 Task: Create new users for the profile.
Action: Mouse moved to (620, 80)
Screenshot: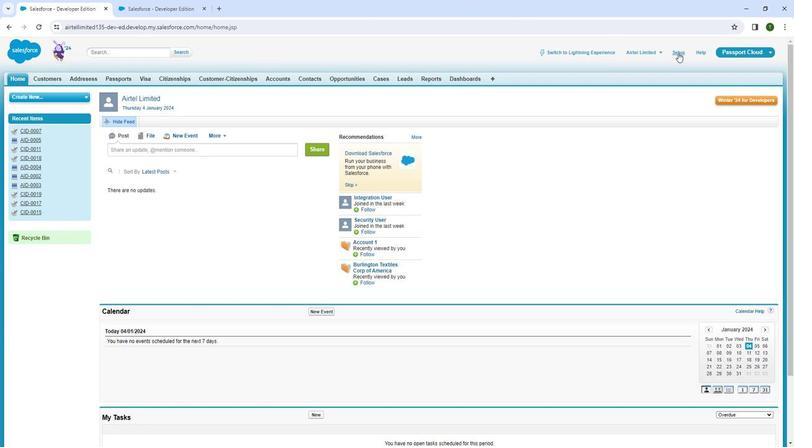 
Action: Mouse pressed left at (620, 80)
Screenshot: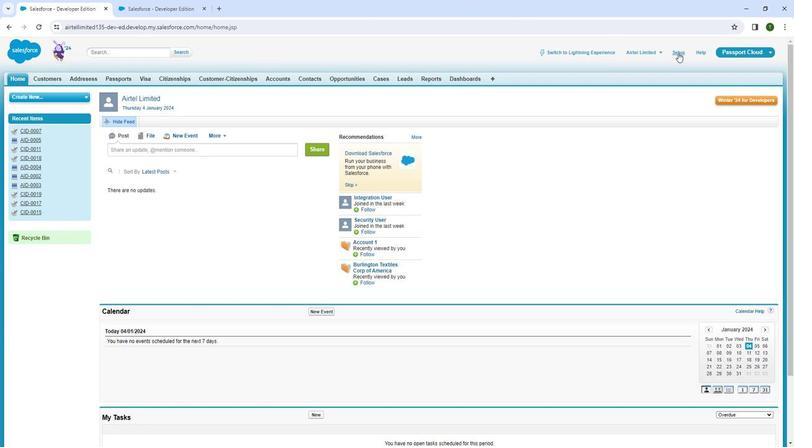 
Action: Mouse moved to (621, 80)
Screenshot: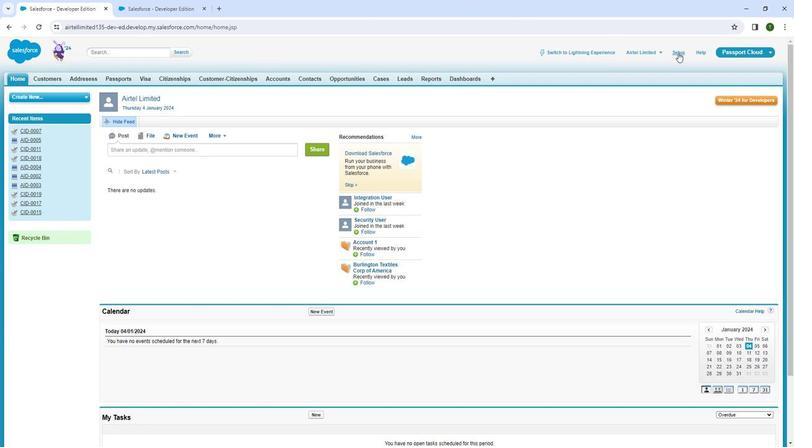 
Action: Mouse pressed left at (621, 80)
Screenshot: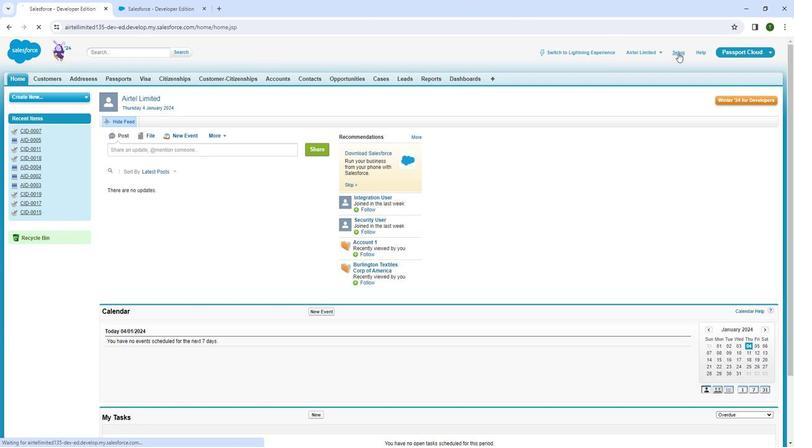 
Action: Mouse moved to (55, 160)
Screenshot: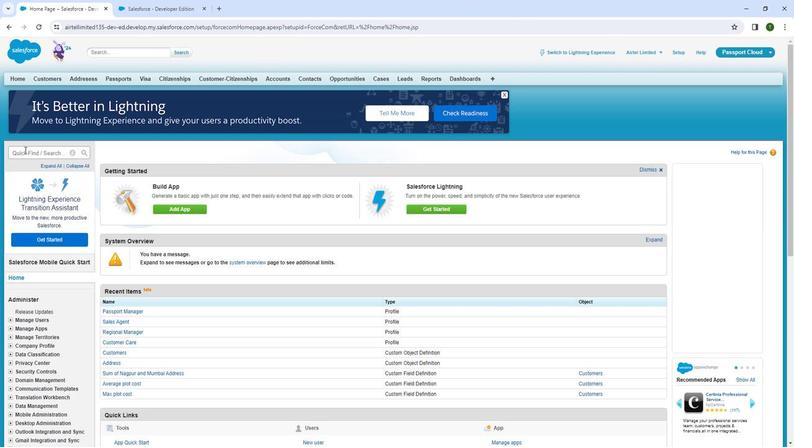 
Action: Mouse pressed left at (55, 160)
Screenshot: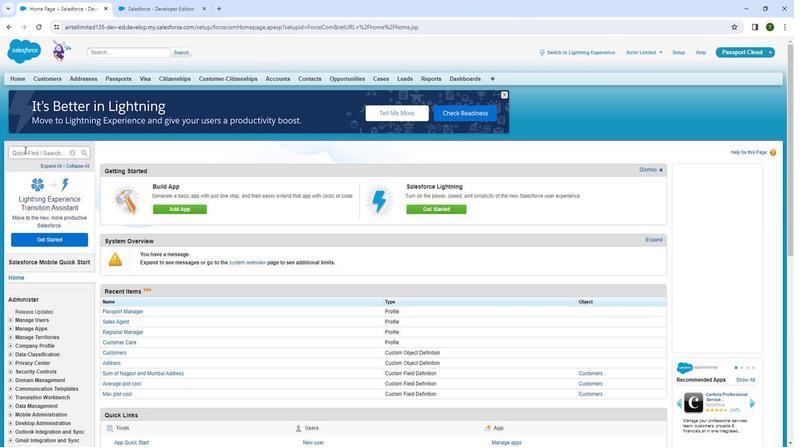 
Action: Key pressed u
Screenshot: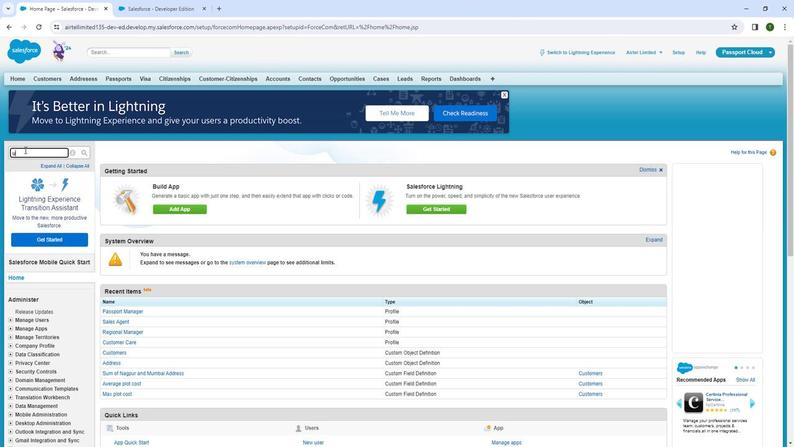 
Action: Mouse moved to (55, 160)
Screenshot: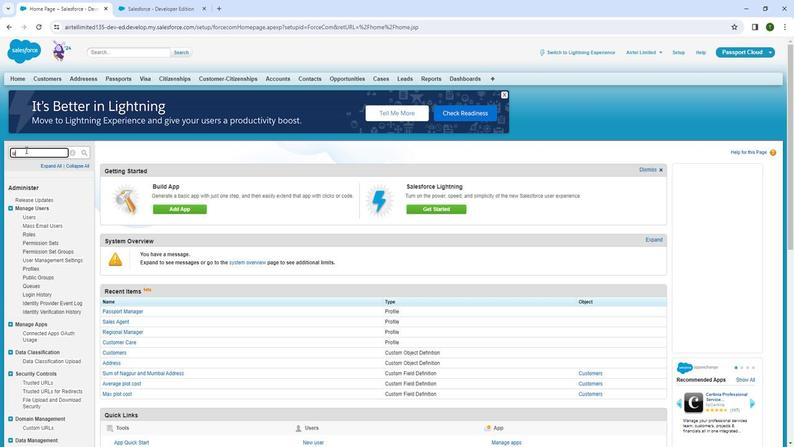 
Action: Key pressed sers
Screenshot: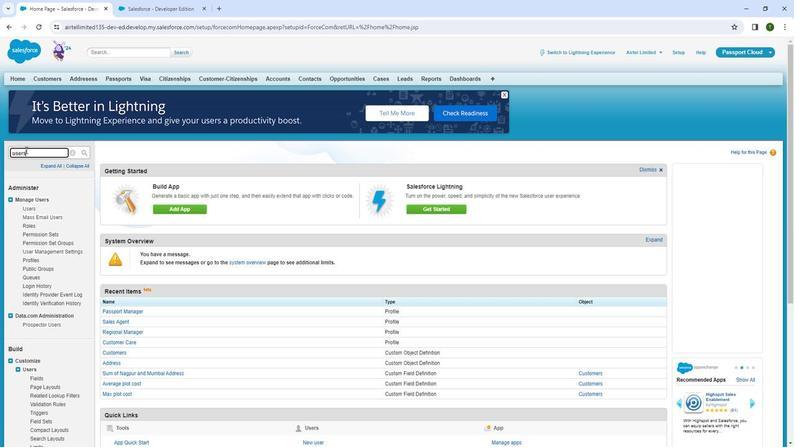 
Action: Mouse moved to (55, 210)
Screenshot: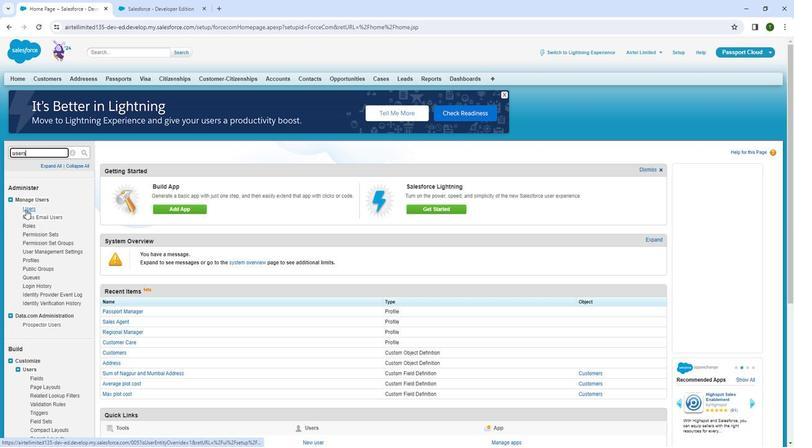 
Action: Mouse pressed left at (55, 210)
Screenshot: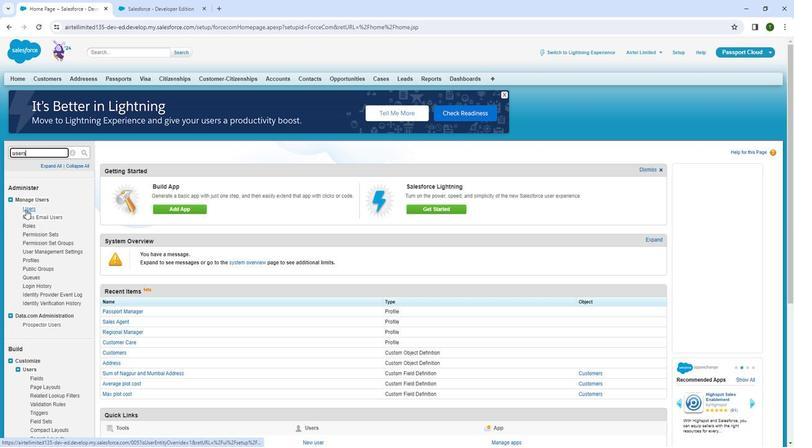 
Action: Mouse pressed left at (55, 210)
Screenshot: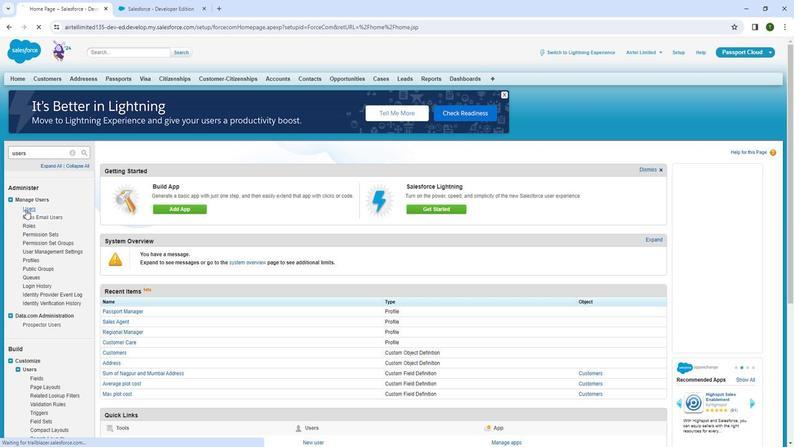 
Action: Mouse moved to (159, 242)
Screenshot: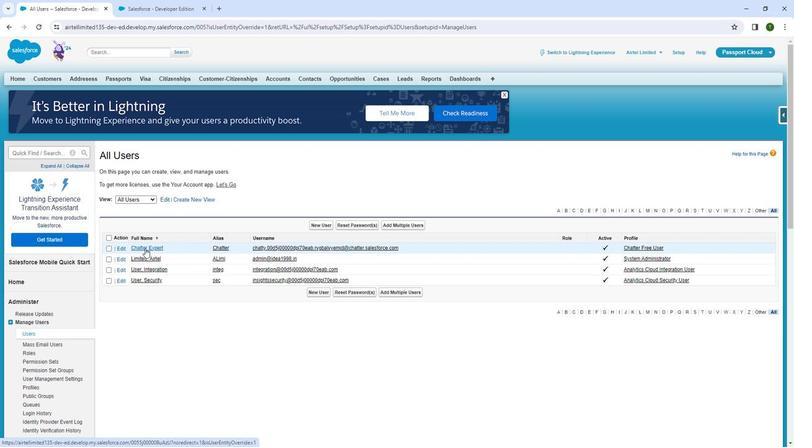 
Action: Mouse pressed left at (159, 242)
Screenshot: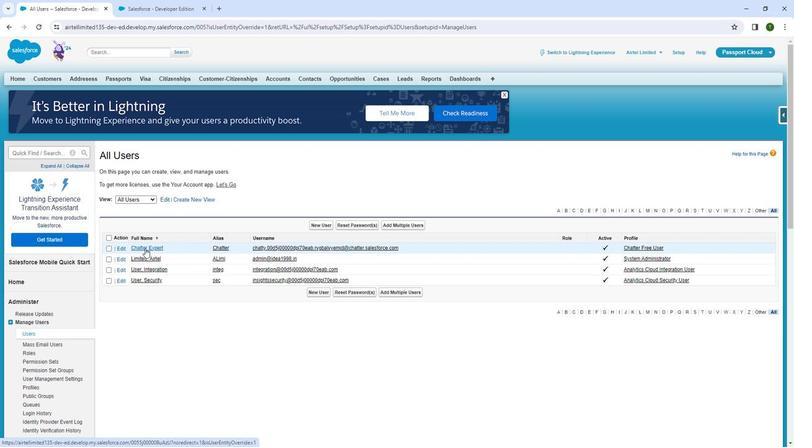 
Action: Mouse moved to (306, 197)
Screenshot: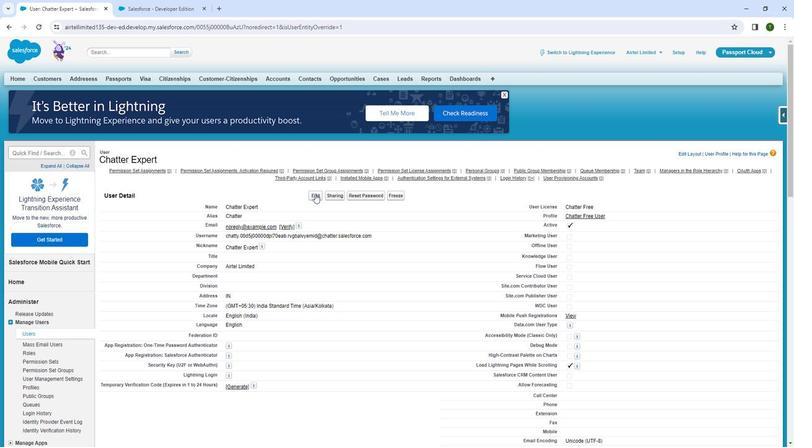 
Action: Mouse pressed left at (306, 197)
Screenshot: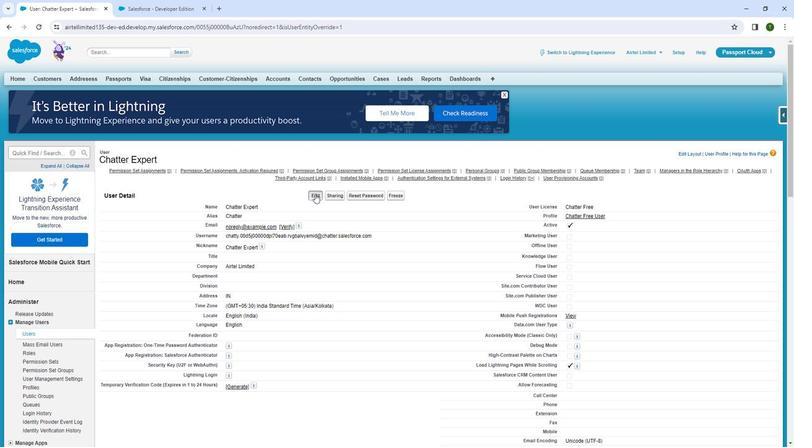 
Action: Mouse moved to (260, 247)
Screenshot: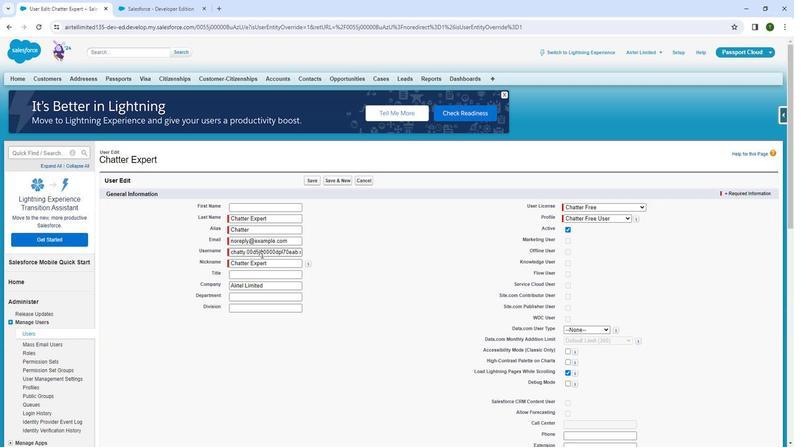 
Action: Mouse pressed left at (260, 247)
Screenshot: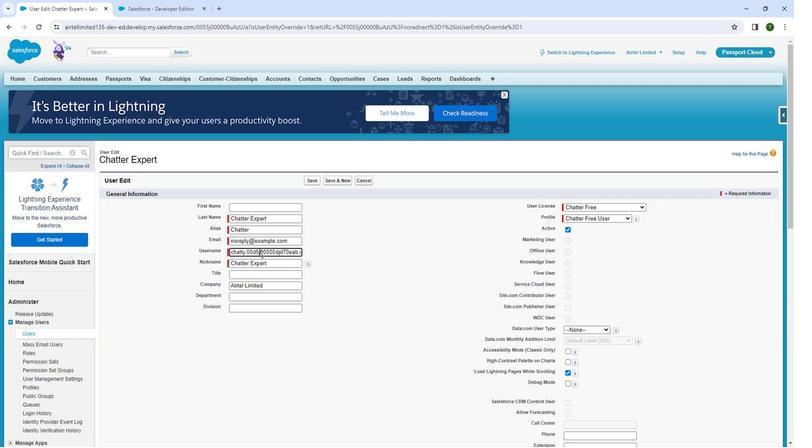 
Action: Mouse pressed left at (260, 247)
Screenshot: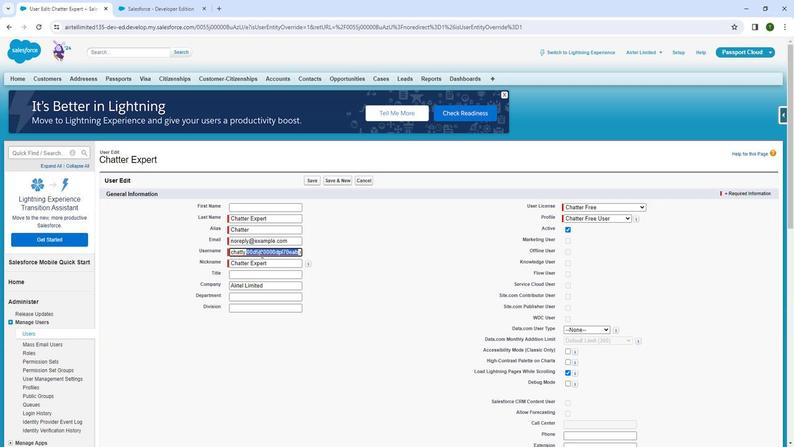 
Action: Mouse moved to (263, 243)
Screenshot: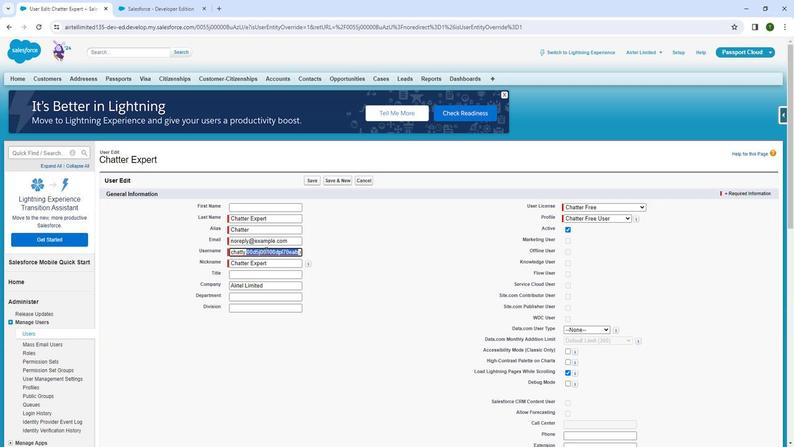 
Action: Mouse pressed left at (263, 243)
Screenshot: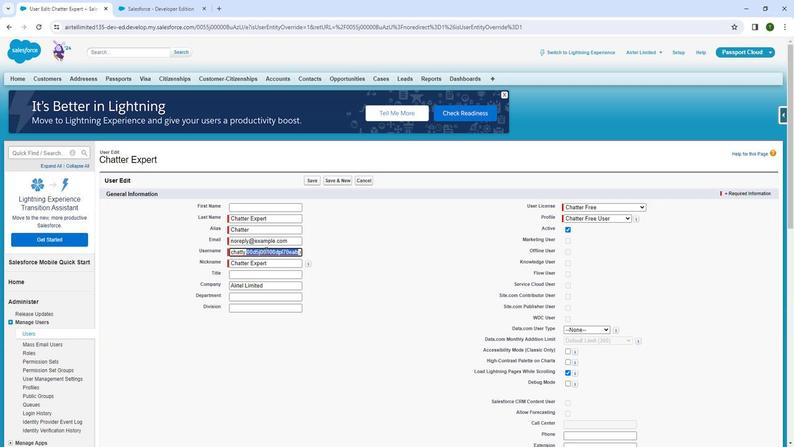 
Action: Mouse moved to (284, 242)
Screenshot: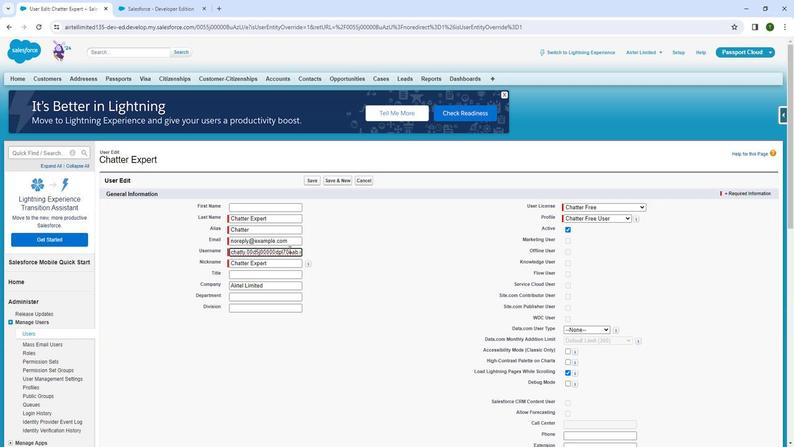 
Action: Mouse pressed left at (284, 242)
Screenshot: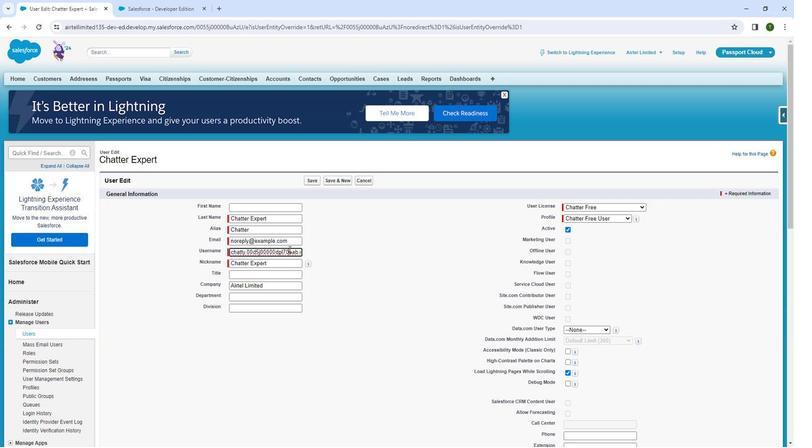 
Action: Mouse pressed left at (284, 242)
Screenshot: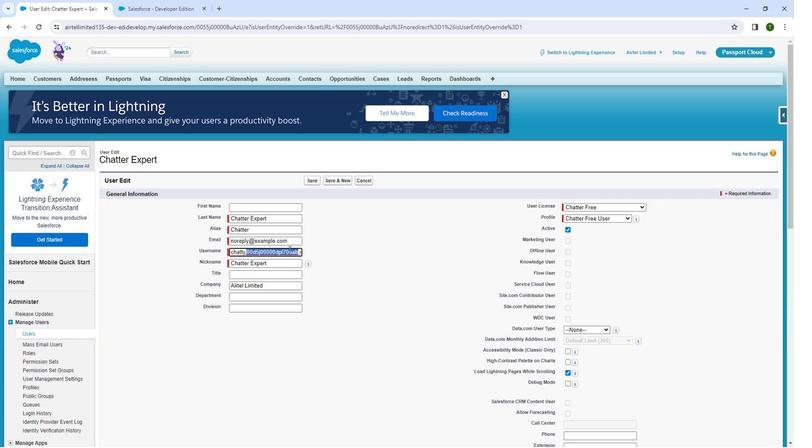 
Action: Mouse pressed left at (284, 242)
Screenshot: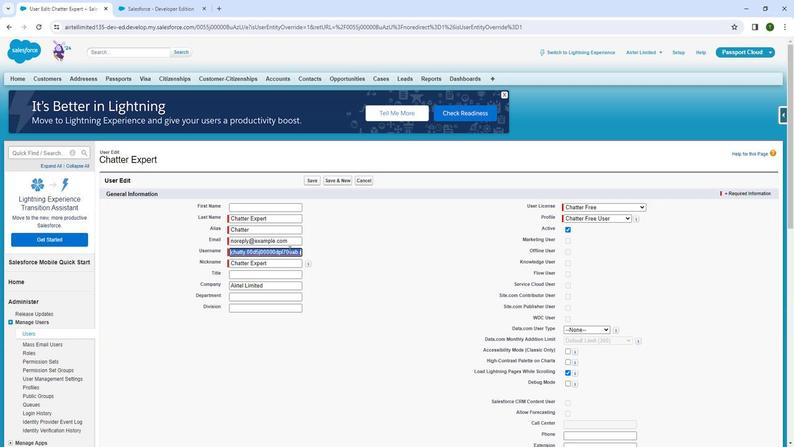 
Action: Key pressed <Key.backspace><Key.backspace><Key.backspace><Key.shift>
Screenshot: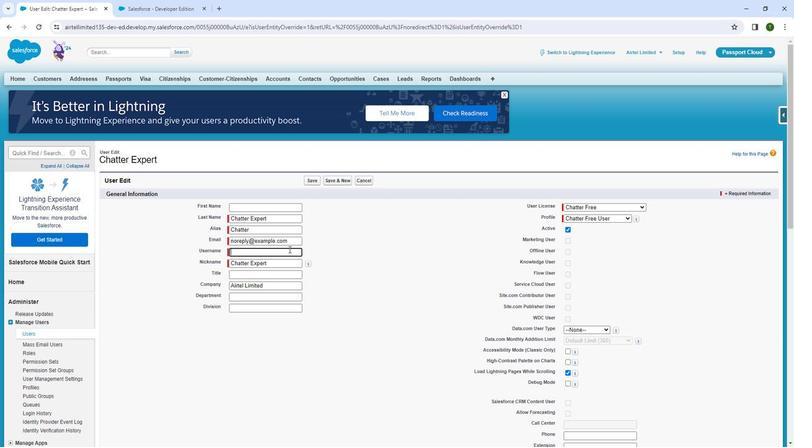 
Action: Mouse moved to (285, 242)
Screenshot: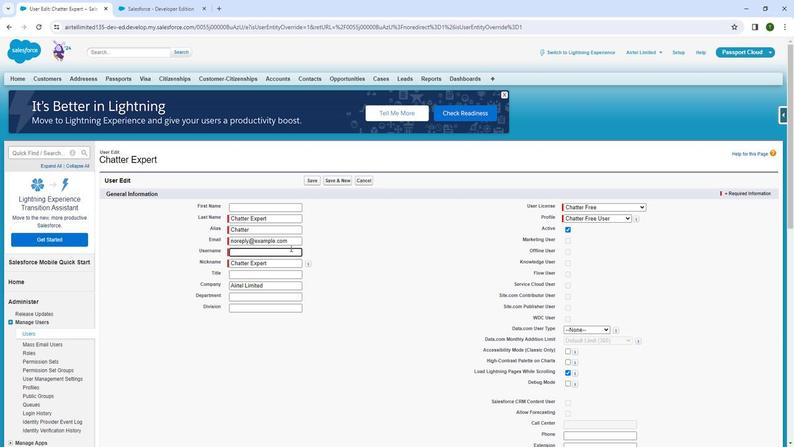 
Action: Key pressed pass
Screenshot: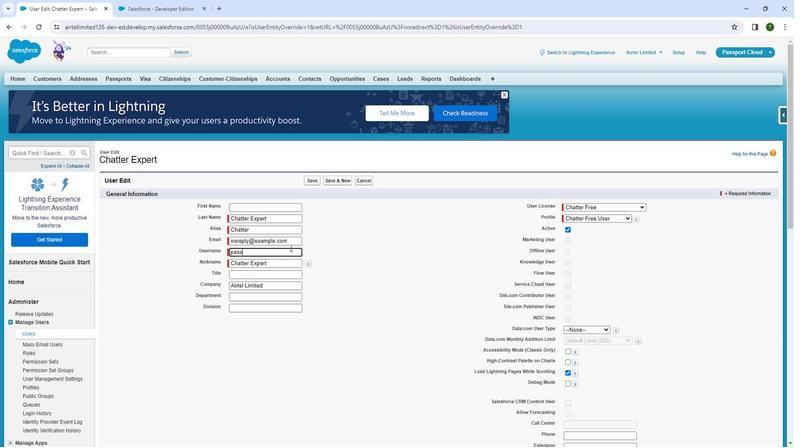 
Action: Mouse moved to (285, 242)
Screenshot: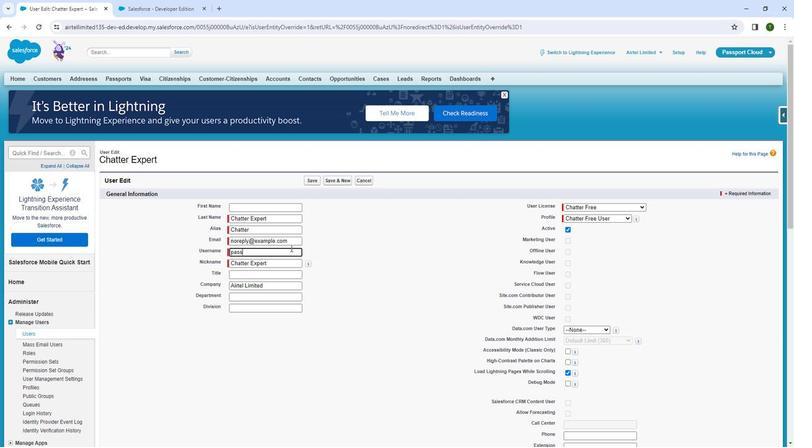 
Action: Key pressed p
Screenshot: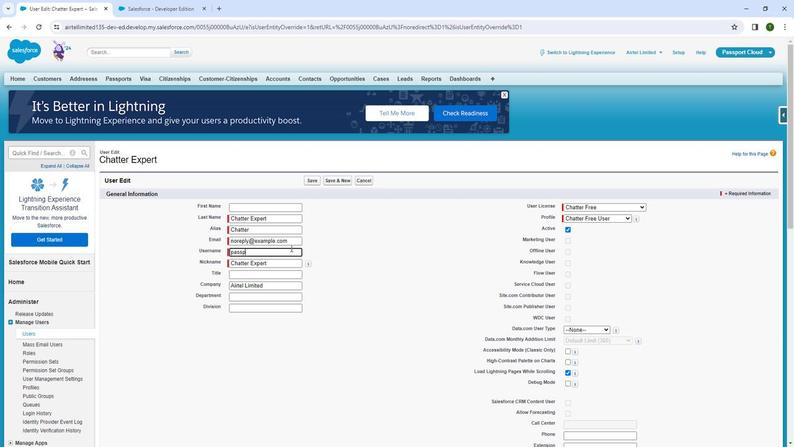 
Action: Mouse moved to (288, 239)
Screenshot: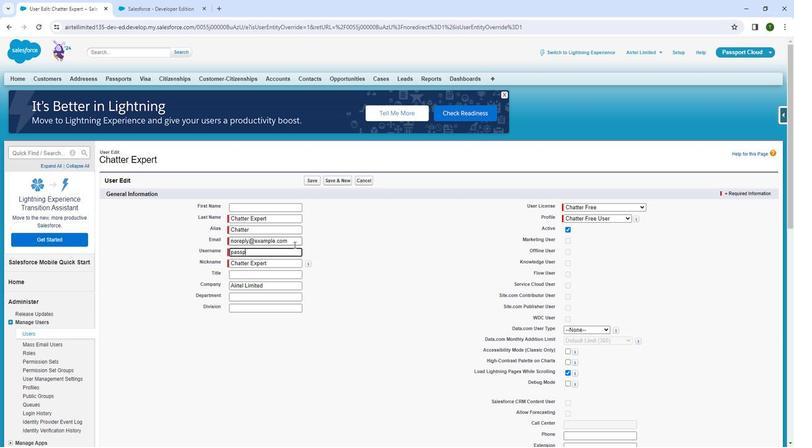 
Action: Key pressed <Key.backspace>
Screenshot: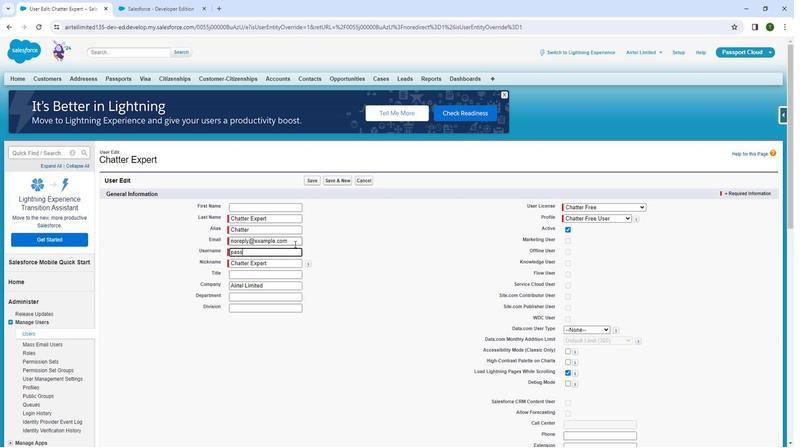 
Action: Mouse moved to (288, 238)
Screenshot: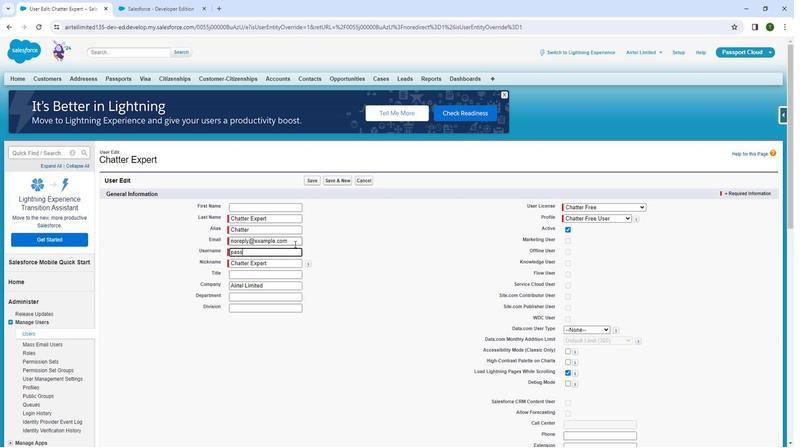
Action: Key pressed <Key.backspace><Key.backspace><Key.backspace><Key.backspace><Key.backspace><Key.backspace><Key.backspace><Key.backspace><Key.backspace><Key.backspace><Key.shift>
Screenshot: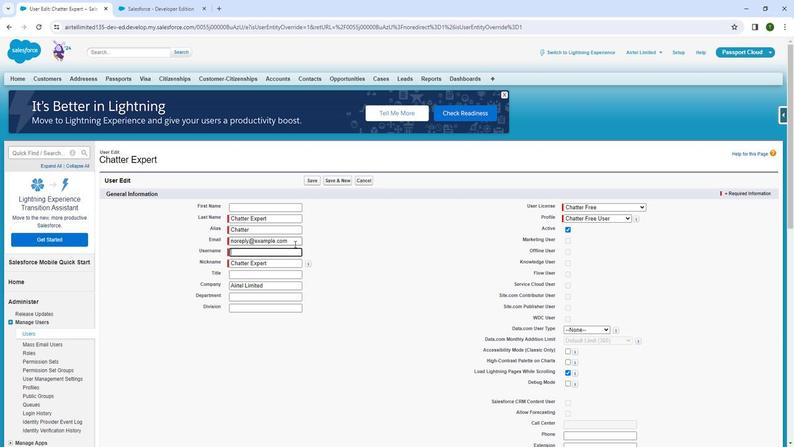 
Action: Mouse moved to (289, 235)
Screenshot: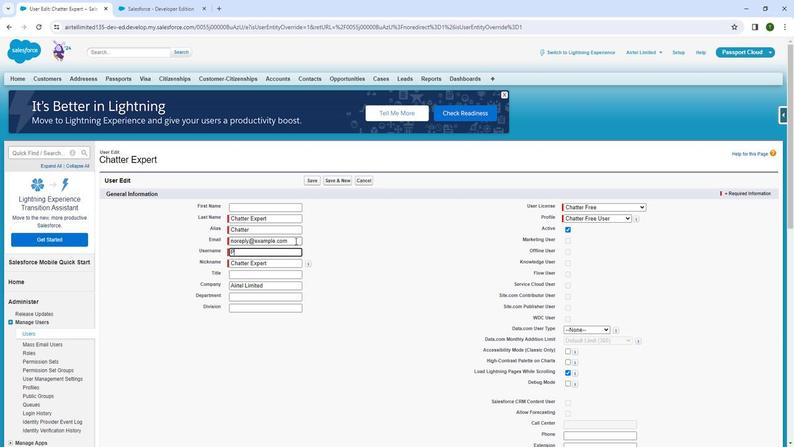 
Action: Key pressed Passpor
Screenshot: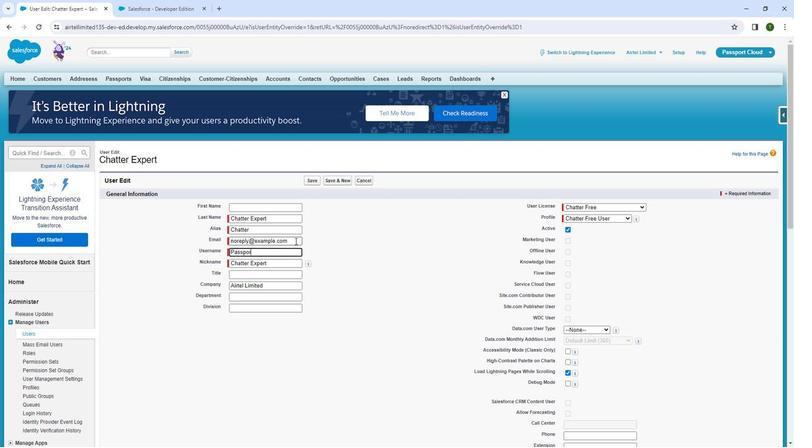 
Action: Mouse moved to (290, 235)
Screenshot: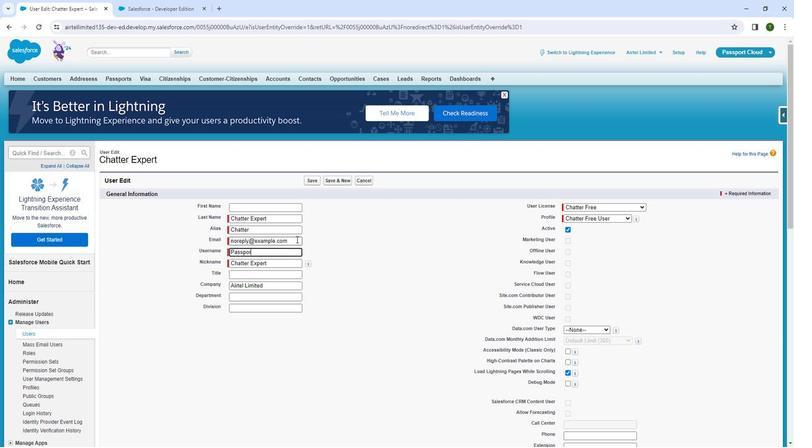 
Action: Key pressed t
Screenshot: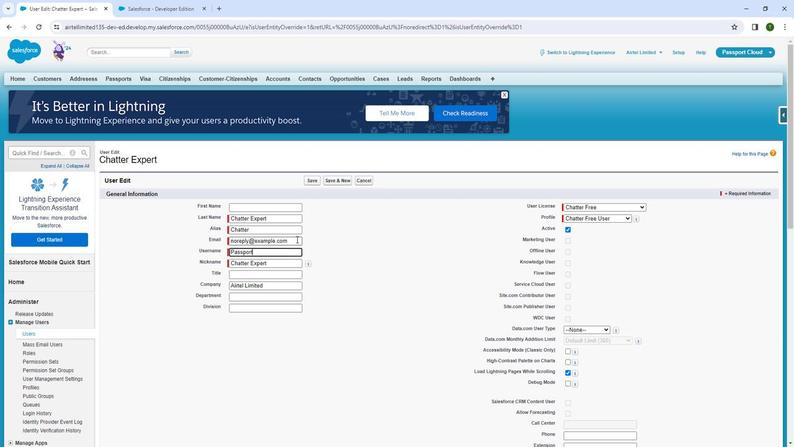 
Action: Mouse moved to (291, 233)
Screenshot: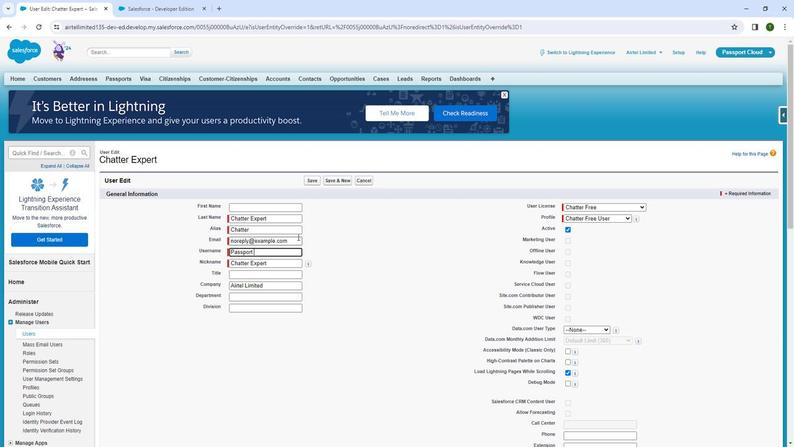 
Action: Key pressed <Key.space>
Screenshot: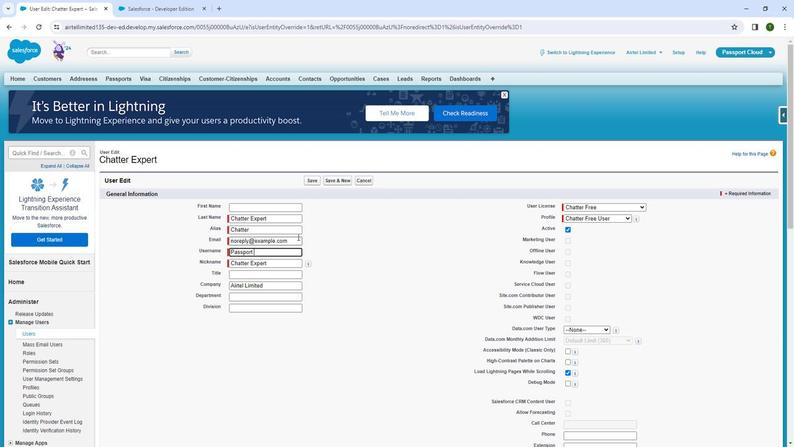 
Action: Mouse moved to (297, 229)
Screenshot: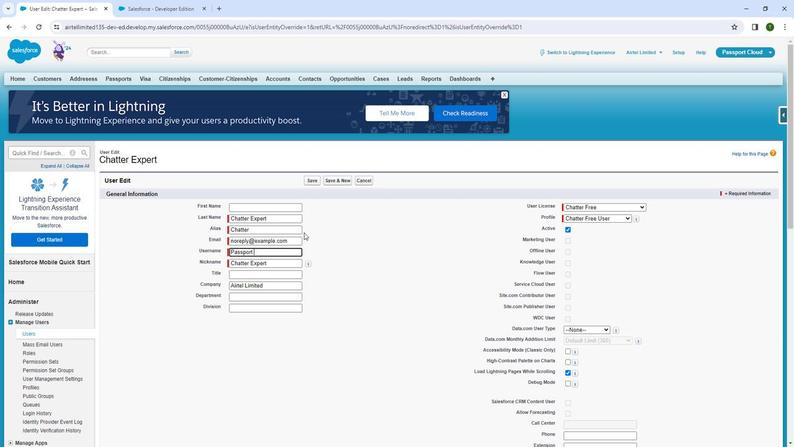 
Action: Key pressed cloud
Screenshot: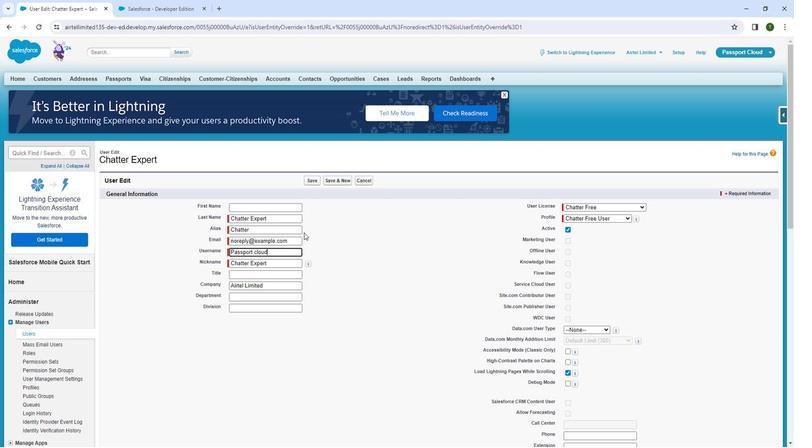 
Action: Mouse moved to (303, 185)
Screenshot: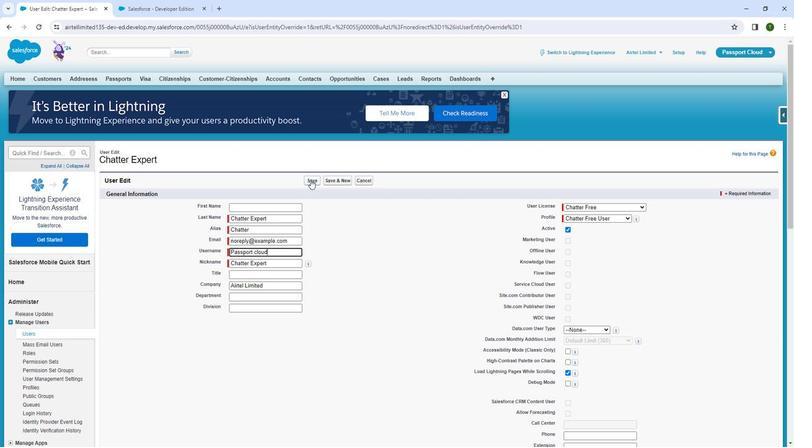 
Action: Mouse pressed left at (303, 185)
Screenshot: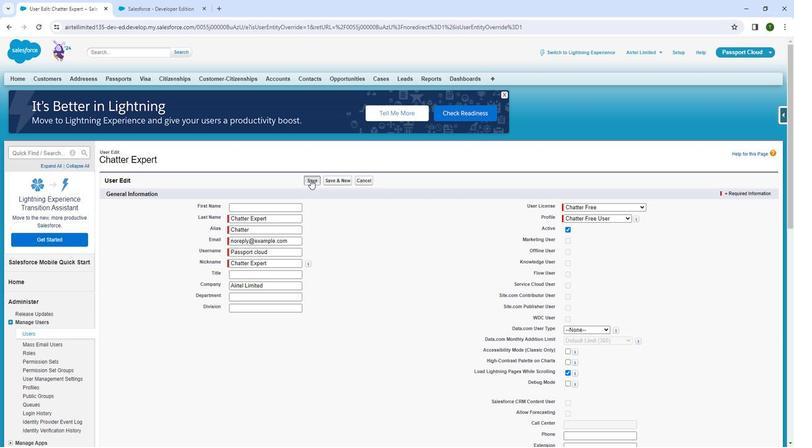 
Action: Mouse moved to (39, 58)
Screenshot: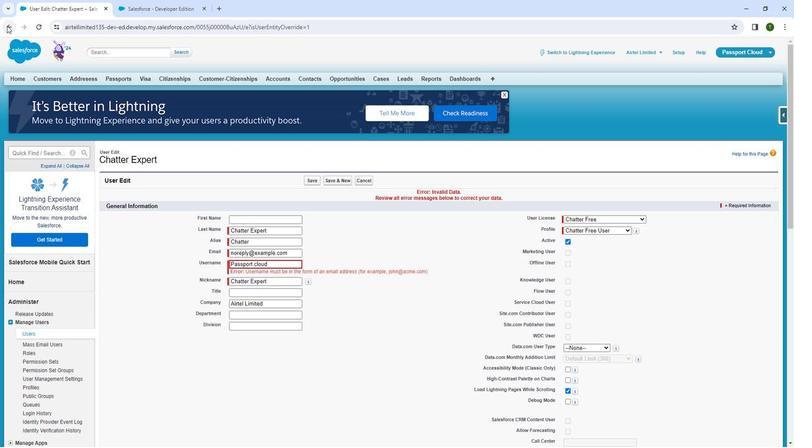 
Action: Mouse pressed left at (39, 58)
Screenshot: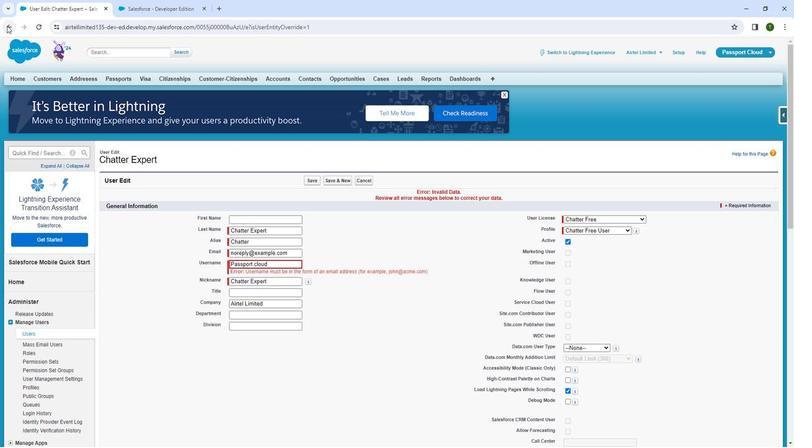 
Action: Mouse moved to (44, 61)
Screenshot: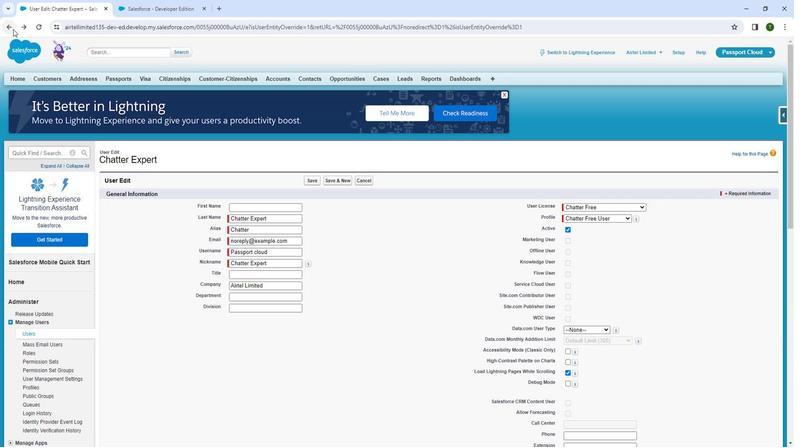 
Action: Mouse pressed left at (44, 61)
Screenshot: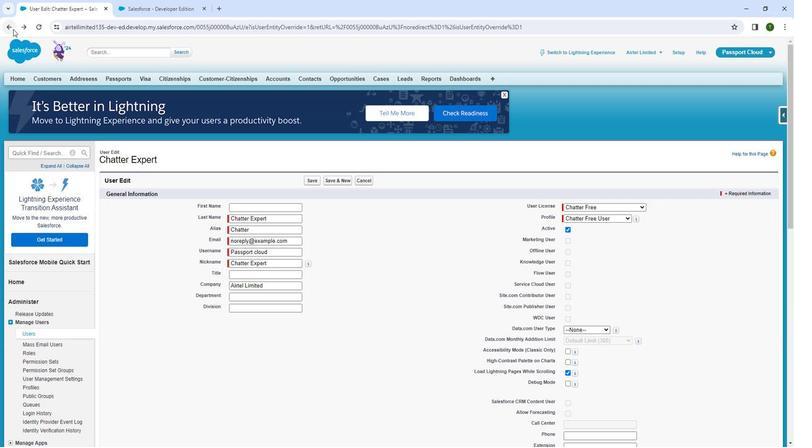 
Action: Mouse moved to (170, 47)
Screenshot: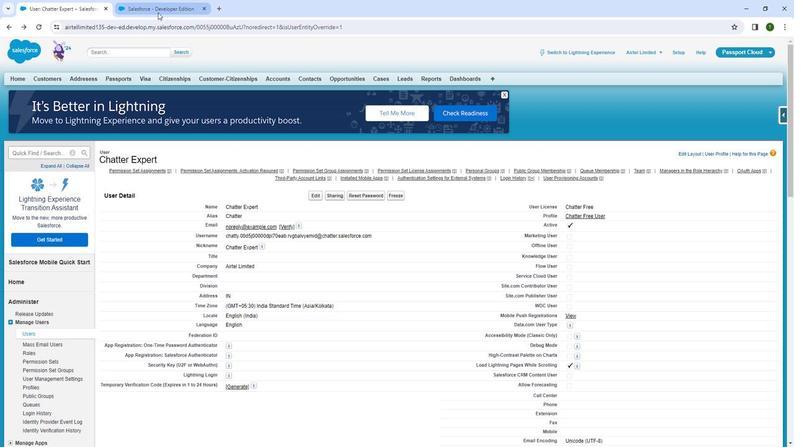 
Action: Mouse pressed left at (170, 47)
Screenshot: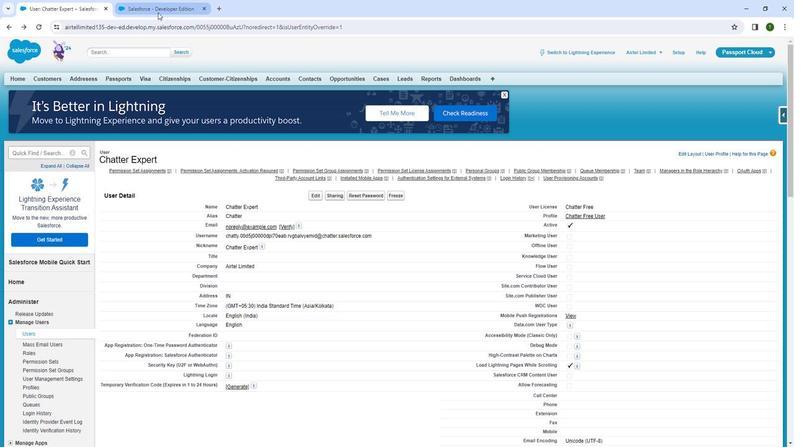 
Action: Mouse moved to (178, 166)
Screenshot: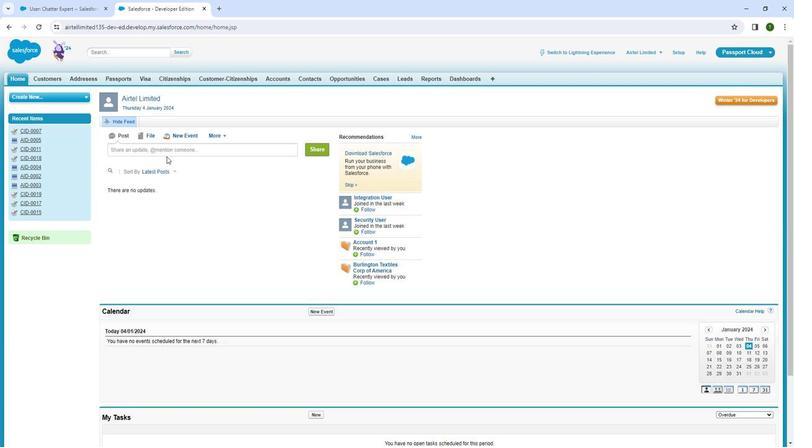 
Action: Key pressed <Key.shift>
Screenshot: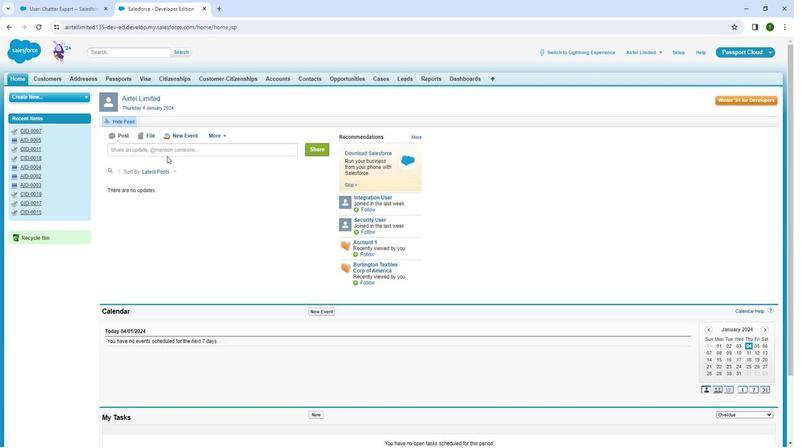 
Action: Mouse moved to (180, 165)
Screenshot: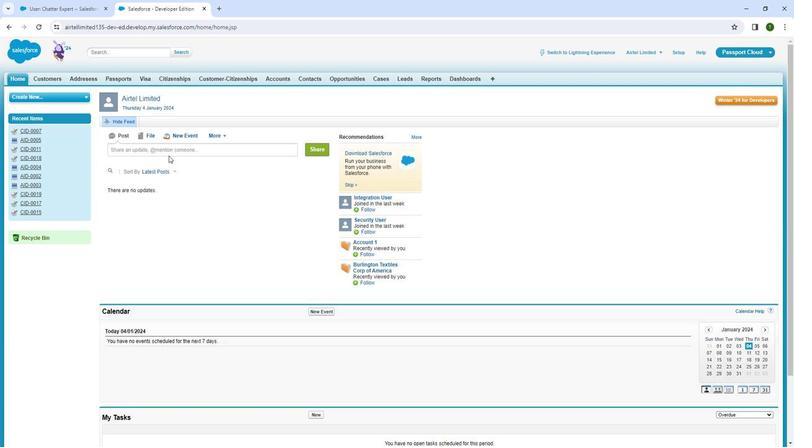 
Action: Key pressed <Key.shift>
Screenshot: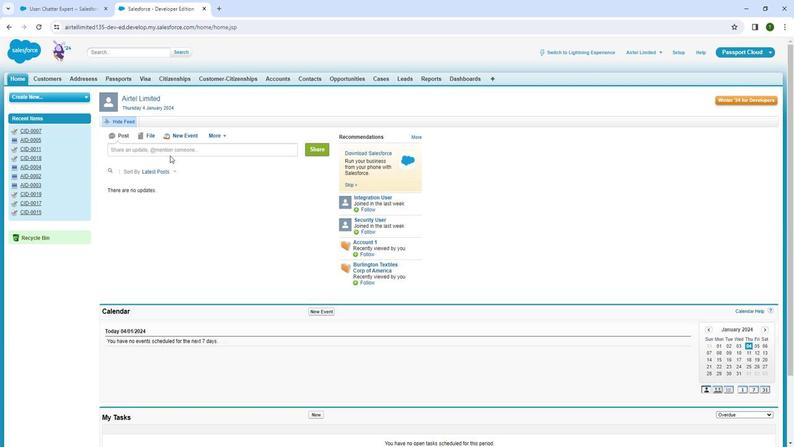 
Action: Mouse moved to (180, 165)
Screenshot: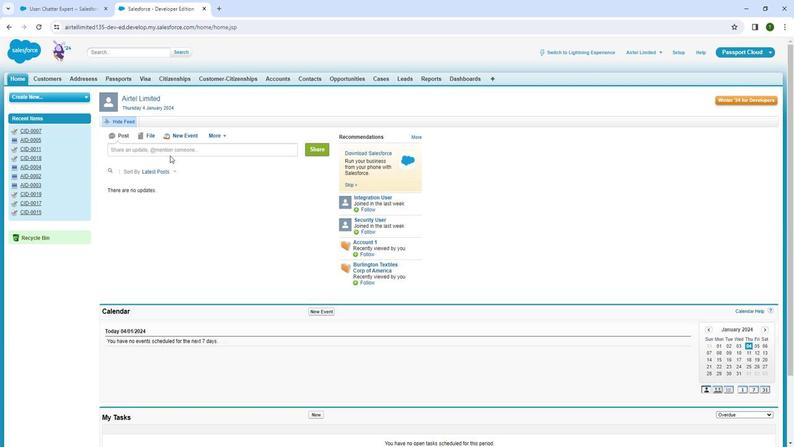 
Action: Key pressed <Key.shift>
Screenshot: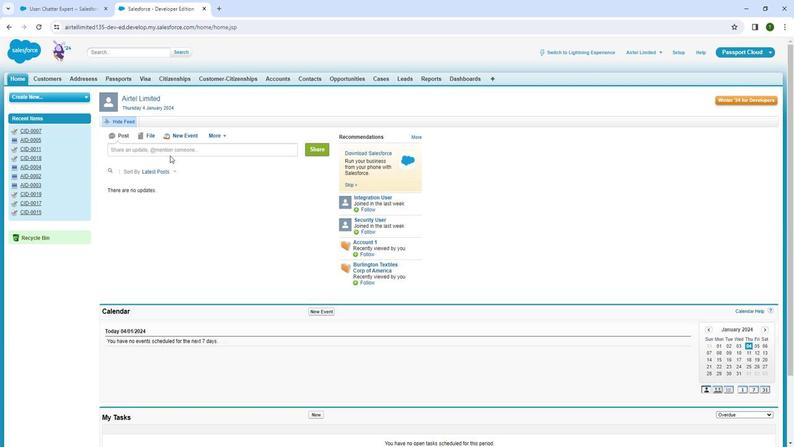 
Action: Mouse moved to (180, 165)
Screenshot: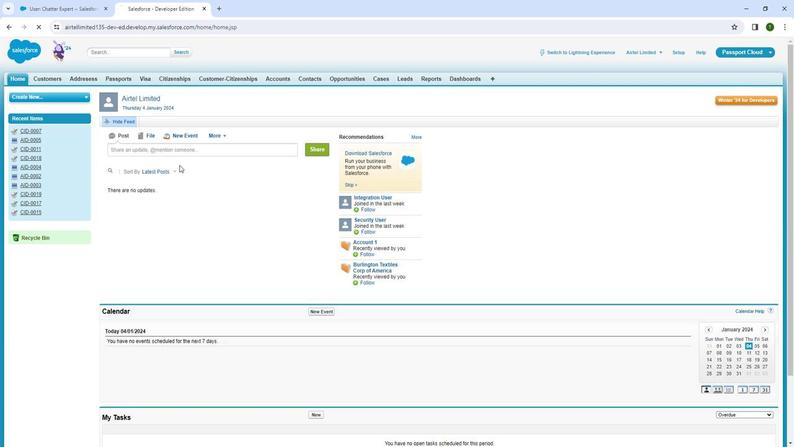 
Action: Key pressed ctrl+R
Screenshot: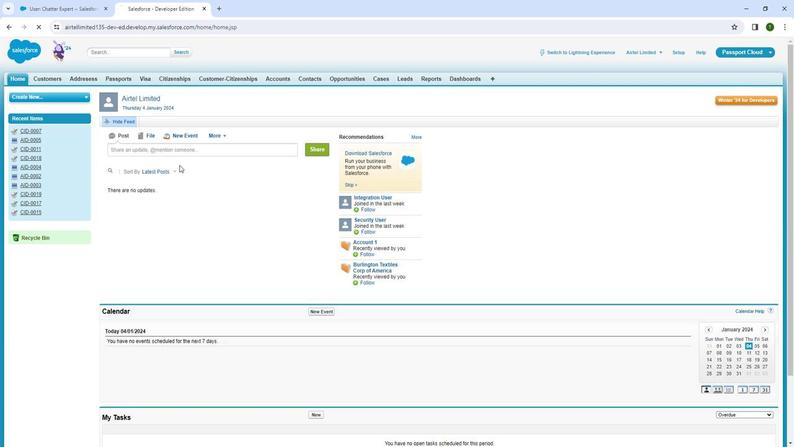 
Action: Mouse moved to (618, 81)
Screenshot: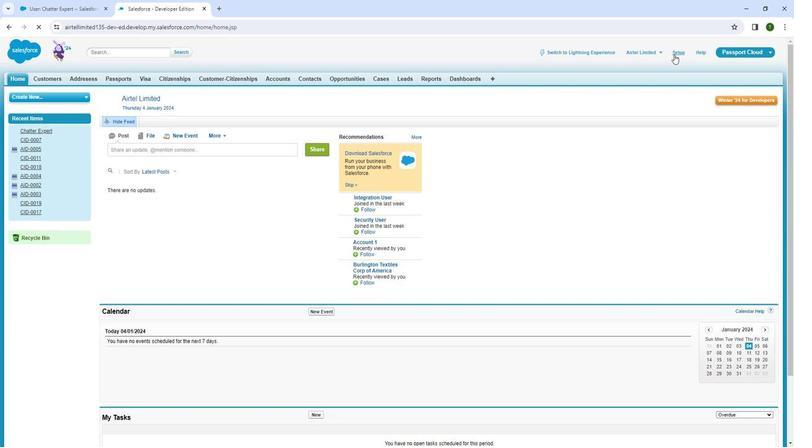 
Action: Mouse pressed left at (618, 81)
Screenshot: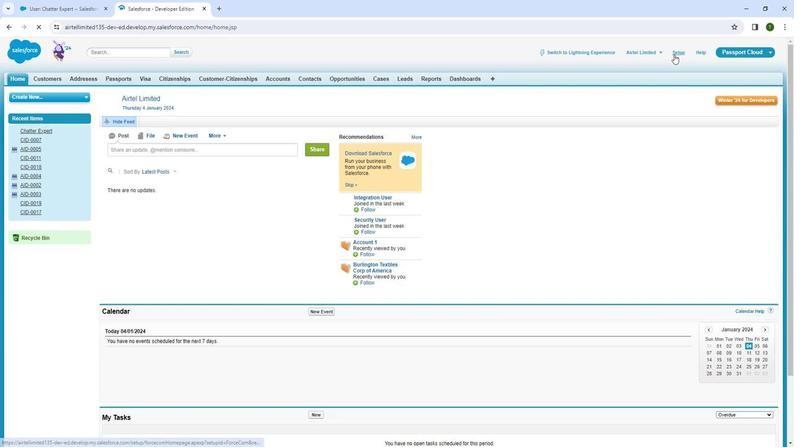 
Action: Mouse pressed left at (618, 81)
Screenshot: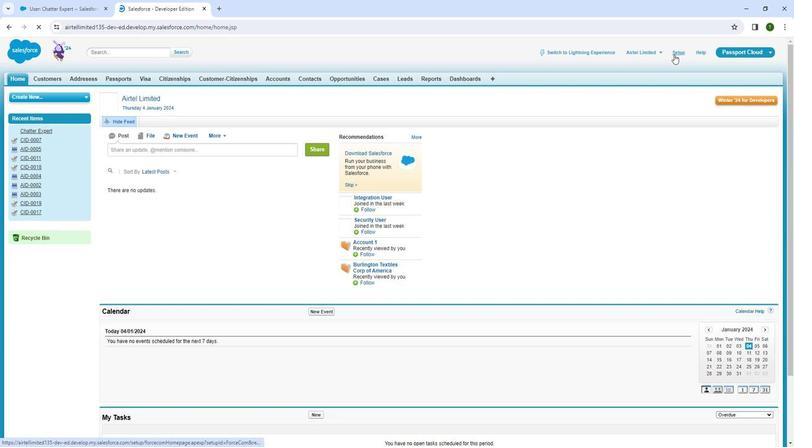 
Action: Mouse moved to (619, 81)
Screenshot: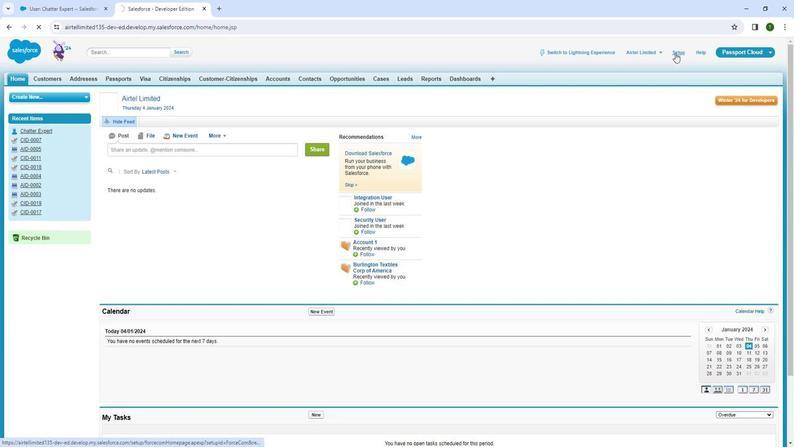 
Action: Mouse pressed left at (619, 81)
Screenshot: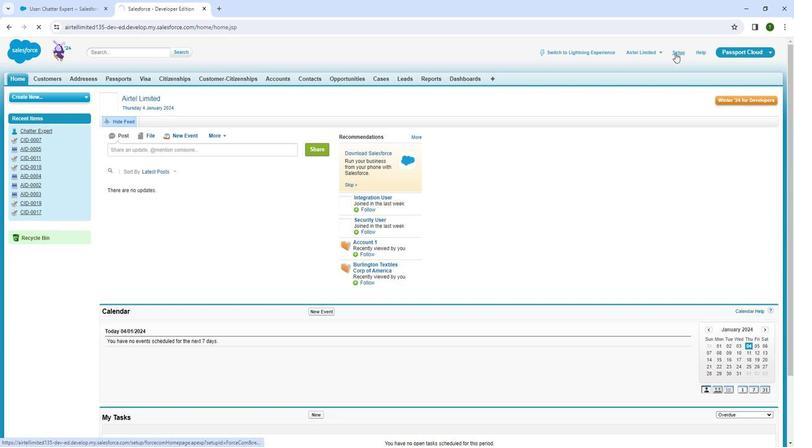 
Action: Mouse pressed left at (619, 81)
Screenshot: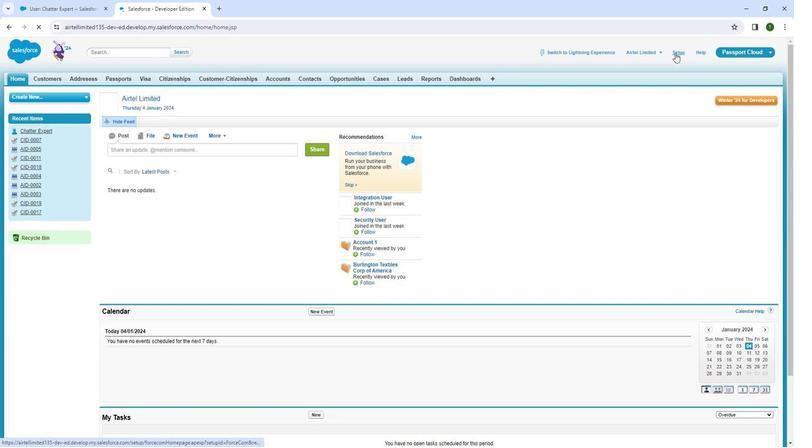 
Action: Mouse moved to (50, 162)
Screenshot: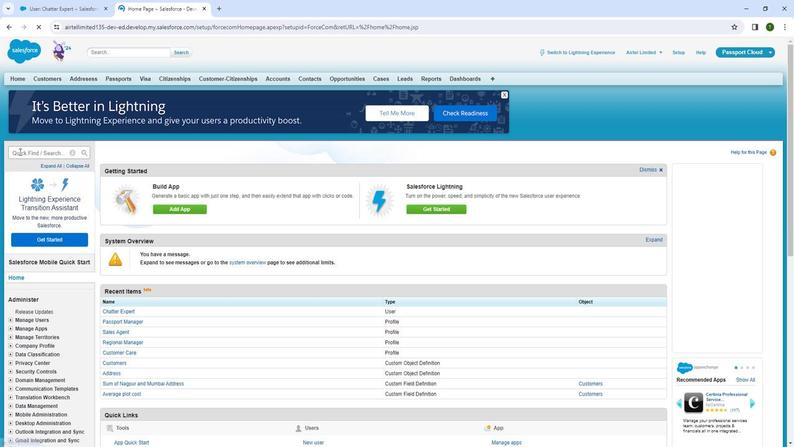 
Action: Mouse pressed left at (50, 162)
Screenshot: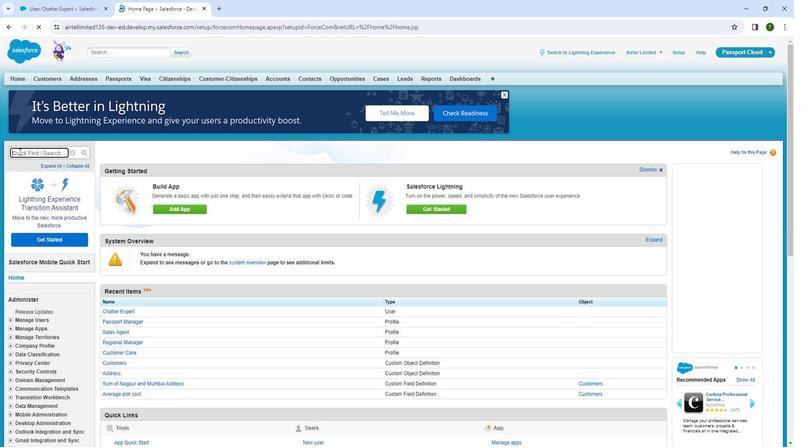 
Action: Mouse moved to (53, 163)
Screenshot: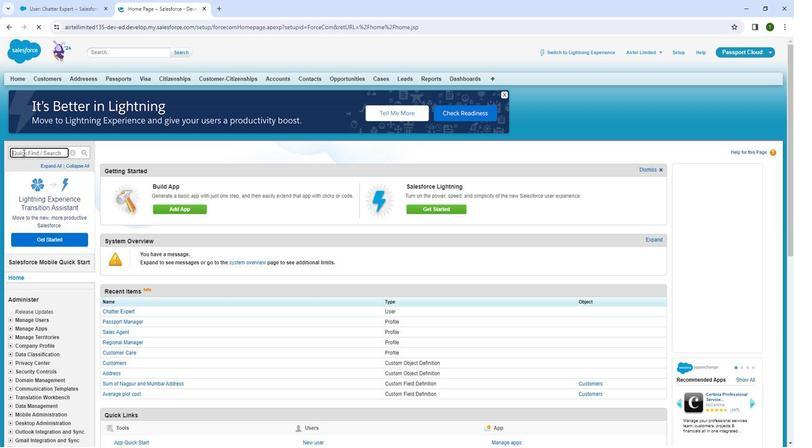 
Action: Key pressed us
Screenshot: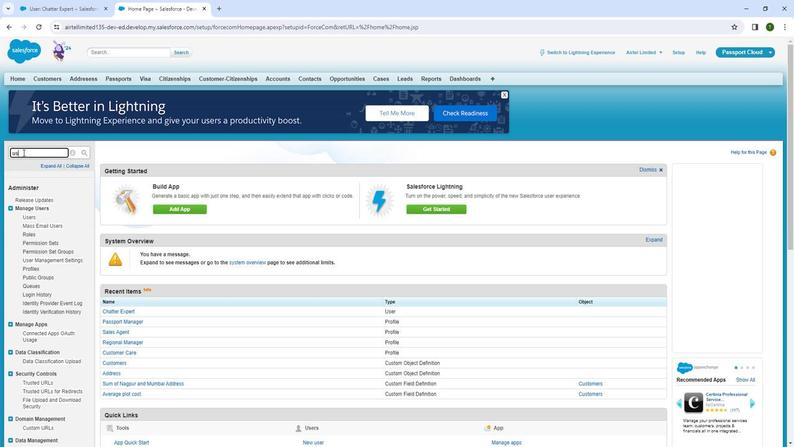 
Action: Mouse moved to (54, 163)
Screenshot: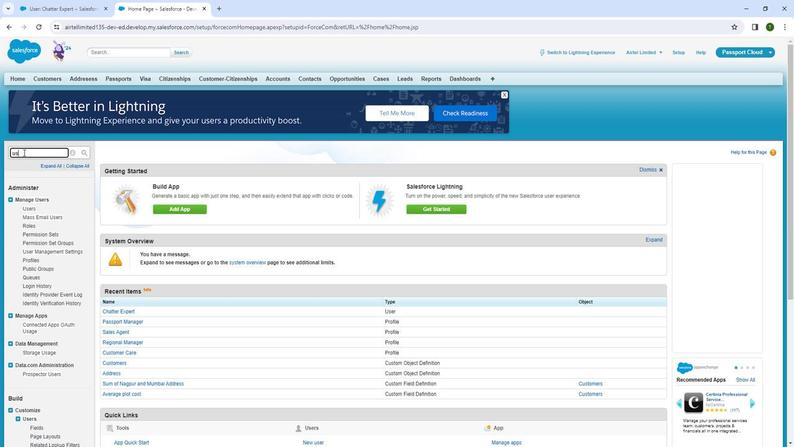 
Action: Key pressed ers
Screenshot: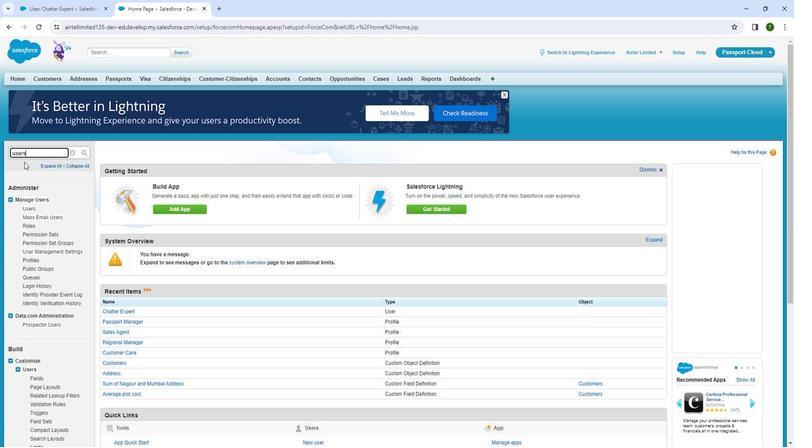 
Action: Mouse moved to (60, 208)
Screenshot: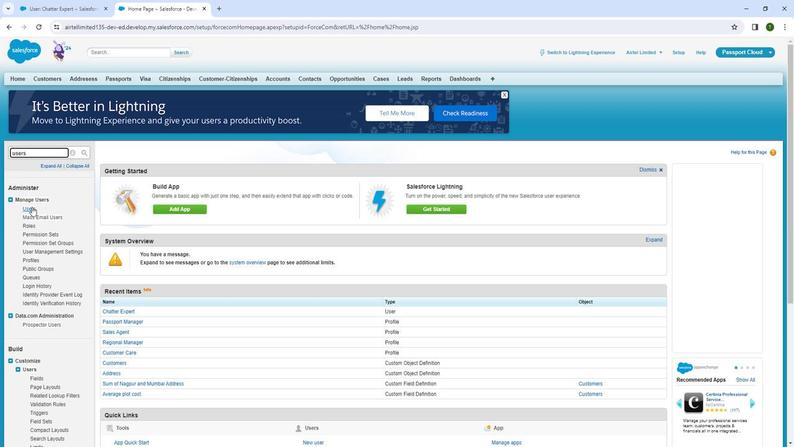 
Action: Mouse pressed left at (60, 208)
Screenshot: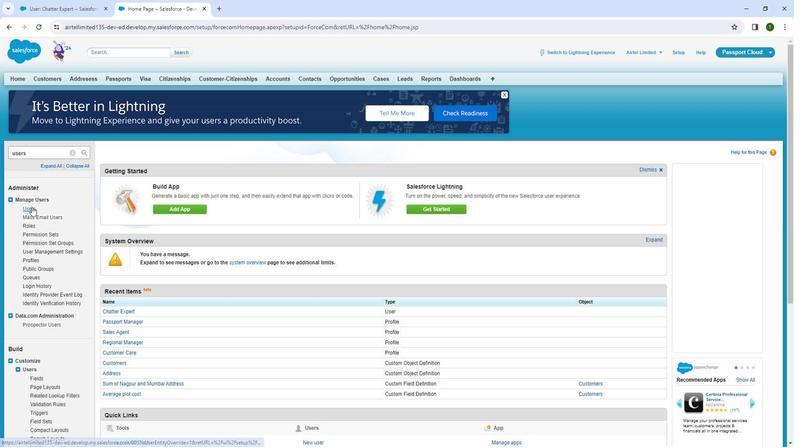 
Action: Mouse pressed left at (60, 208)
Screenshot: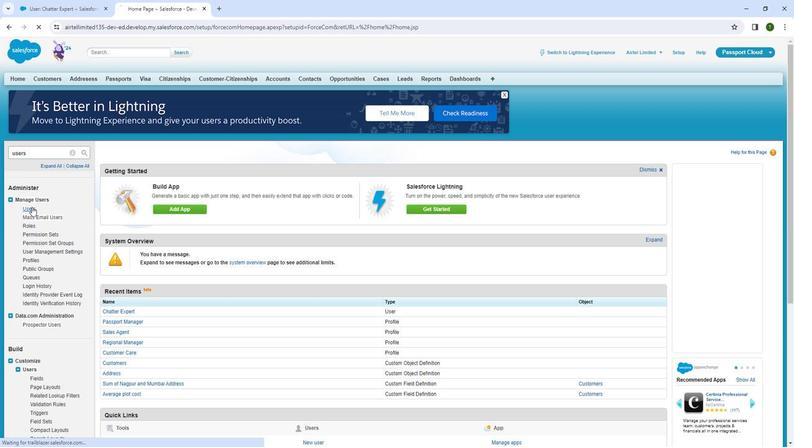 
Action: Mouse moved to (162, 250)
Screenshot: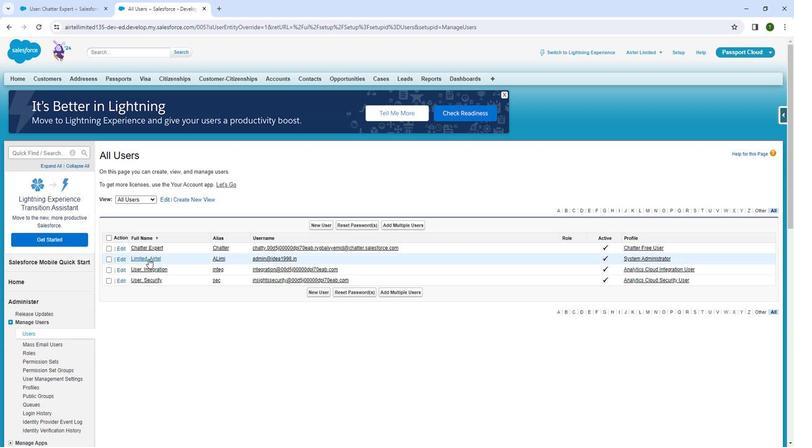 
Action: Mouse pressed left at (162, 250)
Screenshot: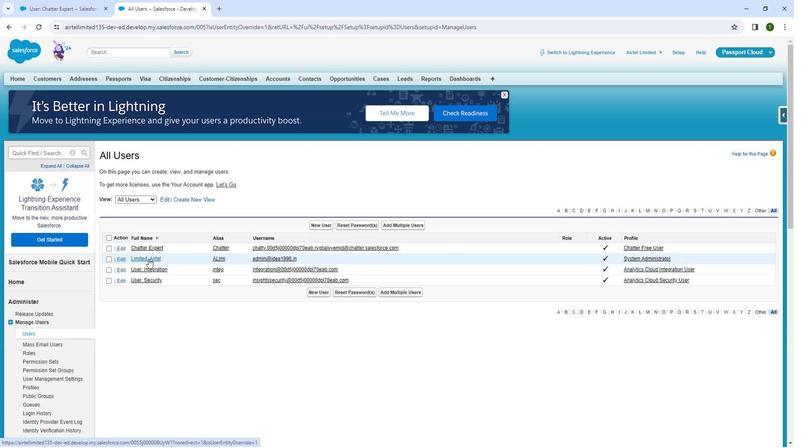 
Action: Mouse moved to (309, 199)
Screenshot: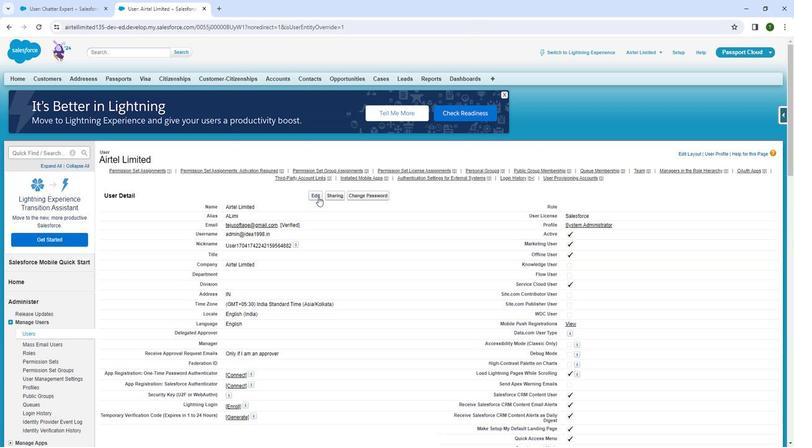 
Action: Mouse pressed left at (309, 199)
Screenshot: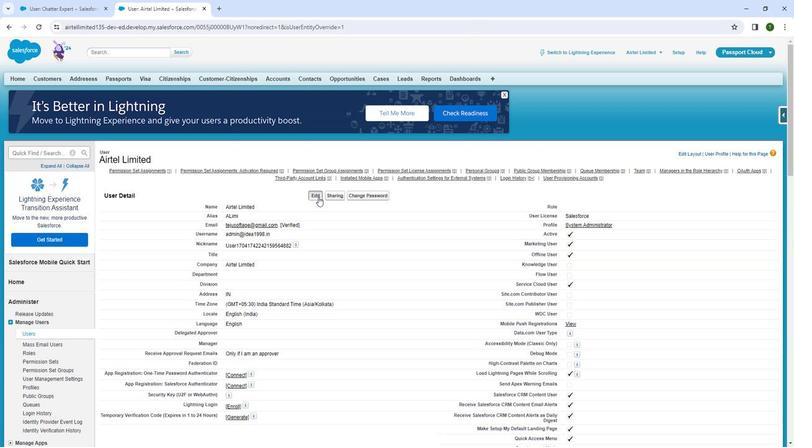 
Action: Mouse moved to (242, 253)
Screenshot: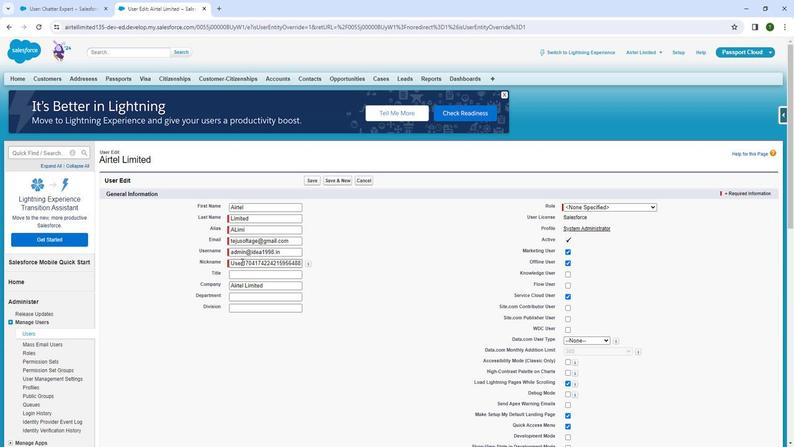 
Action: Mouse pressed left at (242, 253)
Screenshot: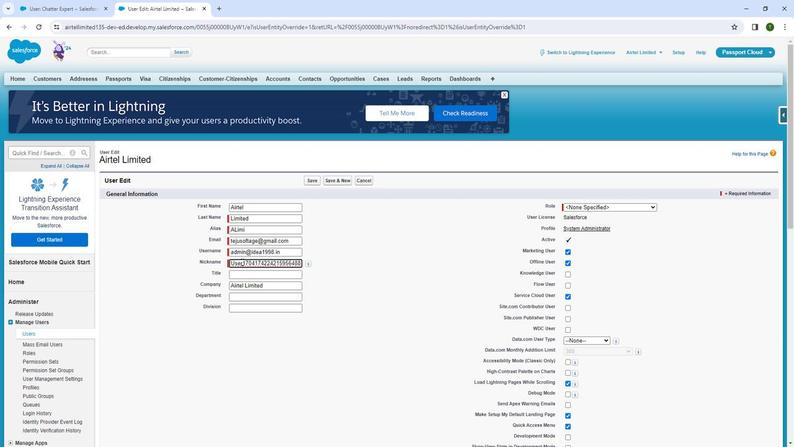 
Action: Mouse pressed left at (242, 253)
Screenshot: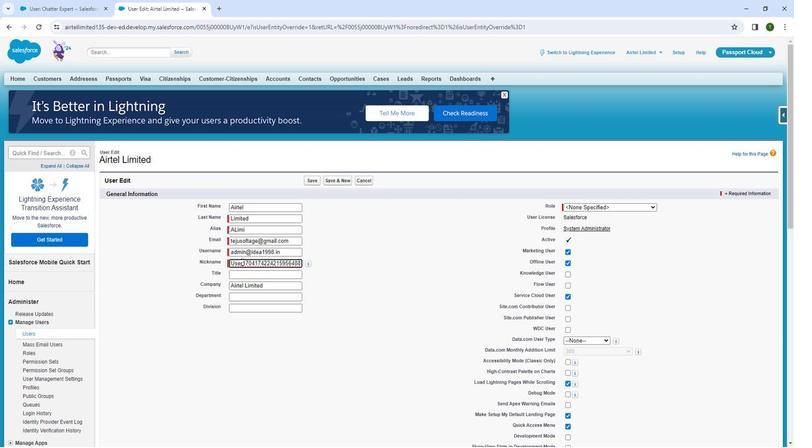 
Action: Mouse moved to (244, 253)
Screenshot: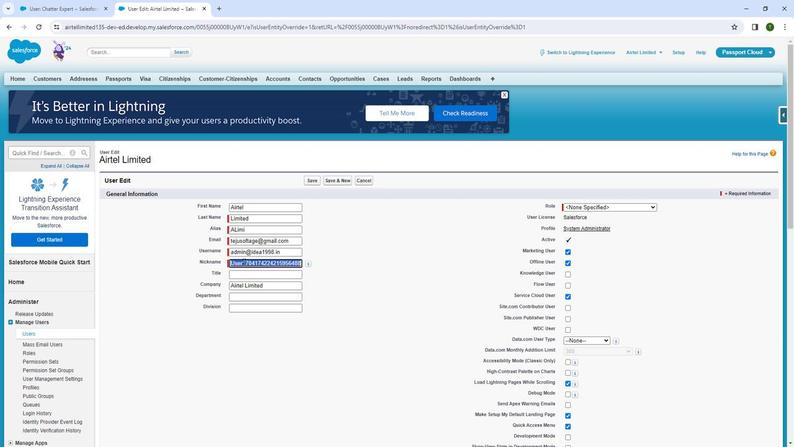 
Action: Key pressed <Key.backspace>
Screenshot: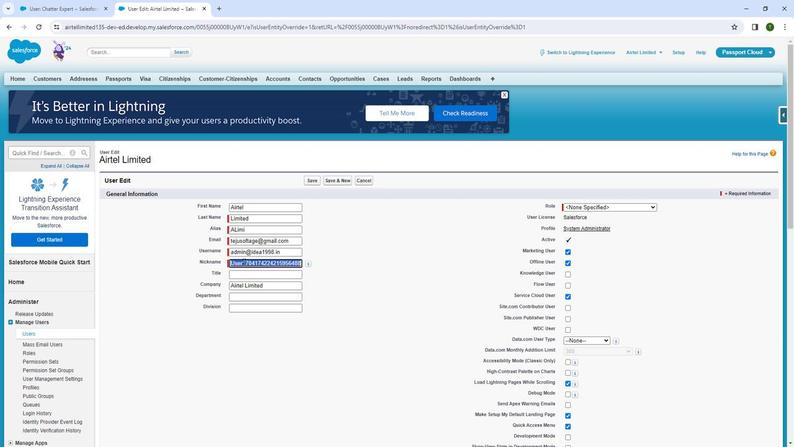 
Action: Mouse moved to (286, 143)
Screenshot: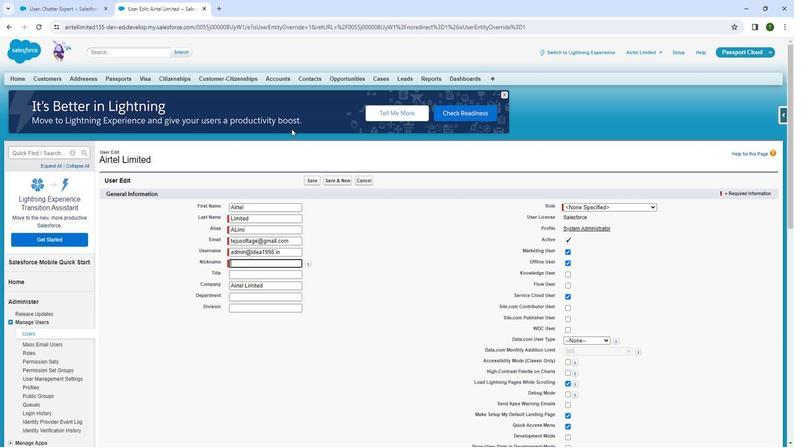 
Action: Key pressed passport<Key.space>cloud
Screenshot: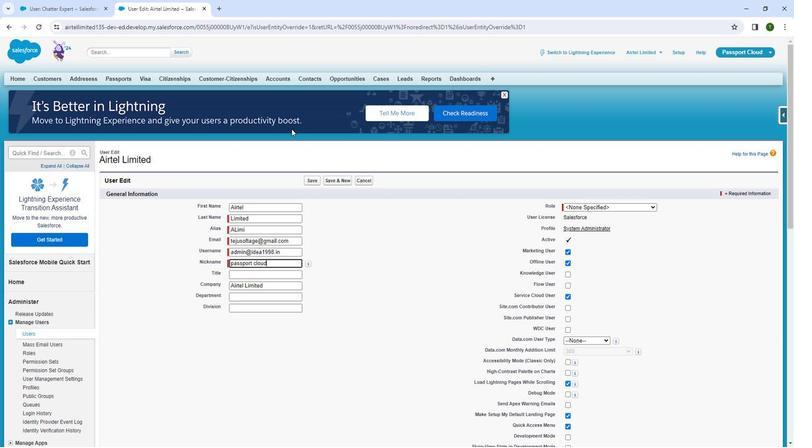 
Action: Mouse moved to (288, 145)
Screenshot: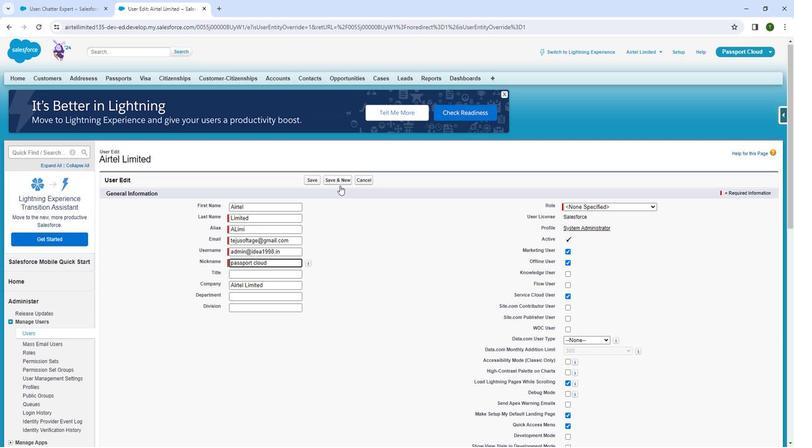 
Action: Mouse scrolled (288, 145) with delta (0, 0)
Screenshot: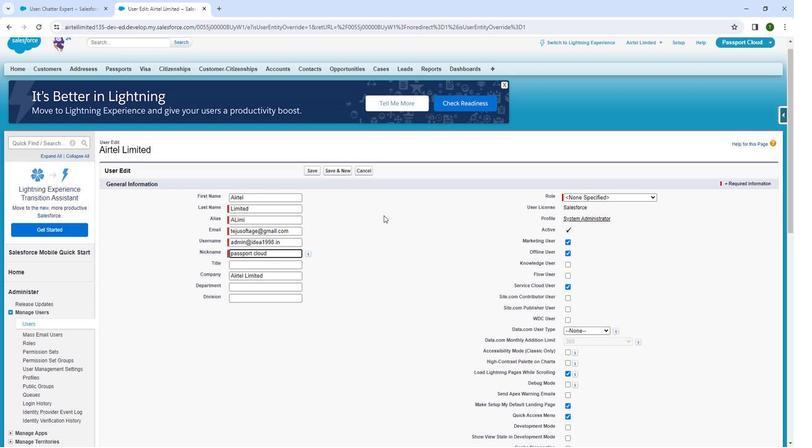 
Action: Mouse moved to (539, 172)
Screenshot: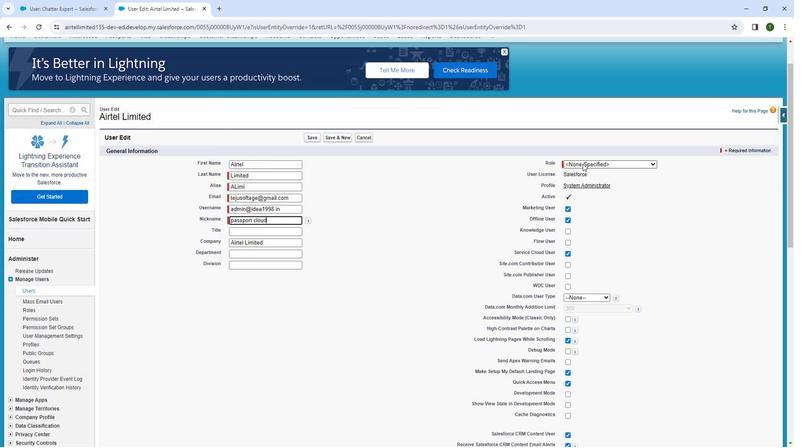 
Action: Mouse pressed left at (539, 172)
Screenshot: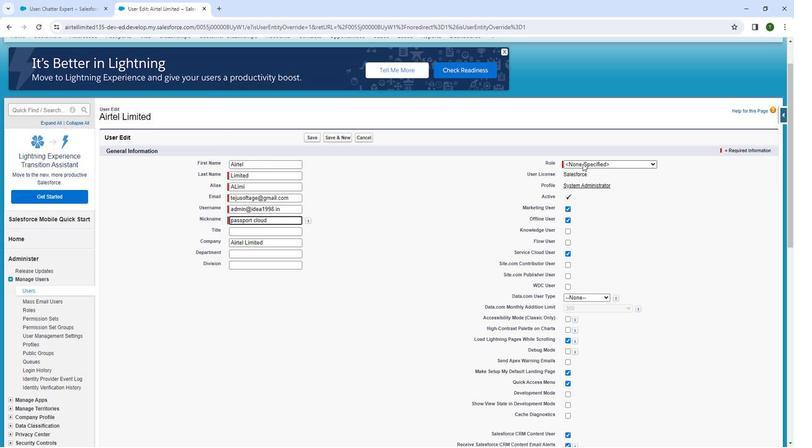 
Action: Mouse moved to (533, 183)
Screenshot: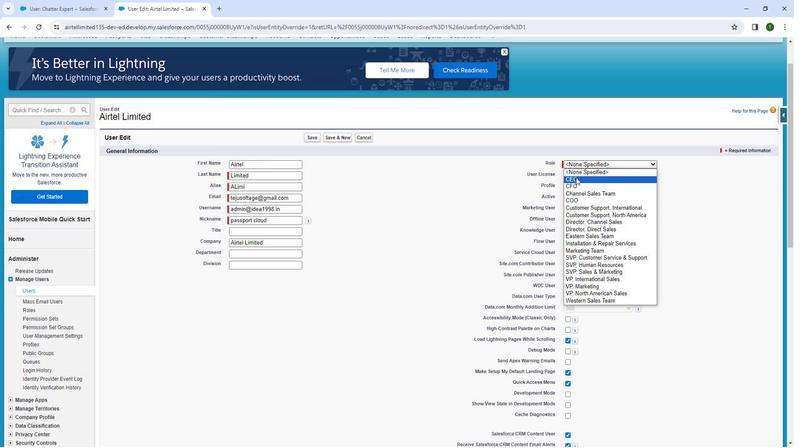 
Action: Mouse pressed left at (533, 183)
Screenshot: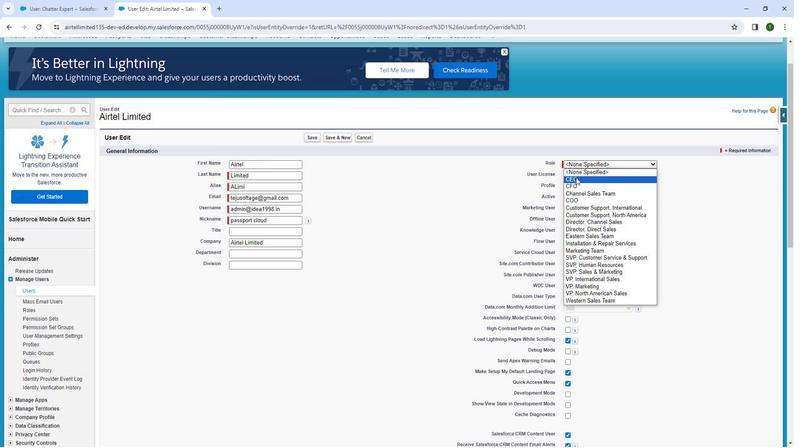 
Action: Mouse moved to (306, 150)
Screenshot: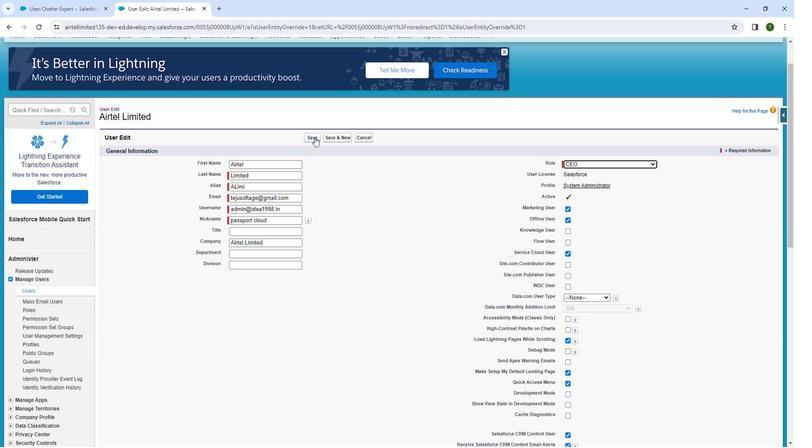 
Action: Mouse pressed left at (306, 150)
Screenshot: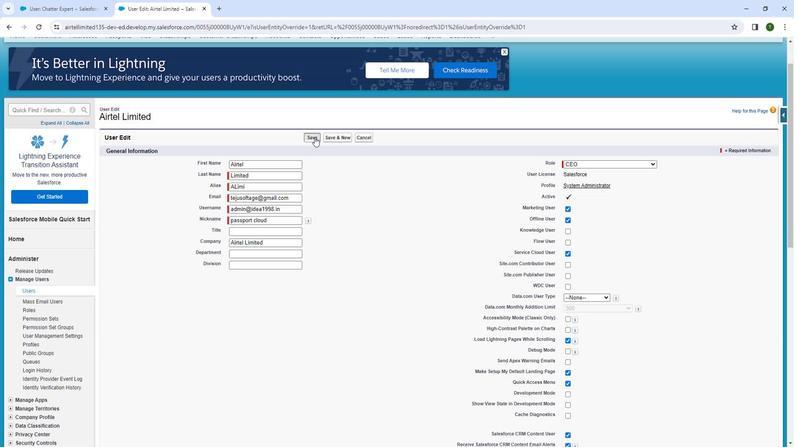 
Action: Mouse moved to (56, 160)
Screenshot: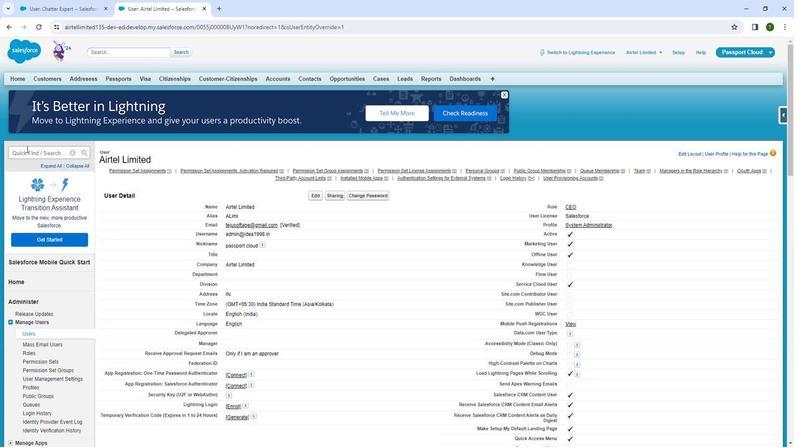 
Action: Mouse pressed left at (56, 160)
Screenshot: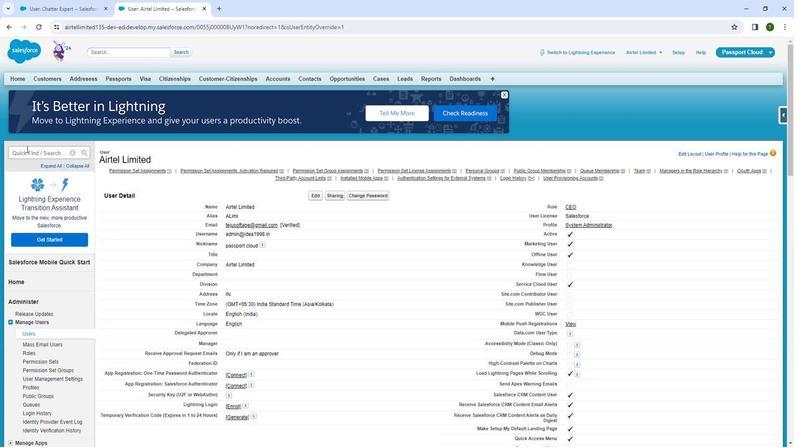 
Action: Mouse moved to (64, 157)
Screenshot: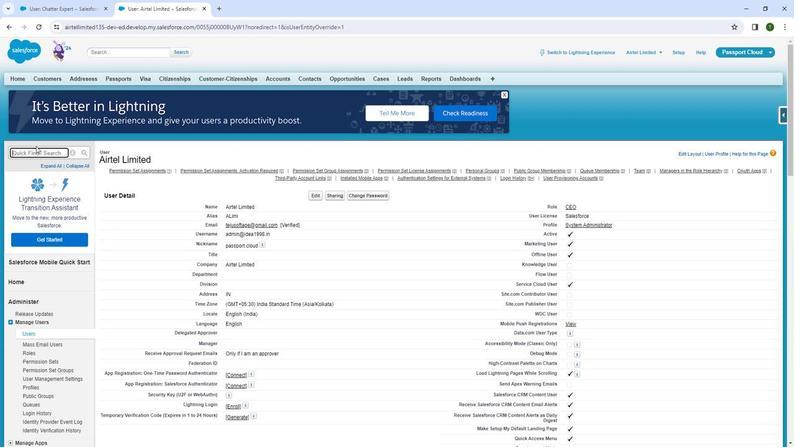 
Action: Key pressed user
Screenshot: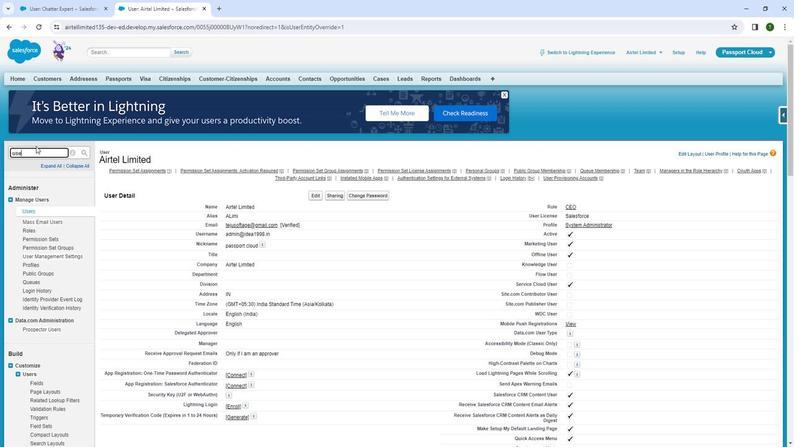 
Action: Mouse moved to (57, 211)
Screenshot: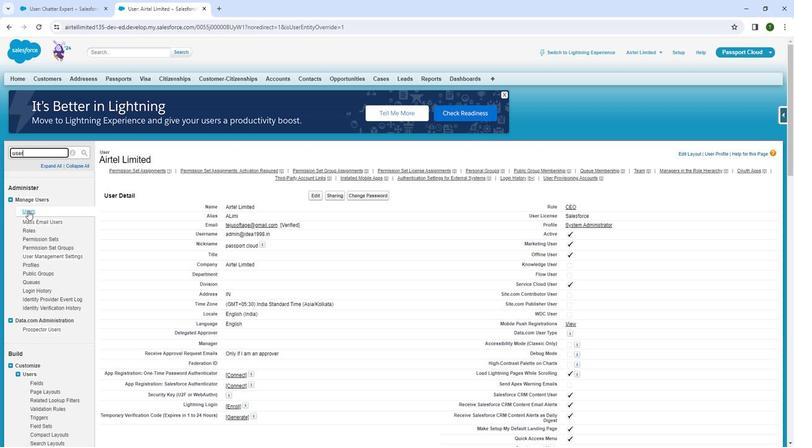 
Action: Mouse pressed left at (57, 211)
Screenshot: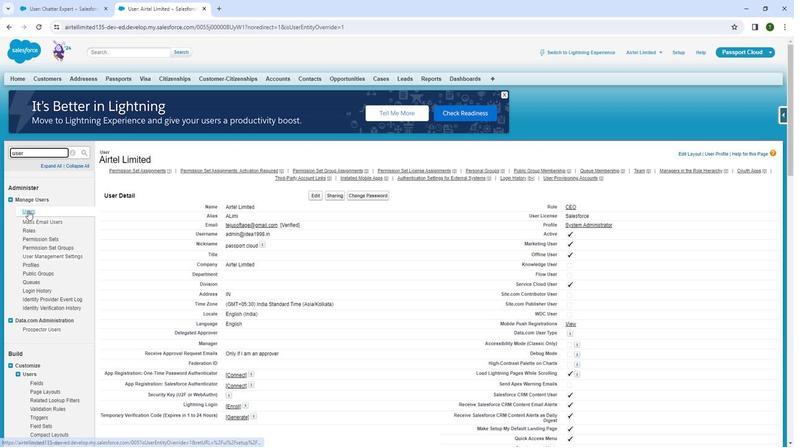 
Action: Mouse moved to (309, 222)
Screenshot: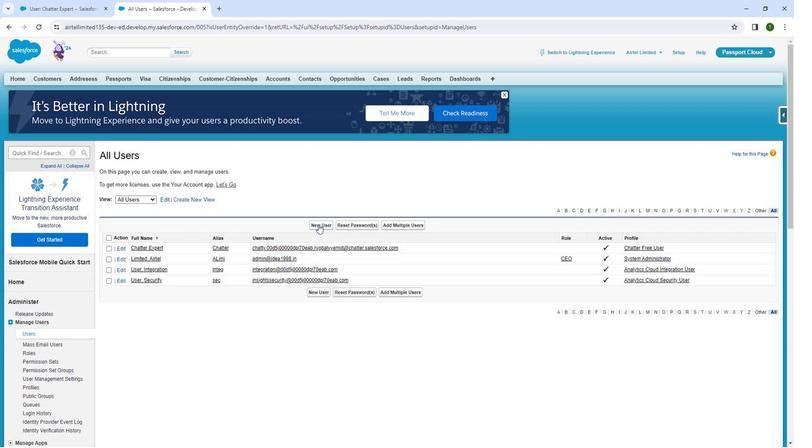 
Action: Mouse pressed left at (309, 222)
Screenshot: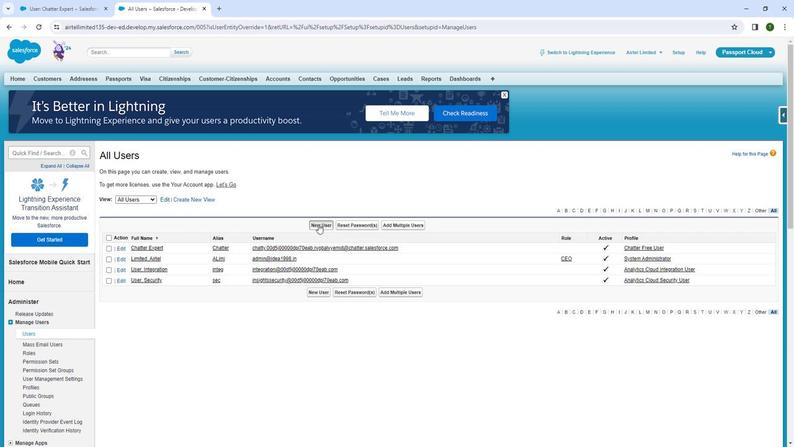 
Action: Mouse moved to (247, 207)
Screenshot: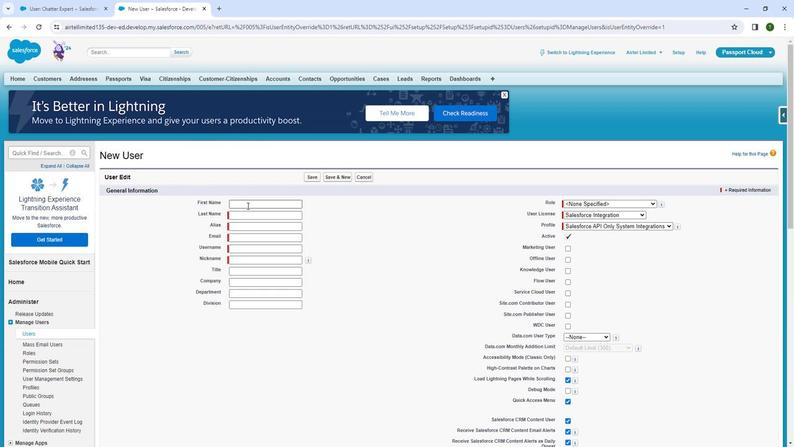 
Action: Mouse pressed left at (247, 207)
Screenshot: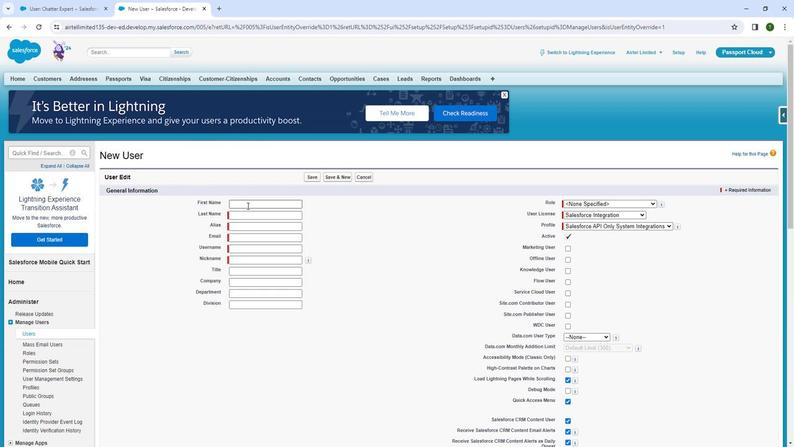 
Action: Mouse moved to (300, 187)
Screenshot: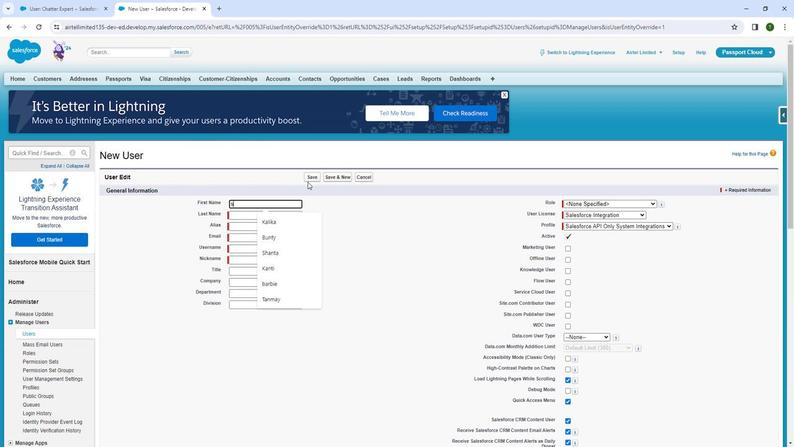 
Action: Key pressed shakira
Screenshot: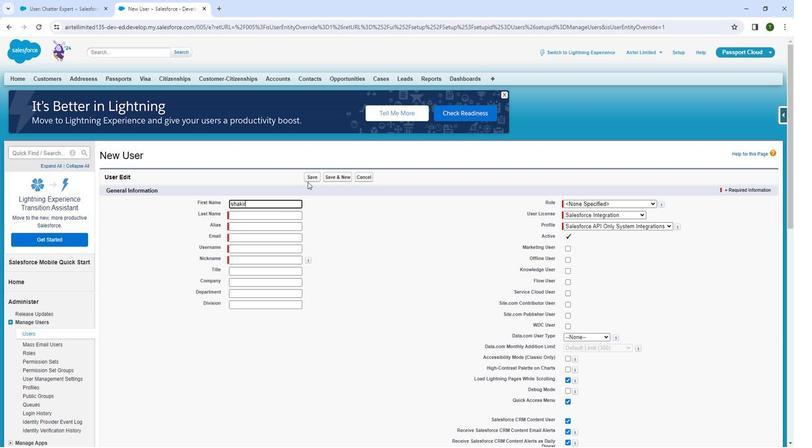 
Action: Mouse moved to (234, 216)
Screenshot: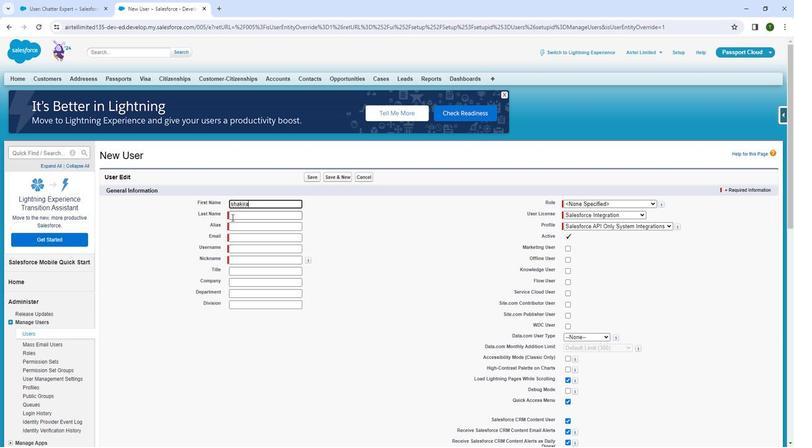 
Action: Mouse pressed left at (234, 216)
Screenshot: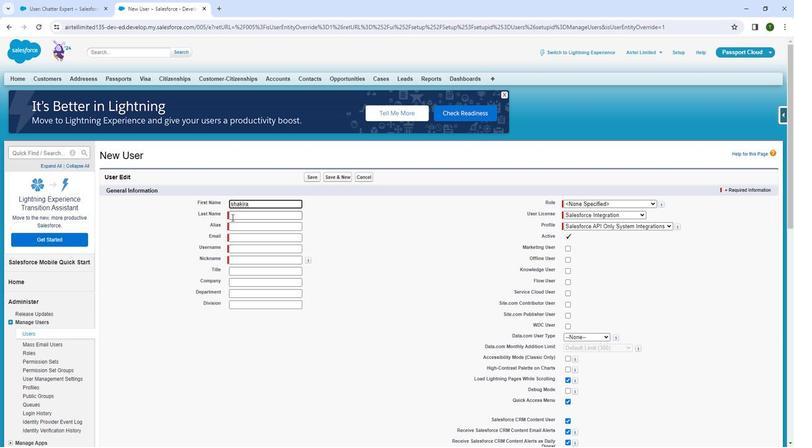 
Action: Mouse moved to (238, 215)
Screenshot: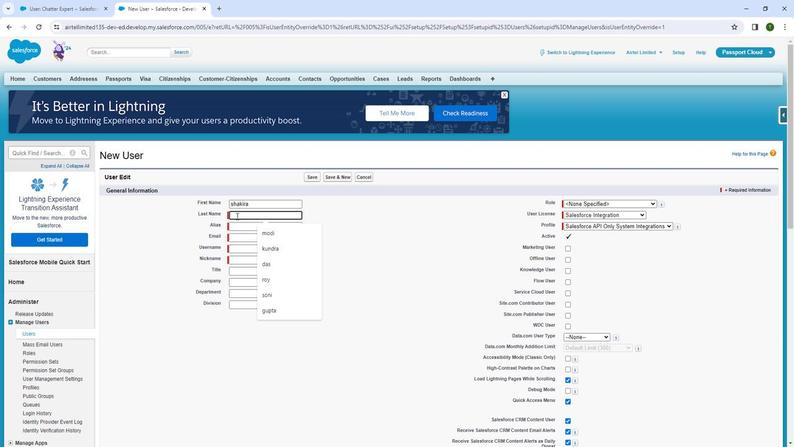
Action: Key pressed modi
Screenshot: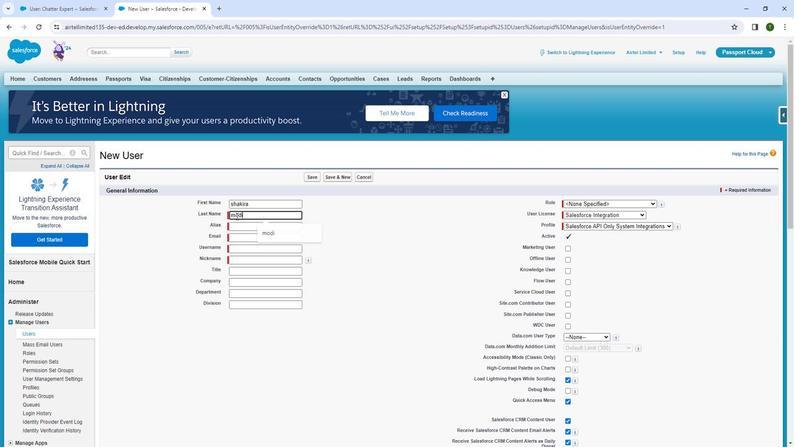 
Action: Mouse moved to (247, 222)
Screenshot: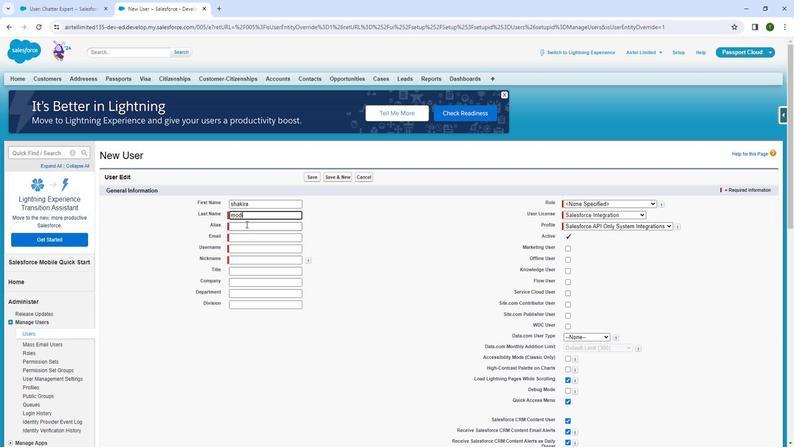
Action: Mouse pressed left at (247, 222)
Screenshot: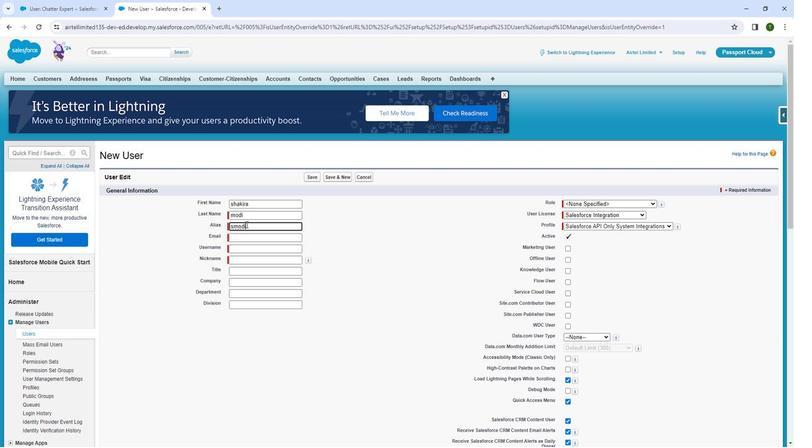 
Action: Mouse moved to (238, 229)
Screenshot: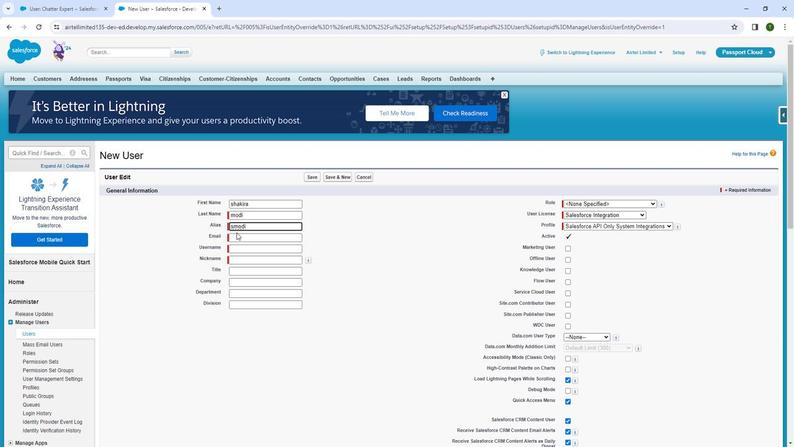 
Action: Mouse pressed left at (238, 229)
Screenshot: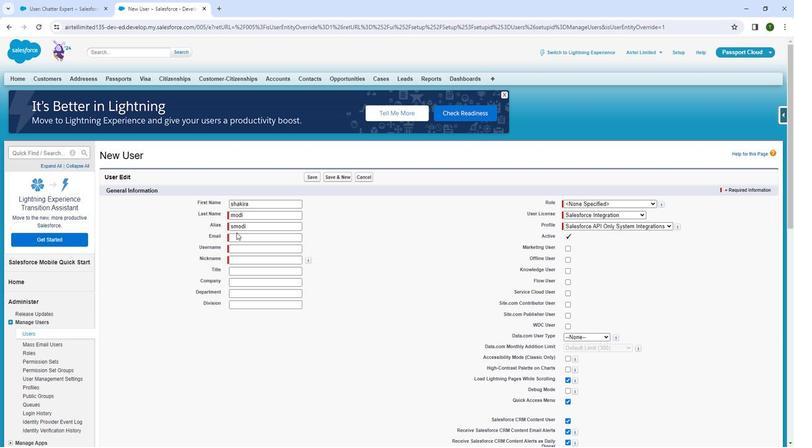 
Action: Mouse moved to (237, 234)
Screenshot: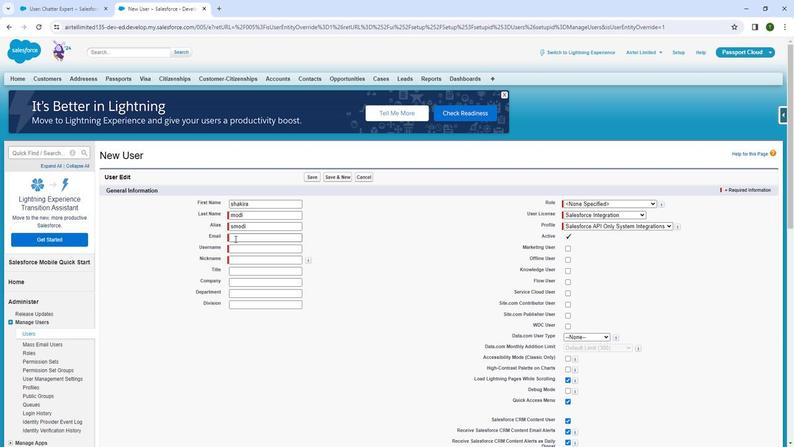 
Action: Mouse pressed left at (237, 234)
Screenshot: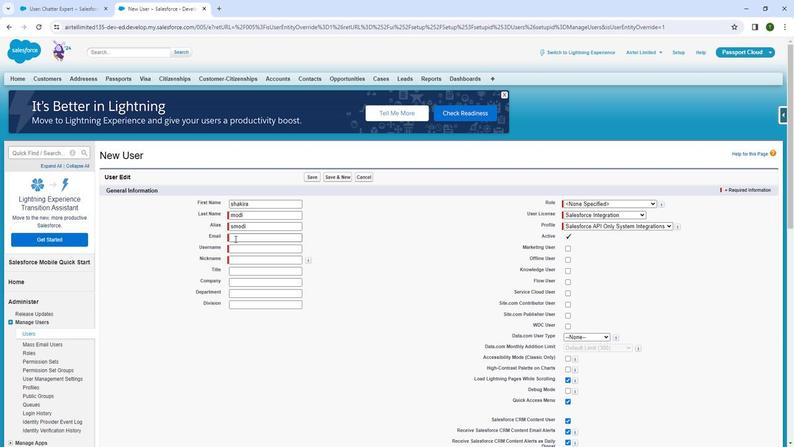 
Action: Mouse moved to (228, 237)
Screenshot: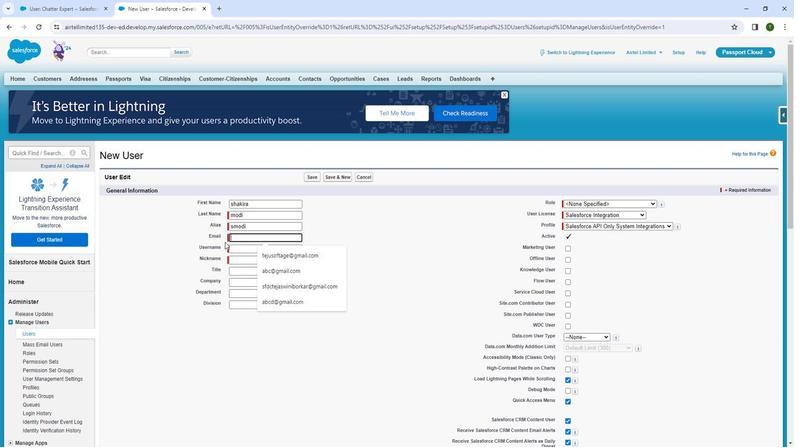 
Action: Key pressed tejus<Key.backspace><Key.backspace><Key.backspace><Key.backspace><Key.backspace>h<Key.backspace>abc<Key.shift><Key.shift><Key.shift><Key.shift><Key.shift><Key.shift>@gmail.com
Screenshot: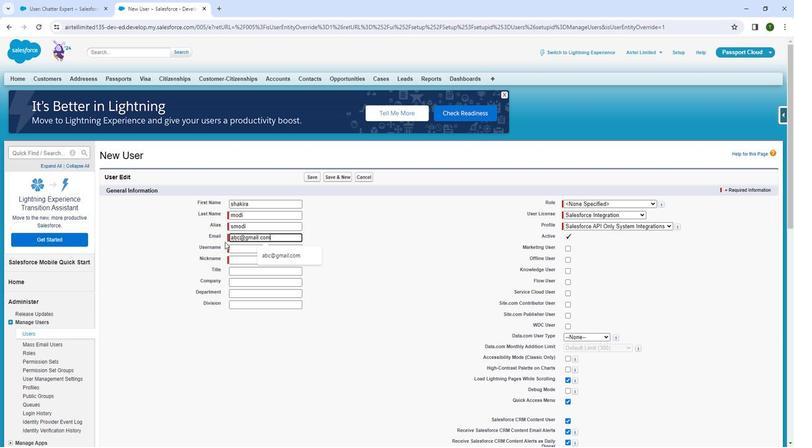 
Action: Mouse moved to (240, 231)
Screenshot: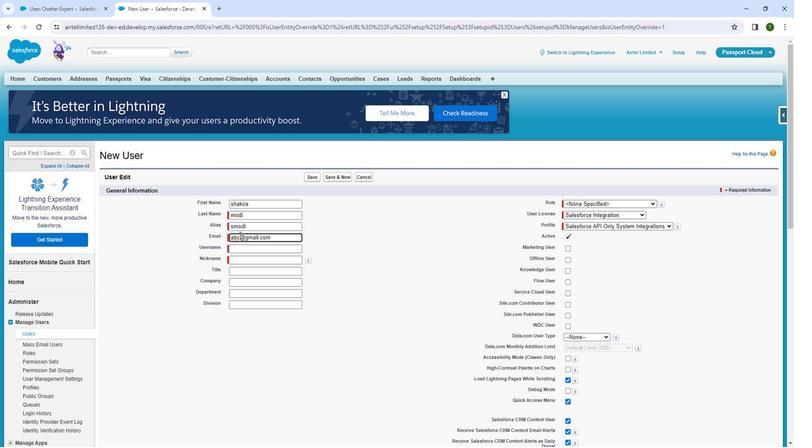 
Action: Mouse pressed left at (240, 231)
Screenshot: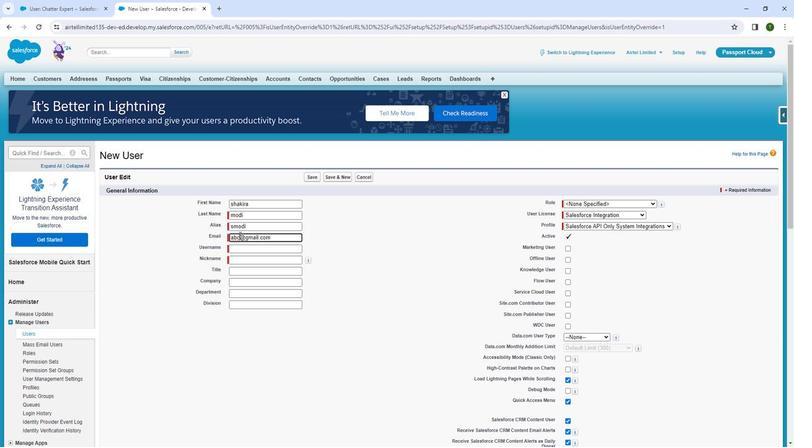 
Action: Mouse moved to (280, 258)
Screenshot: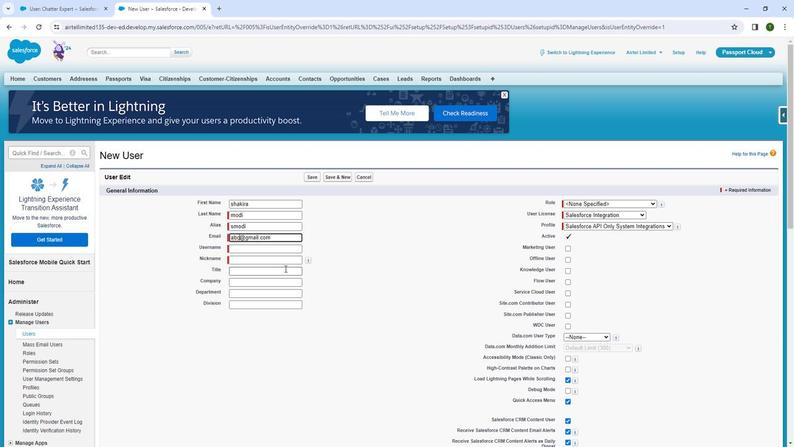 
Action: Key pressed 12
Screenshot: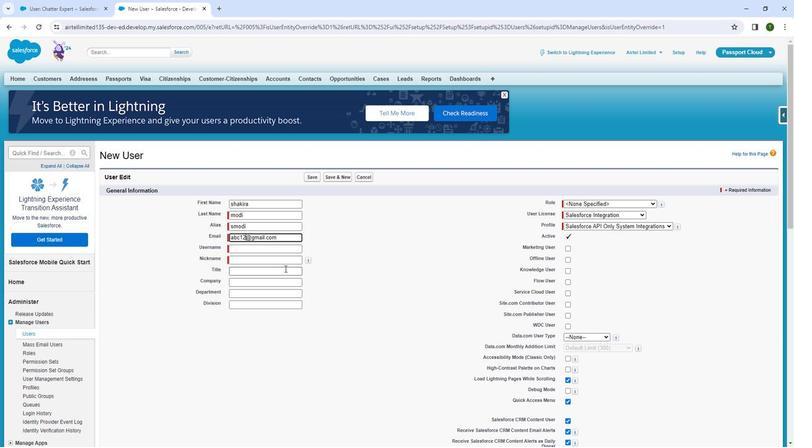 
Action: Mouse moved to (240, 242)
Screenshot: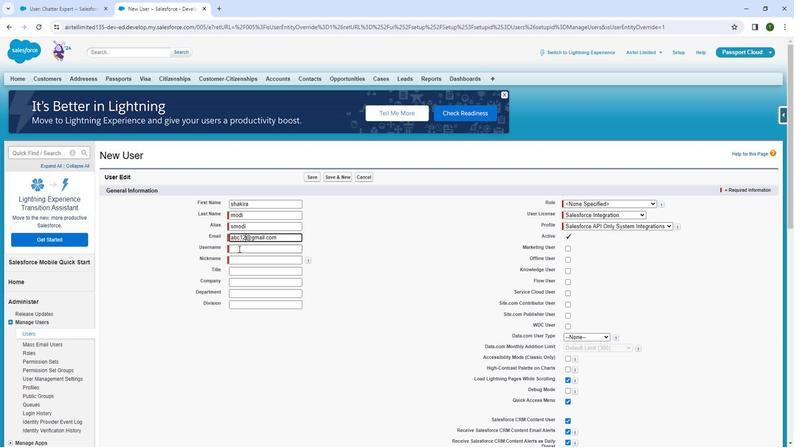 
Action: Mouse pressed left at (240, 242)
Screenshot: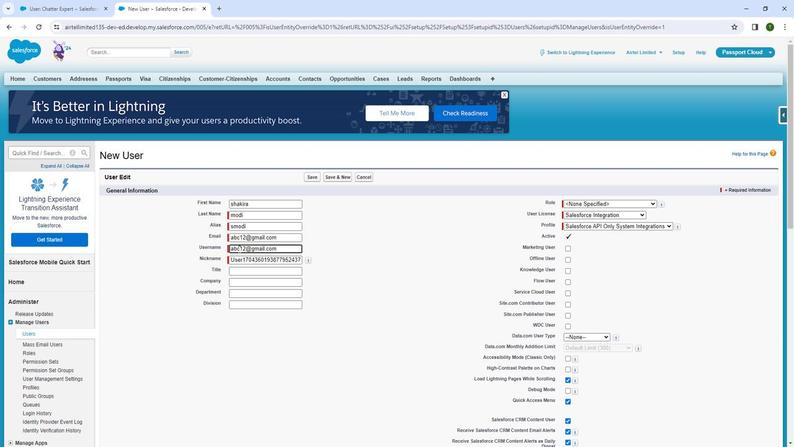 
Action: Mouse moved to (277, 242)
Screenshot: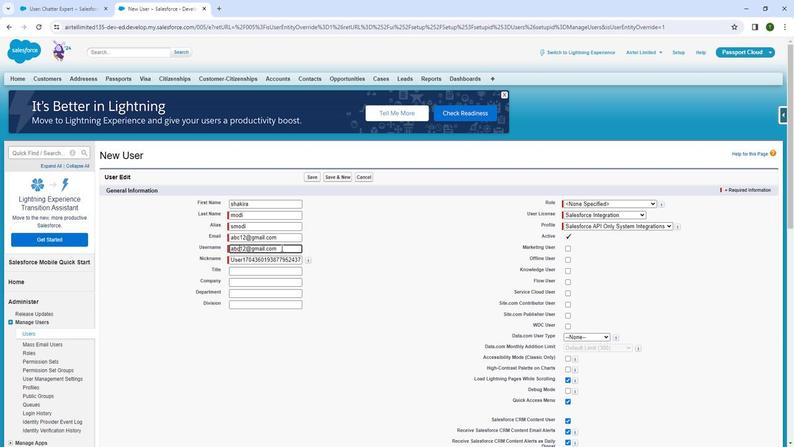 
Action: Mouse pressed left at (277, 242)
Screenshot: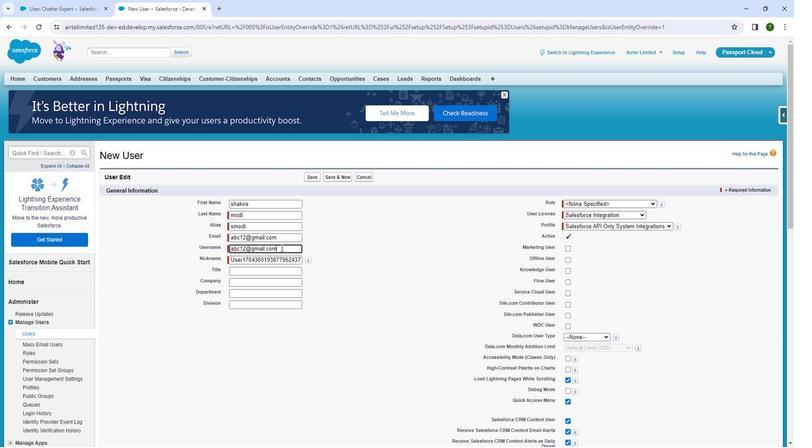 
Action: Mouse moved to (275, 243)
Screenshot: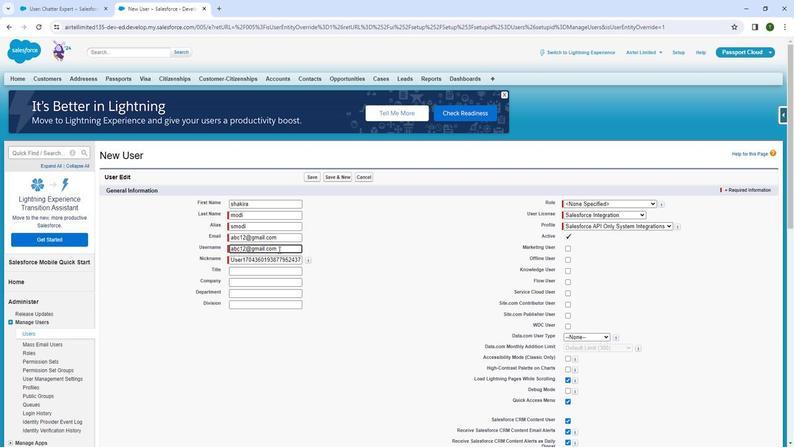 
Action: Mouse pressed left at (275, 243)
Screenshot: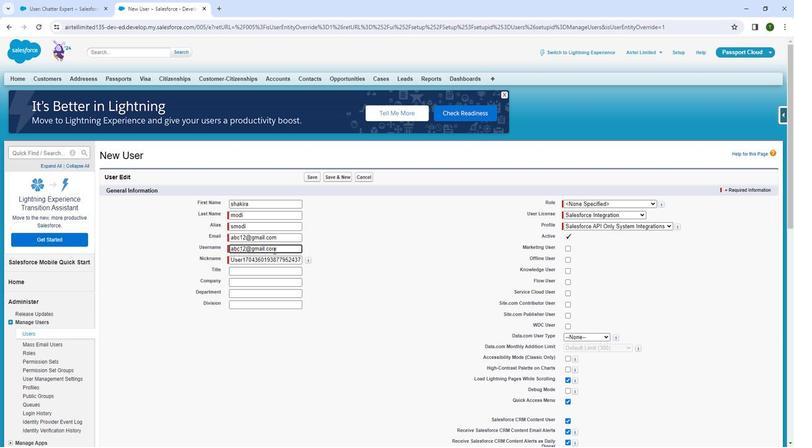 
Action: Mouse moved to (222, 247)
Screenshot: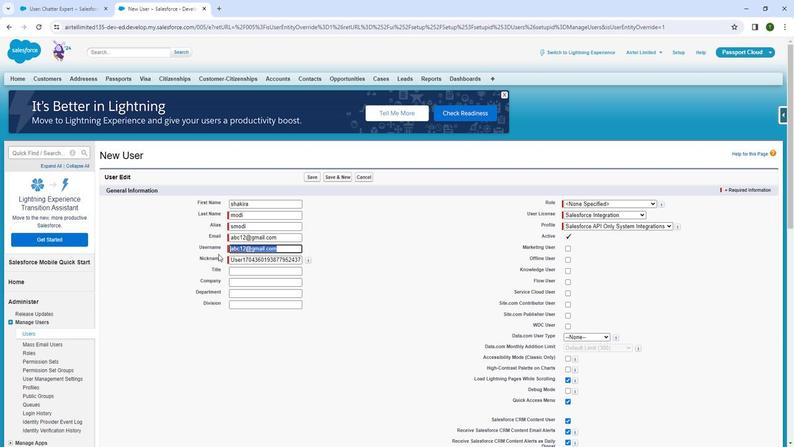 
Action: Key pressed <Key.backspace>shakiramodi<Key.shift><Key.shift>@gmail.com
Screenshot: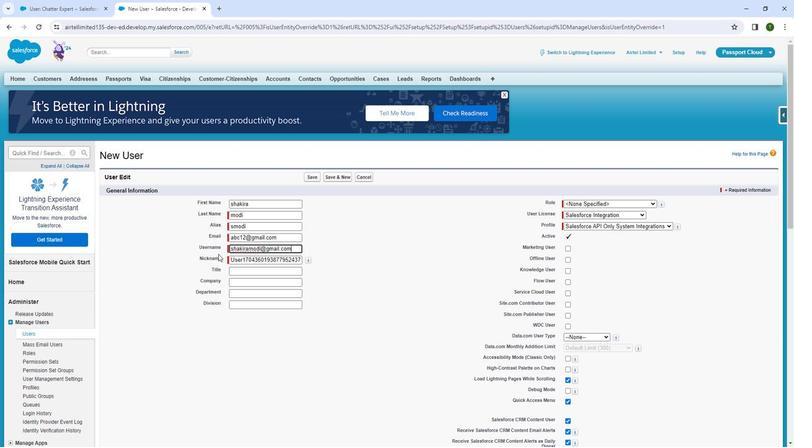 
Action: Mouse moved to (258, 252)
Screenshot: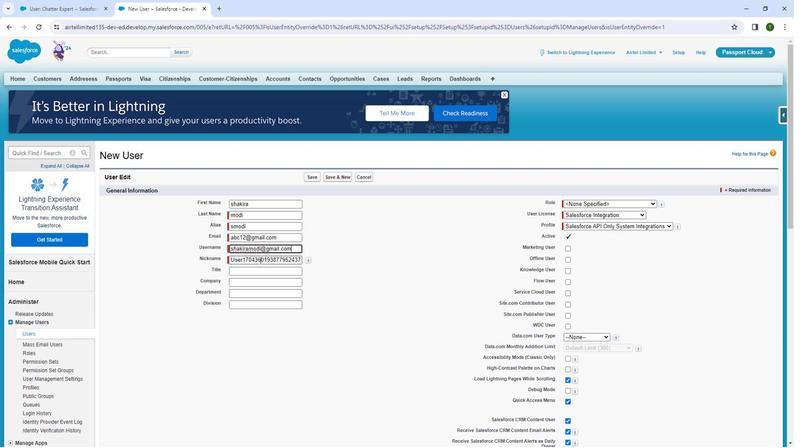 
Action: Mouse pressed left at (258, 252)
Screenshot: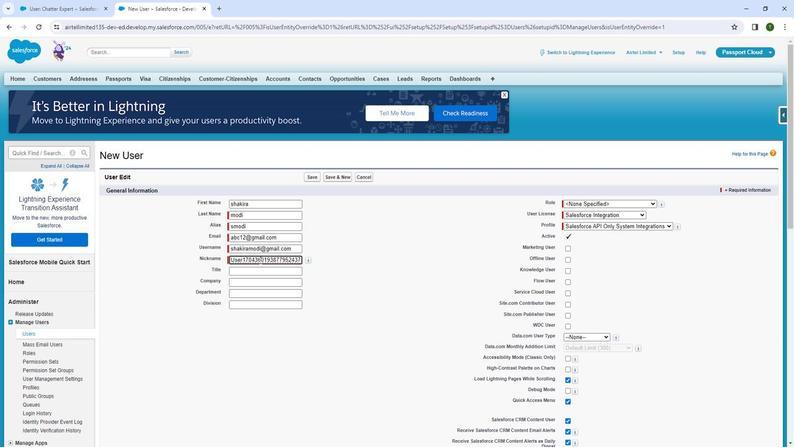 
Action: Mouse pressed left at (258, 252)
Screenshot: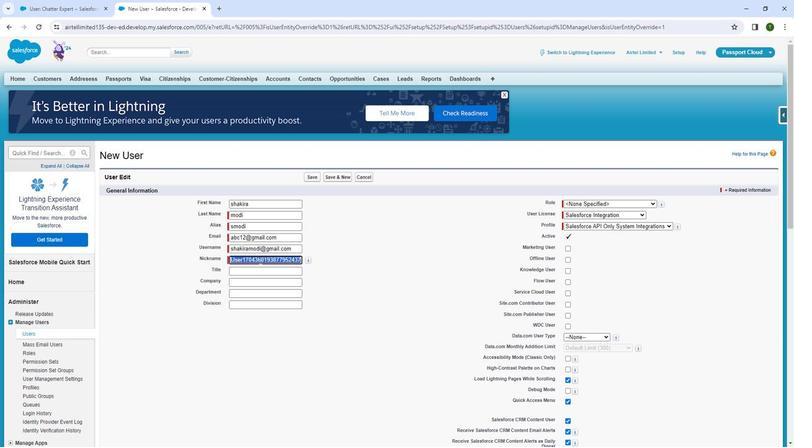 
Action: Mouse moved to (255, 250)
Screenshot: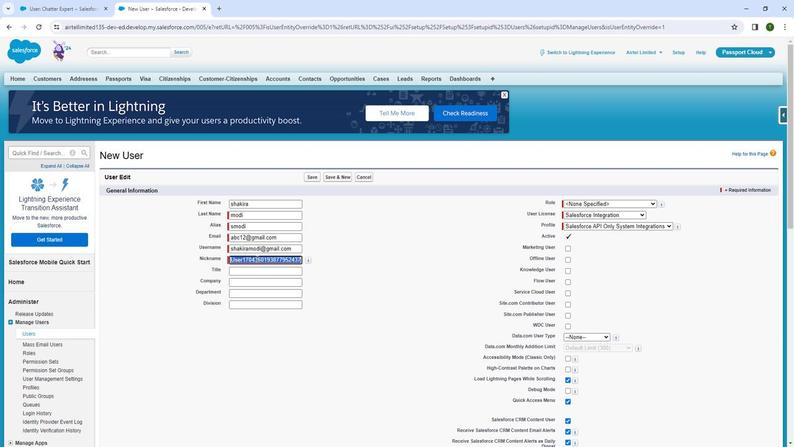 
Action: Key pressed shakira
Screenshot: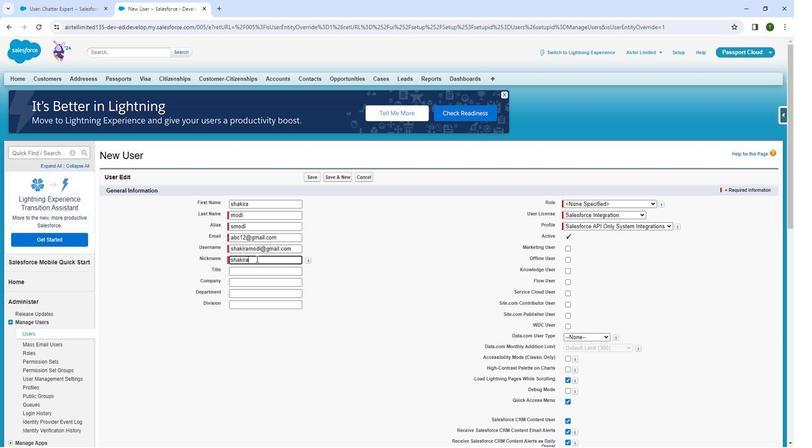 
Action: Mouse moved to (246, 257)
Screenshot: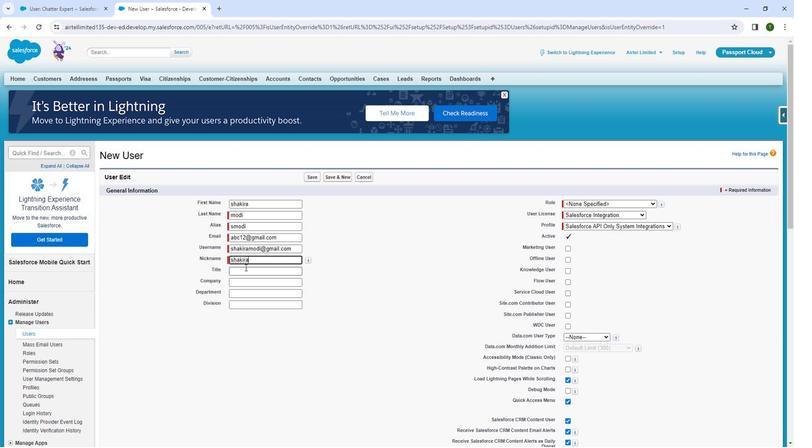 
Action: Mouse pressed left at (246, 257)
Screenshot: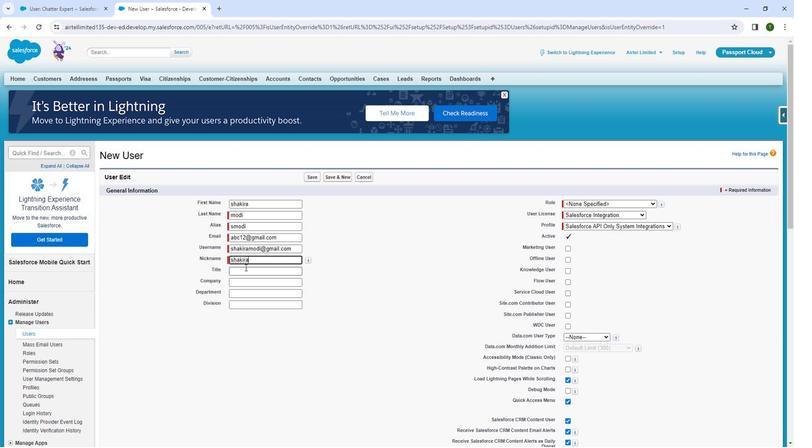 
Action: Mouse moved to (245, 260)
Screenshot: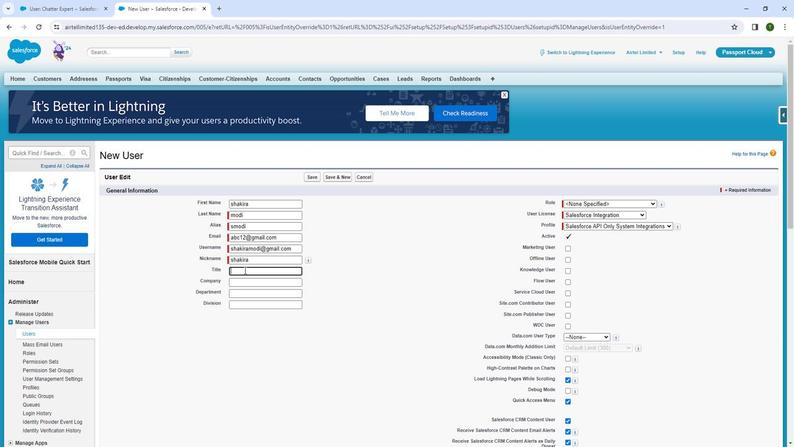 
Action: Key pressed miss
Screenshot: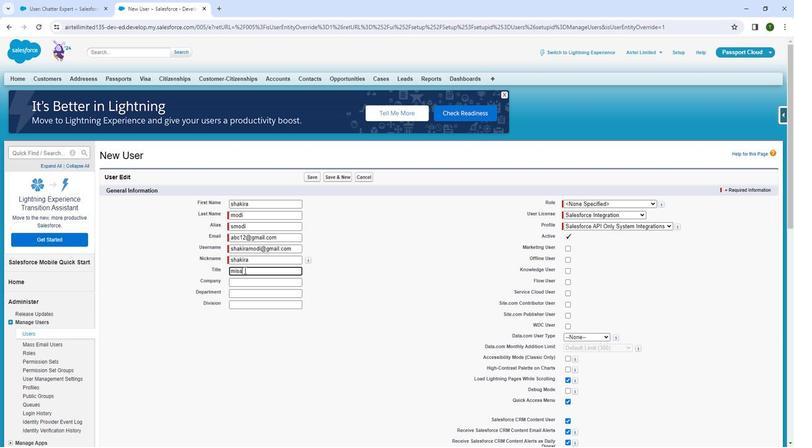 
Action: Mouse moved to (244, 271)
Screenshot: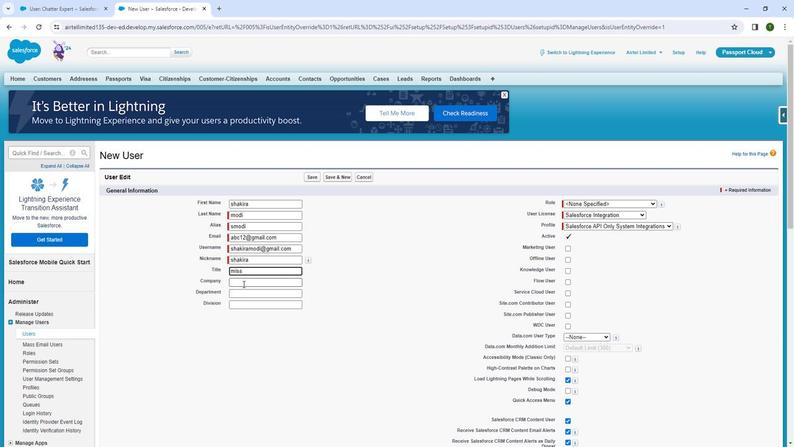 
Action: Mouse pressed left at (244, 271)
Screenshot: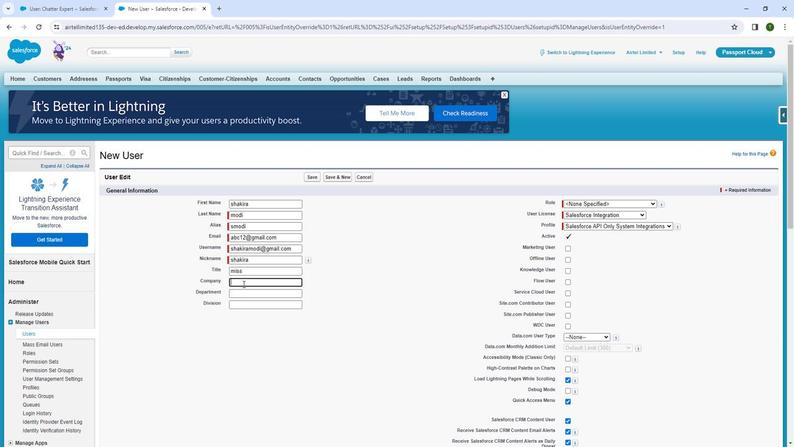 
Action: Mouse moved to (244, 270)
Screenshot: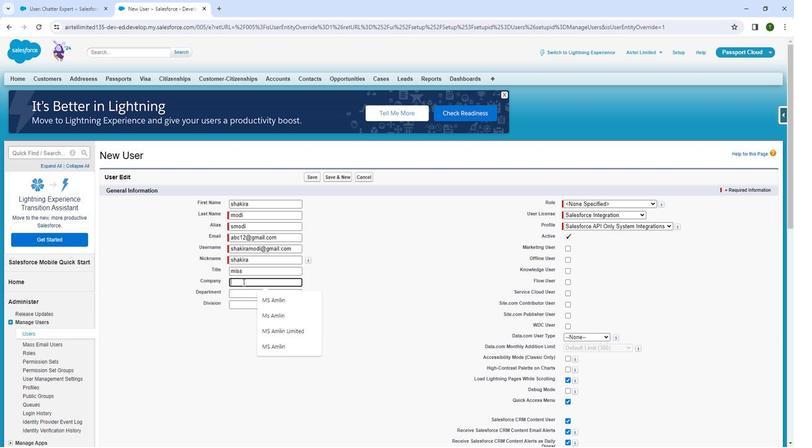 
Action: Key pressed passport<Key.space>cloud
Screenshot: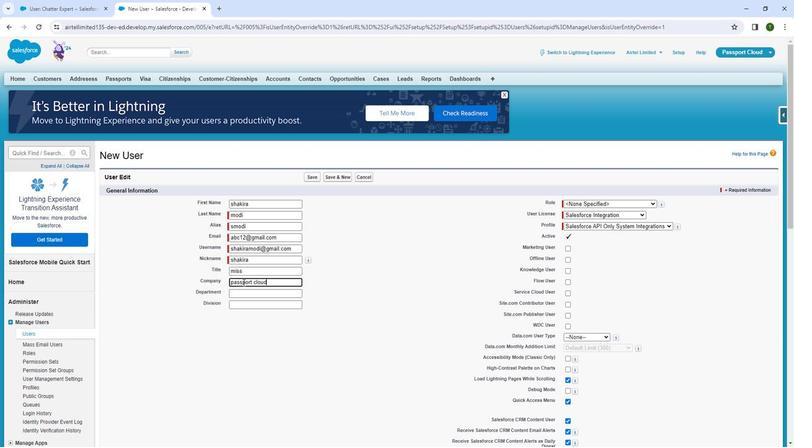
Action: Mouse moved to (240, 278)
Screenshot: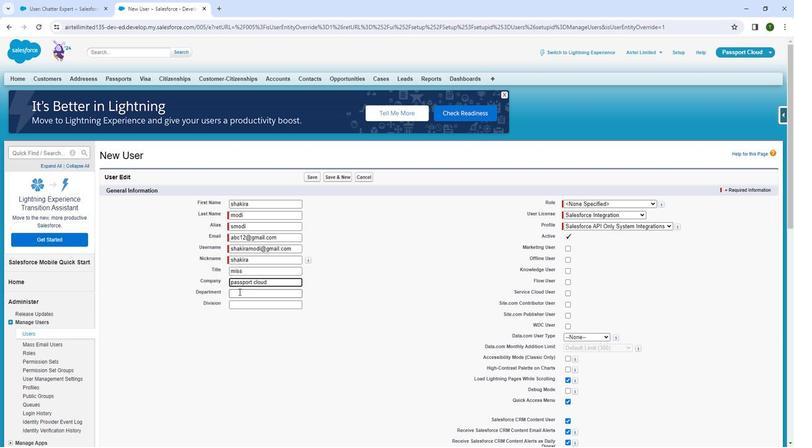 
Action: Mouse pressed left at (240, 278)
Screenshot: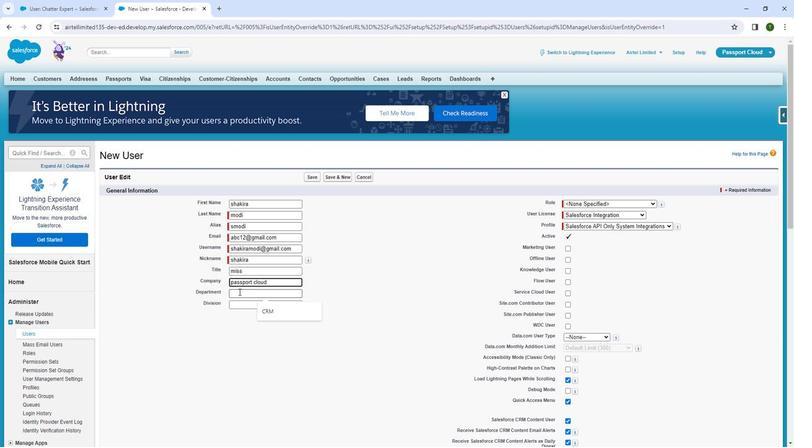 
Action: Key pressed <Key.shift><Key.shift>CRM
Screenshot: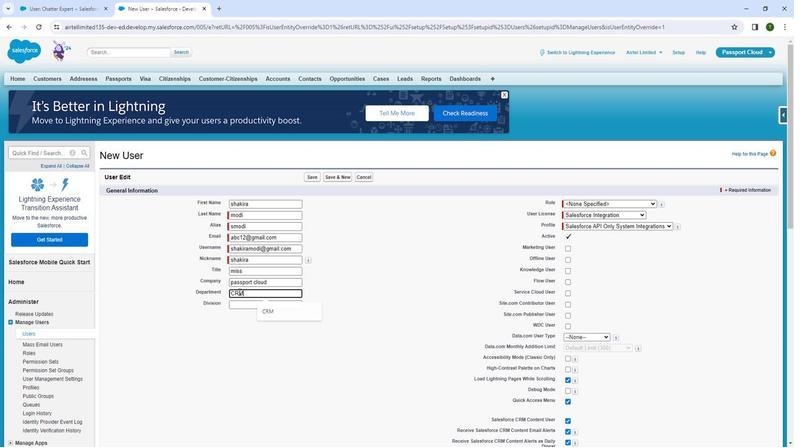 
Action: Mouse moved to (244, 289)
Screenshot: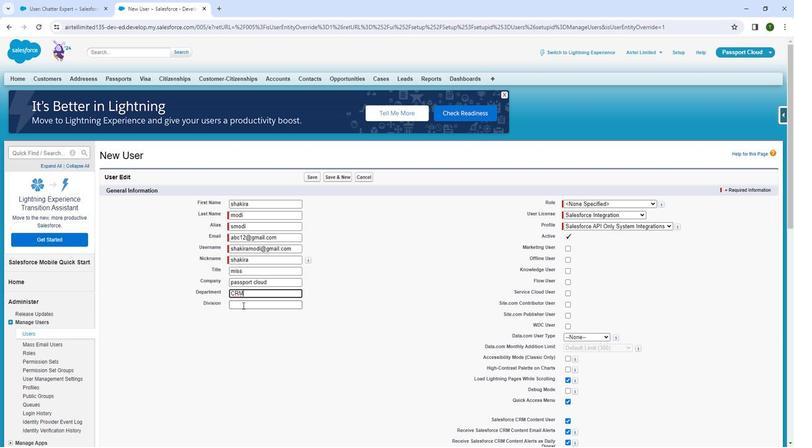 
Action: Mouse pressed left at (244, 289)
Screenshot: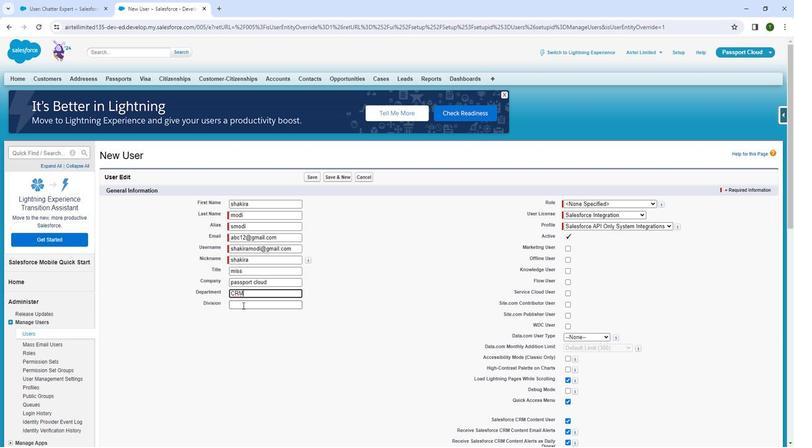 
Action: Key pressed <Key.shift><Key.shift><Key.shift><Key.shift><Key.shift><Key.shift><Key.shift><Key.shift><Key.shift><Key.shift><Key.shift><Key.shift><Key.shift><Key.shift><Key.shift><Key.shift><Key.shift><Key.shift><Key.shift><Key.shift><Key.shift><Key.shift><Key.shift><Key.shift><Key.shift><Key.shift>R<Key.backspace><Key.shift><Key.shift><Key.shift><Key.shift><Key.shift><Key.shift>Customer<Key.space><Key.shift>c<Key.backspace><Key.shift>Care
Screenshot: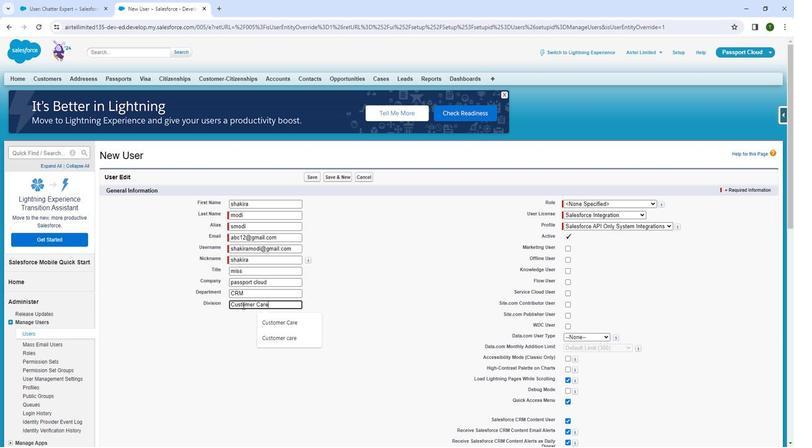 
Action: Mouse moved to (412, 294)
Screenshot: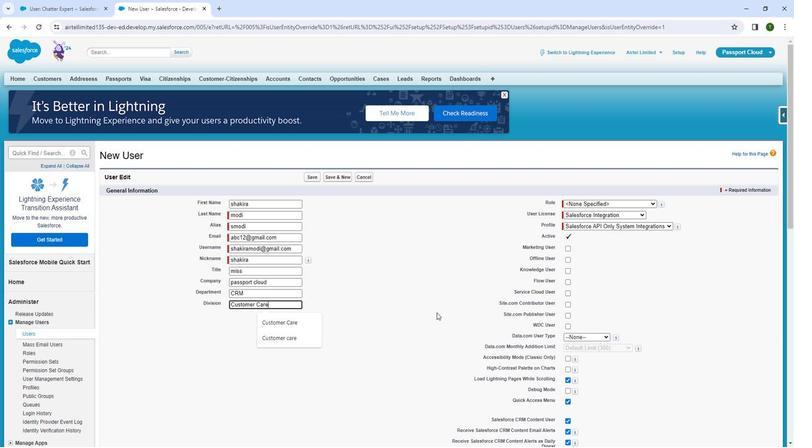 
Action: Mouse pressed left at (412, 294)
Screenshot: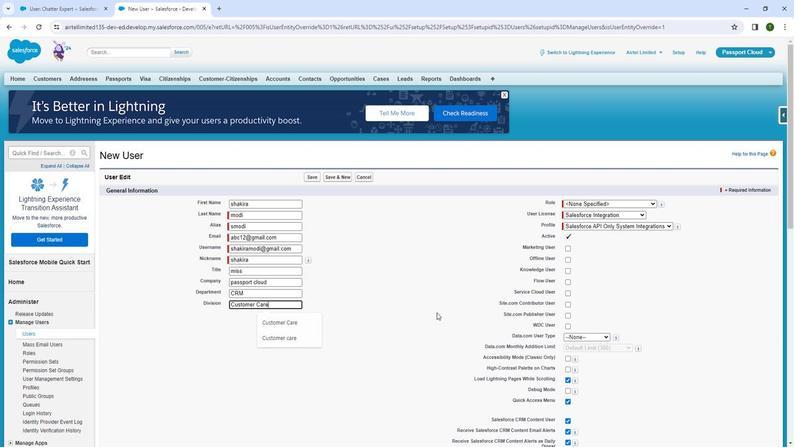 
Action: Mouse moved to (542, 215)
Screenshot: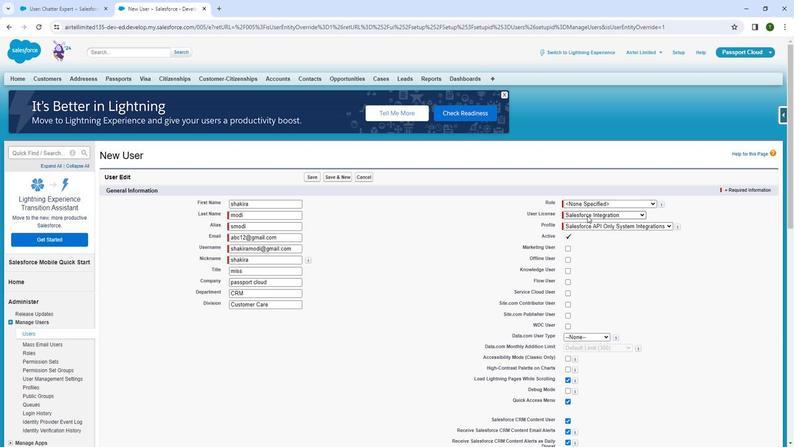 
Action: Mouse pressed left at (542, 215)
Screenshot: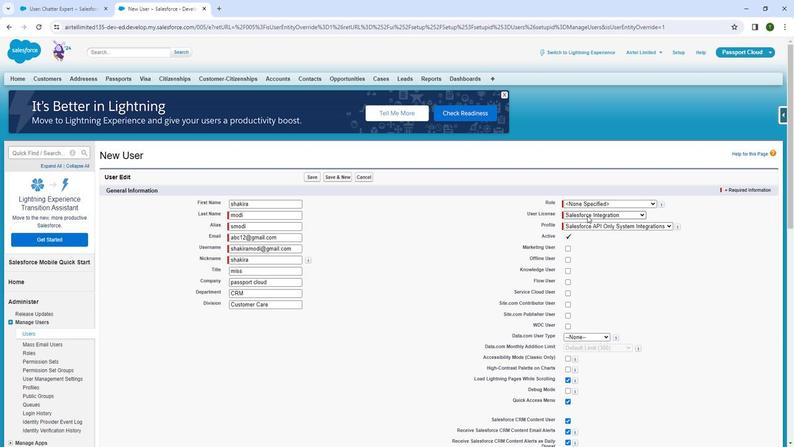 
Action: Mouse moved to (539, 255)
Screenshot: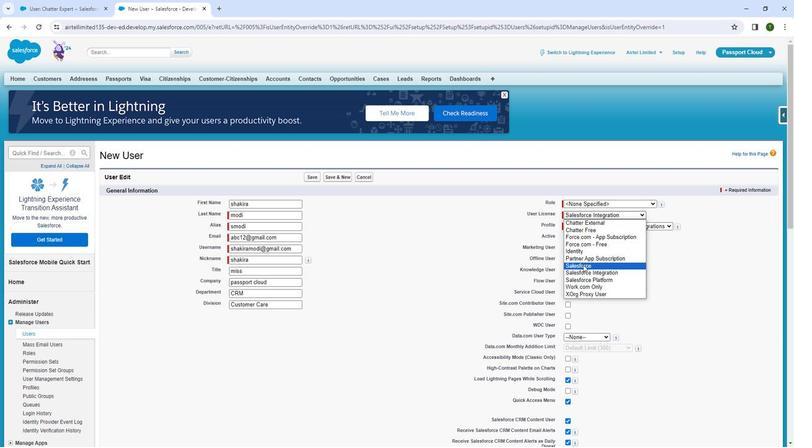 
Action: Mouse pressed left at (539, 255)
Screenshot: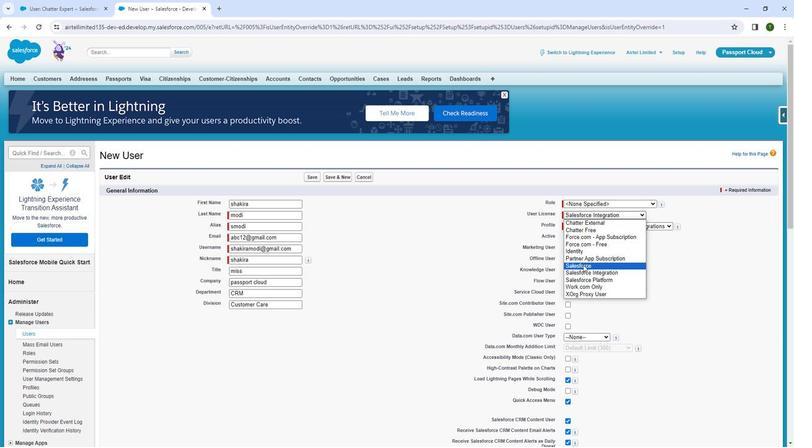 
Action: Mouse moved to (537, 225)
Screenshot: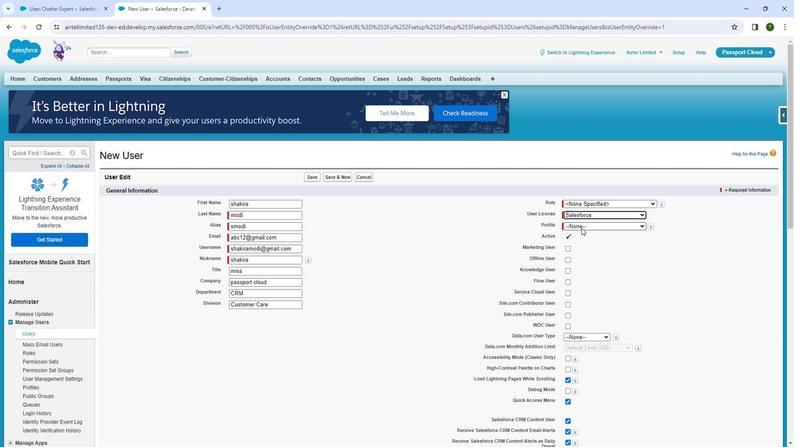 
Action: Mouse pressed left at (537, 225)
Screenshot: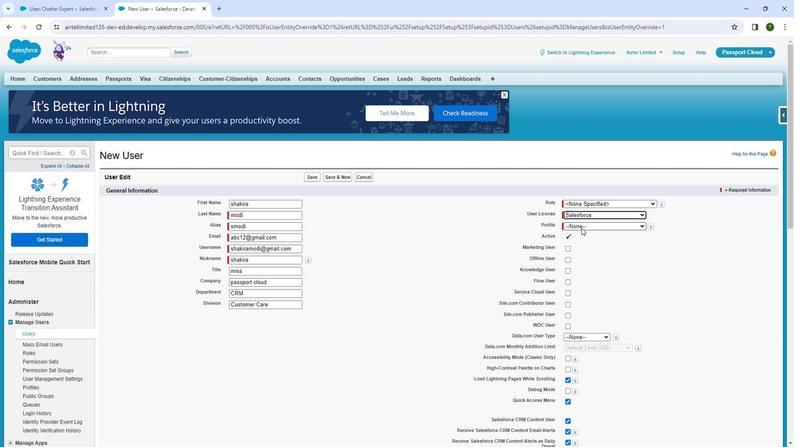 
Action: Mouse moved to (539, 257)
Screenshot: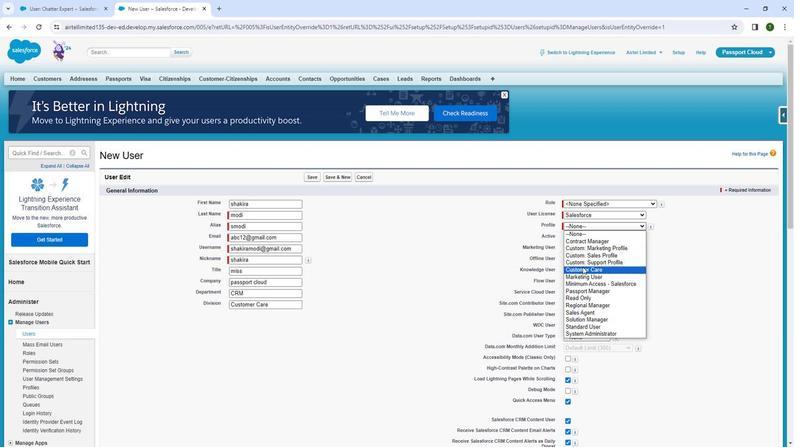 
Action: Mouse pressed left at (539, 257)
Screenshot: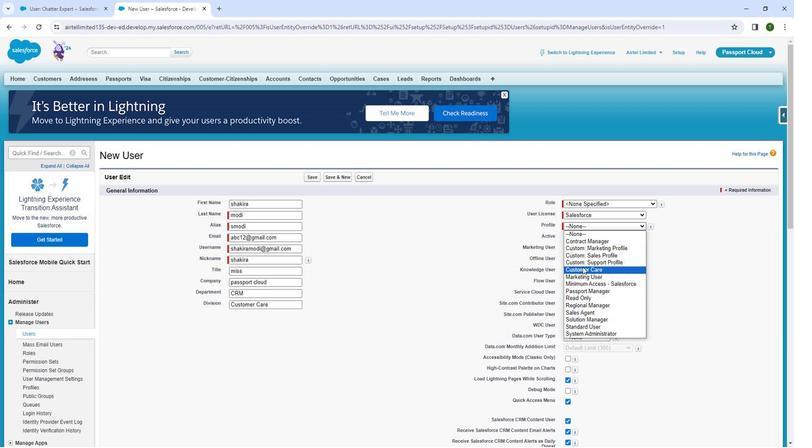 
Action: Mouse moved to (537, 255)
Screenshot: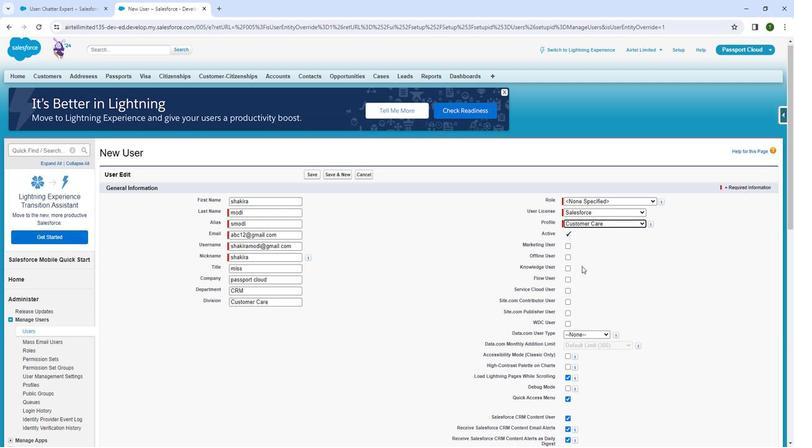 
Action: Mouse scrolled (537, 255) with delta (0, 0)
Screenshot: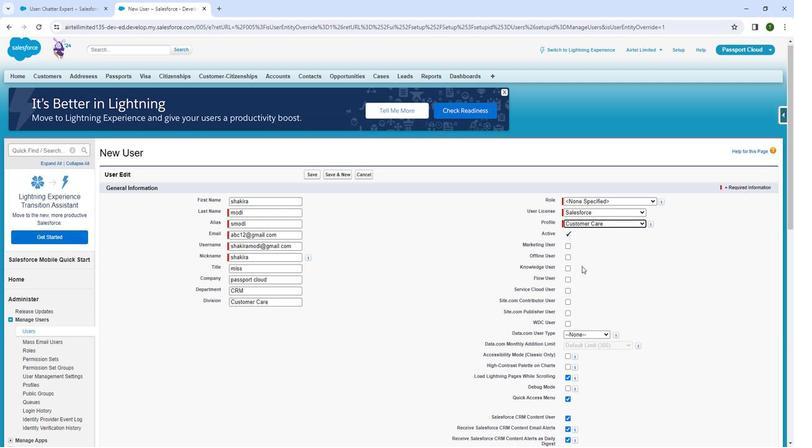 
Action: Mouse moved to (537, 260)
Screenshot: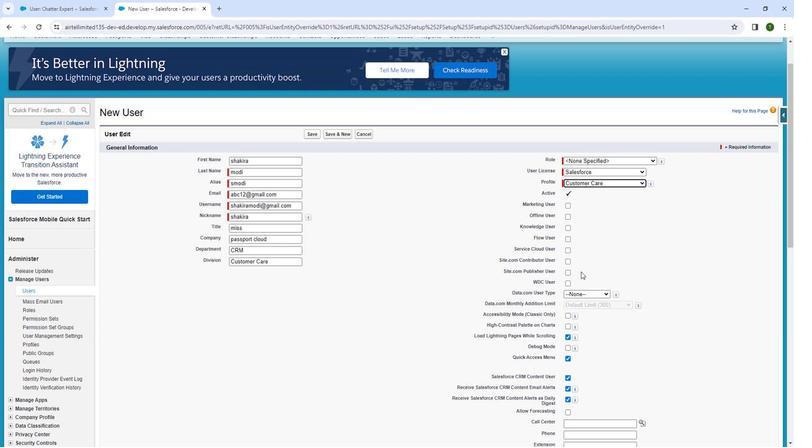 
Action: Mouse scrolled (537, 260) with delta (0, 0)
Screenshot: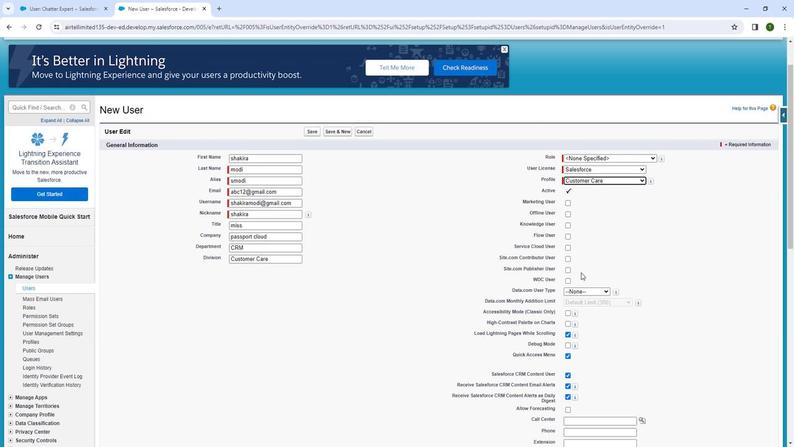 
Action: Mouse moved to (446, 211)
Screenshot: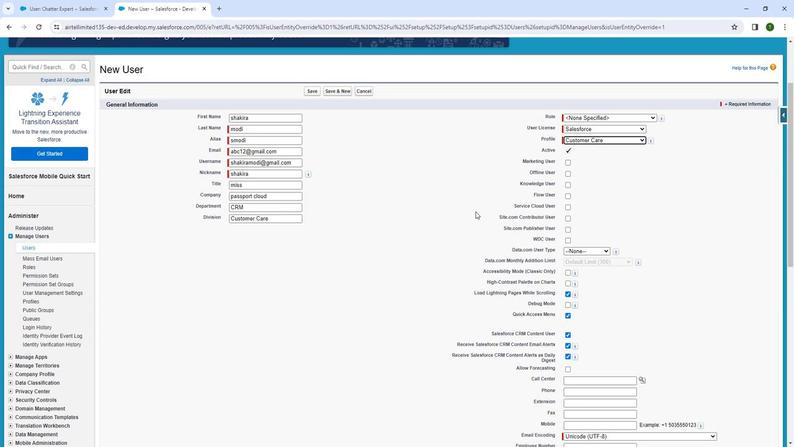 
Action: Mouse scrolled (446, 211) with delta (0, 0)
Screenshot: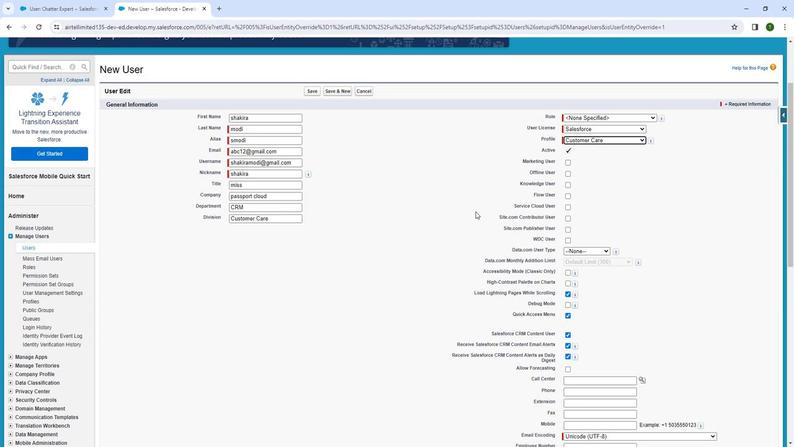 
Action: Mouse moved to (371, 269)
Screenshot: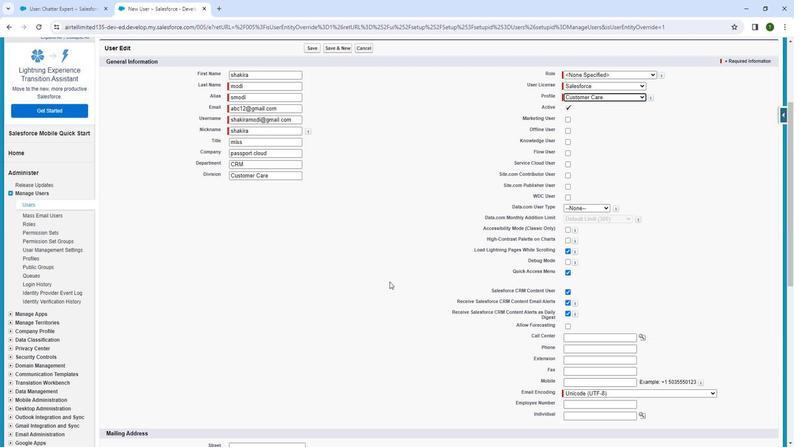 
Action: Mouse scrolled (371, 269) with delta (0, 0)
Screenshot: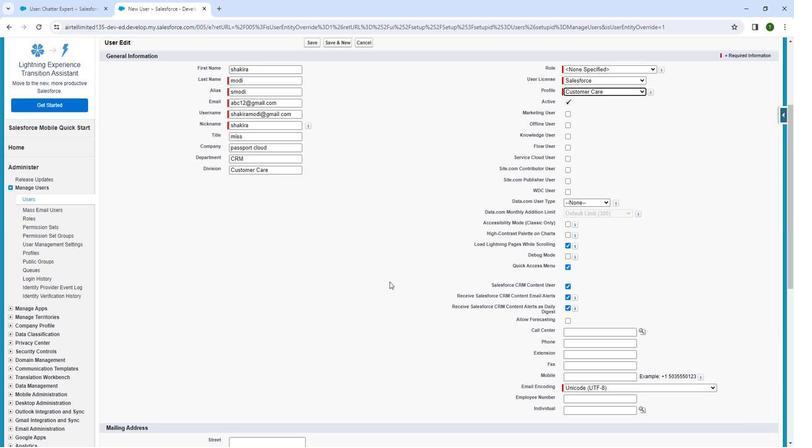 
Action: Mouse scrolled (371, 269) with delta (0, 0)
Screenshot: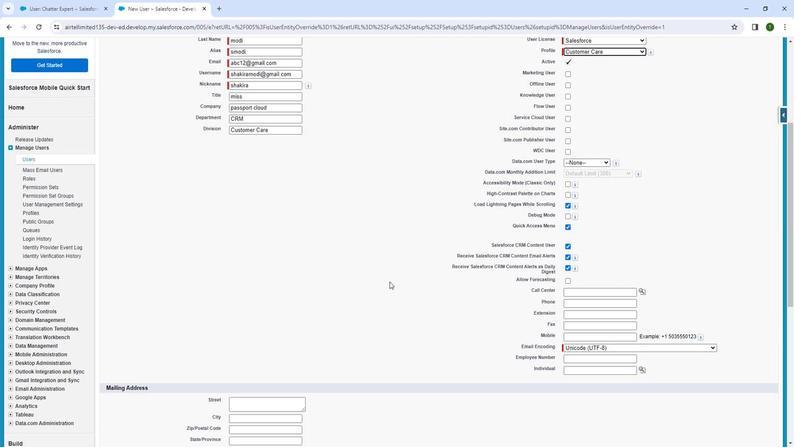 
Action: Mouse moved to (526, 253)
Screenshot: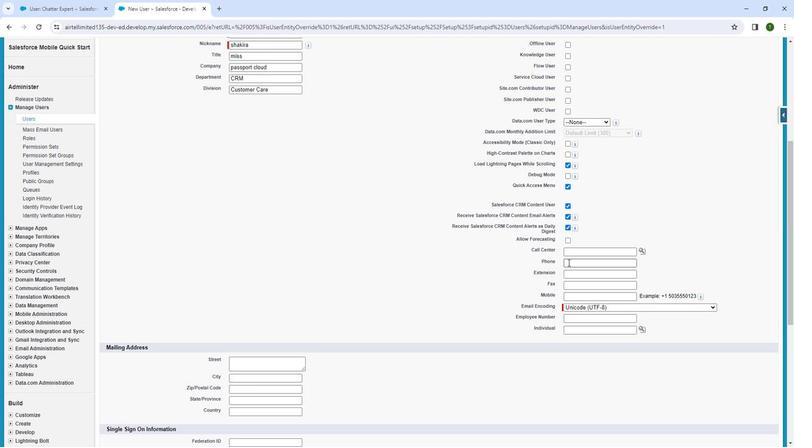 
Action: Mouse pressed left at (526, 253)
Screenshot: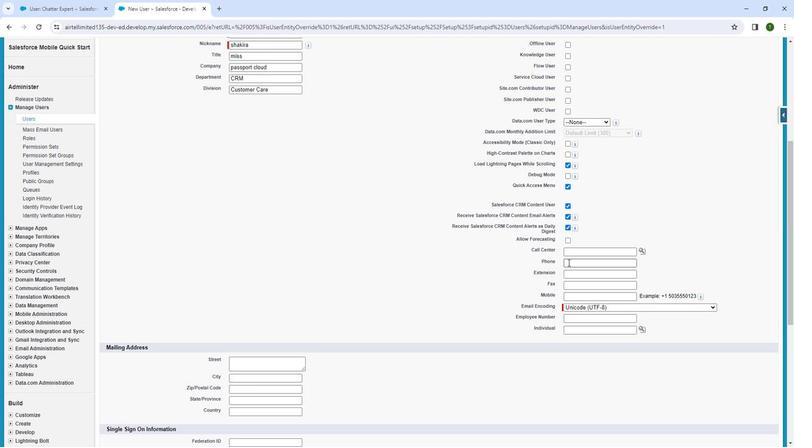 
Action: Key pressed 1
Screenshot: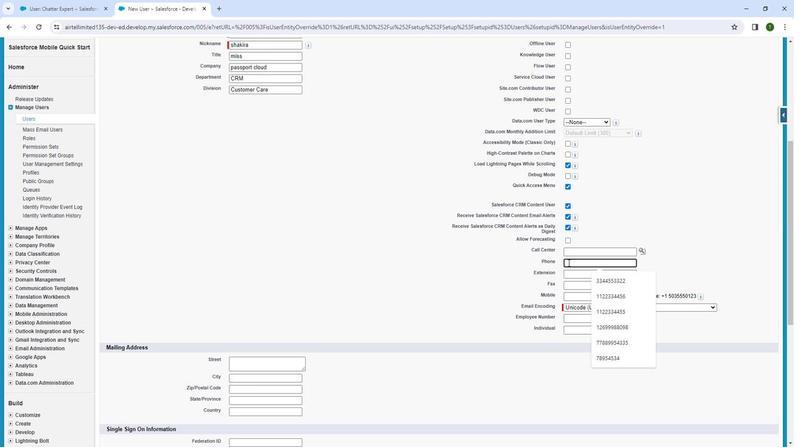 
Action: Mouse moved to (525, 253)
Screenshot: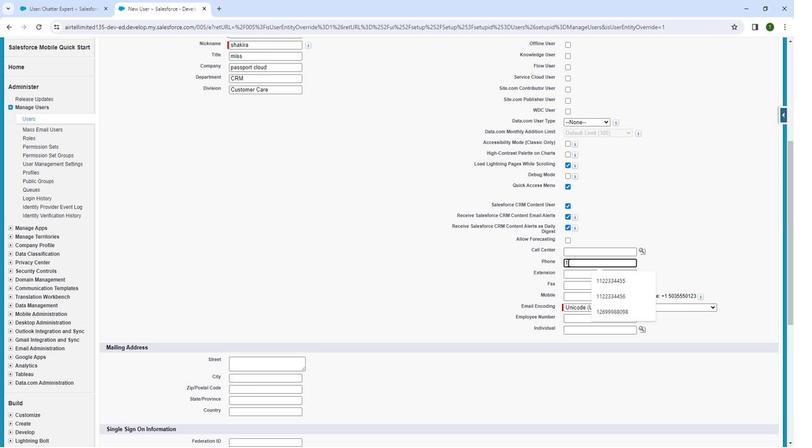 
Action: Key pressed 2
Screenshot: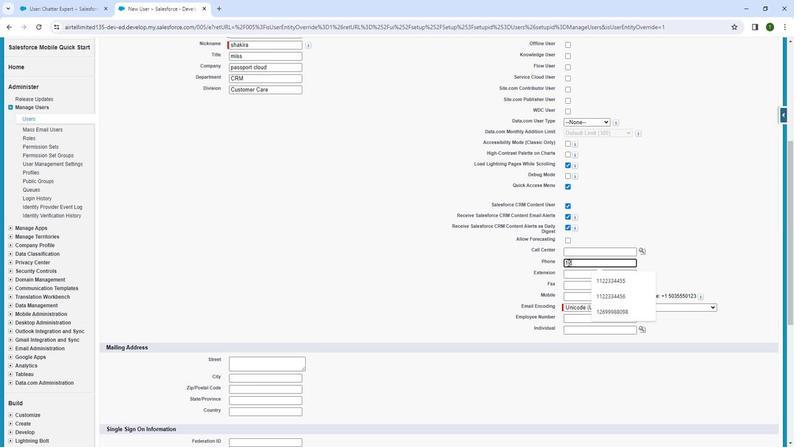 
Action: Mouse moved to (525, 253)
Screenshot: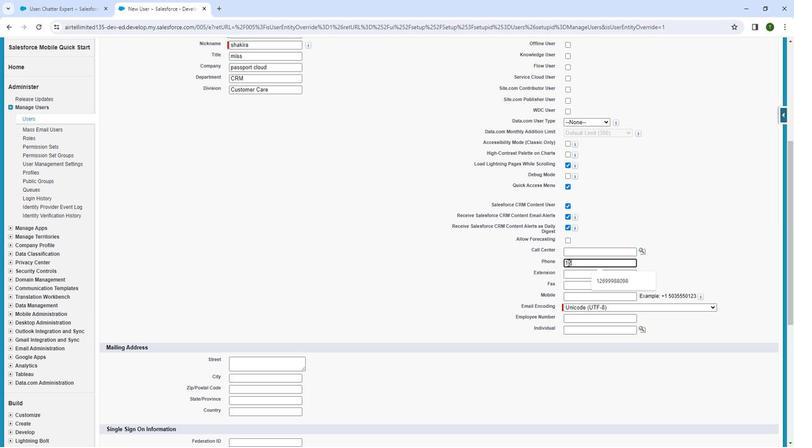 
Action: Key pressed 3456789
Screenshot: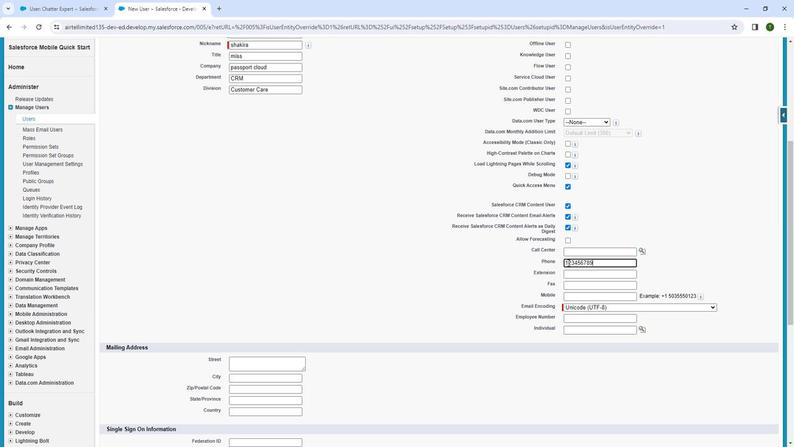 
Action: Mouse moved to (531, 262)
Screenshot: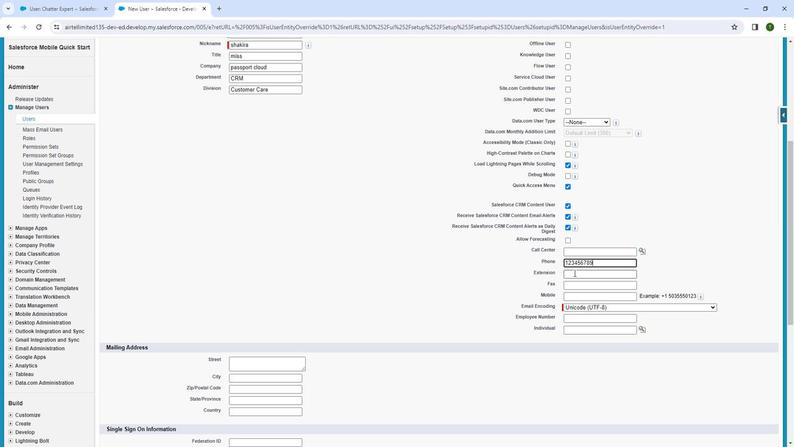 
Action: Key pressed 6
Screenshot: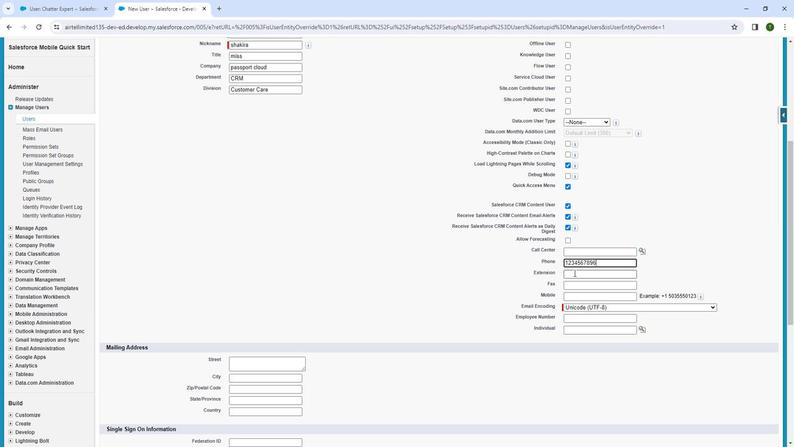 
Action: Mouse moved to (530, 262)
Screenshot: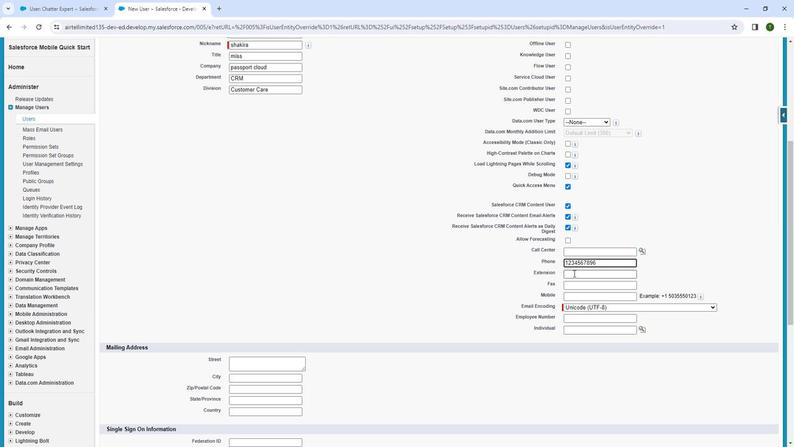 
Action: Mouse pressed left at (530, 262)
Screenshot: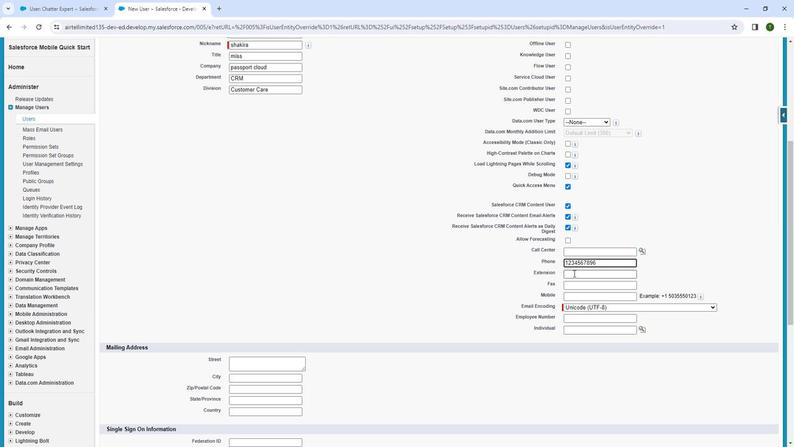 
Action: Mouse moved to (530, 264)
Screenshot: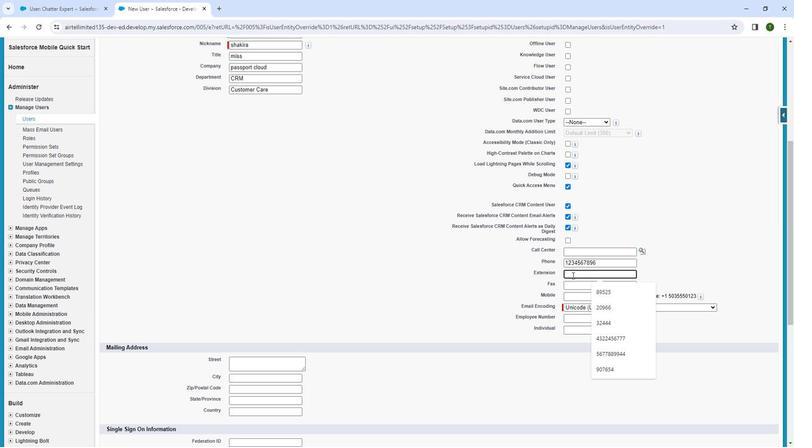 
Action: Key pressed 3
Screenshot: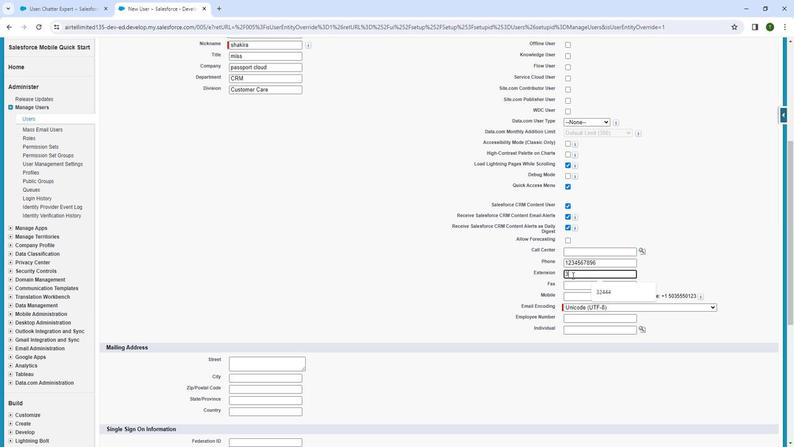 
Action: Mouse moved to (529, 265)
Screenshot: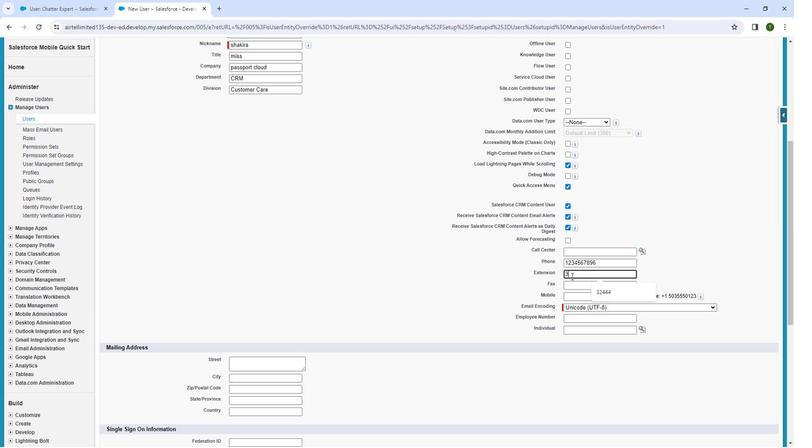 
Action: Key pressed 4
Screenshot: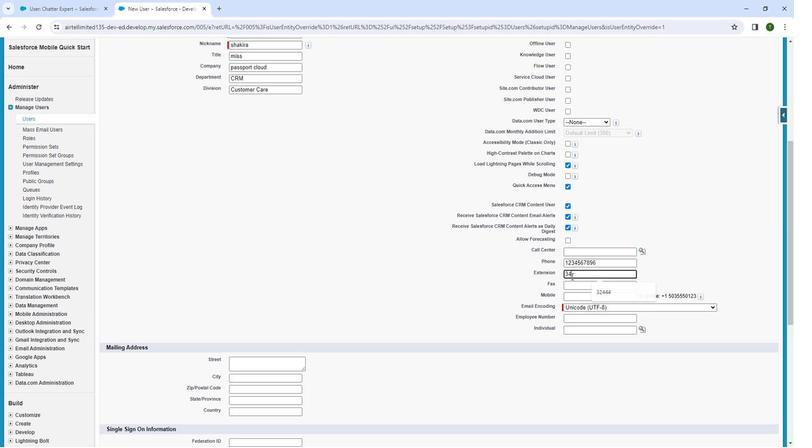 
Action: Mouse moved to (528, 265)
Screenshot: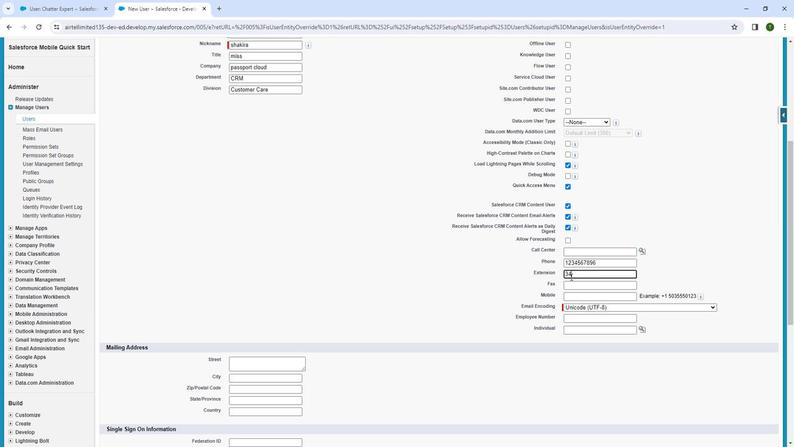 
Action: Key pressed 5
Screenshot: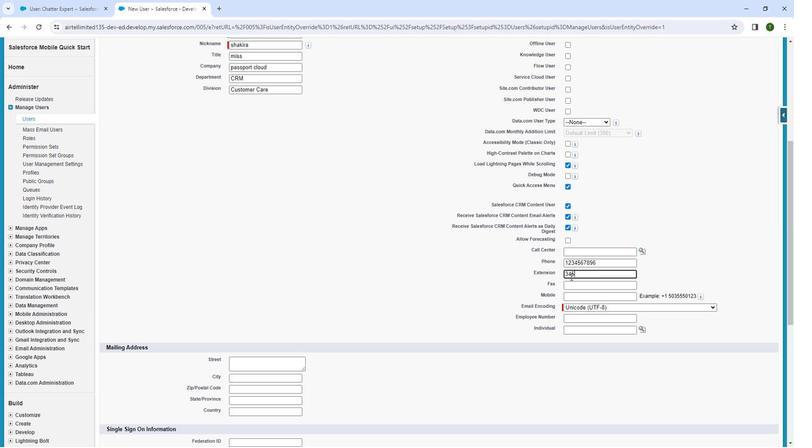 
Action: Mouse moved to (527, 264)
Screenshot: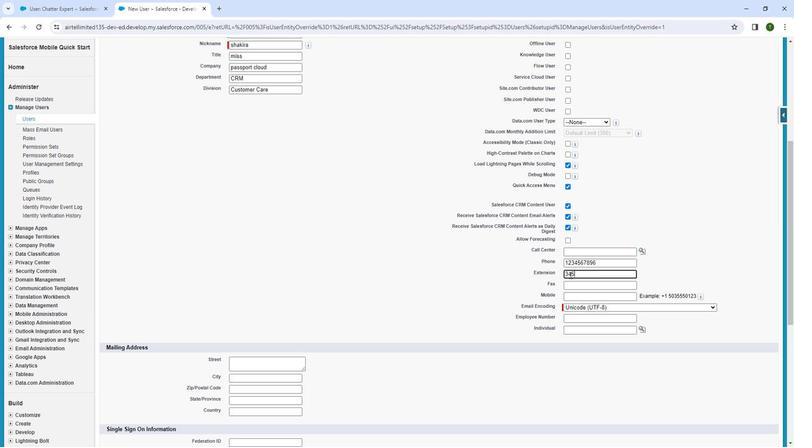 
Action: Key pressed 6642
Screenshot: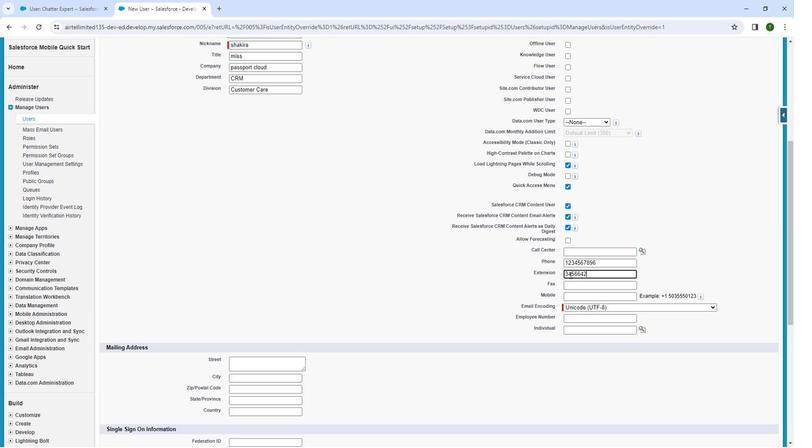 
Action: Mouse moved to (527, 271)
Screenshot: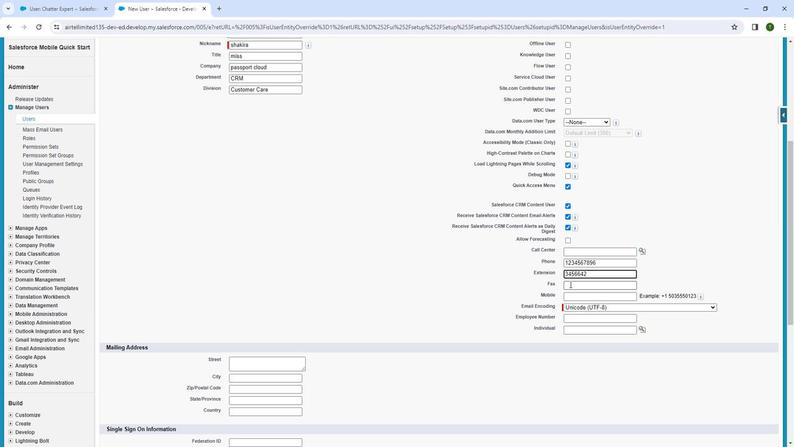 
Action: Mouse pressed left at (527, 271)
Screenshot: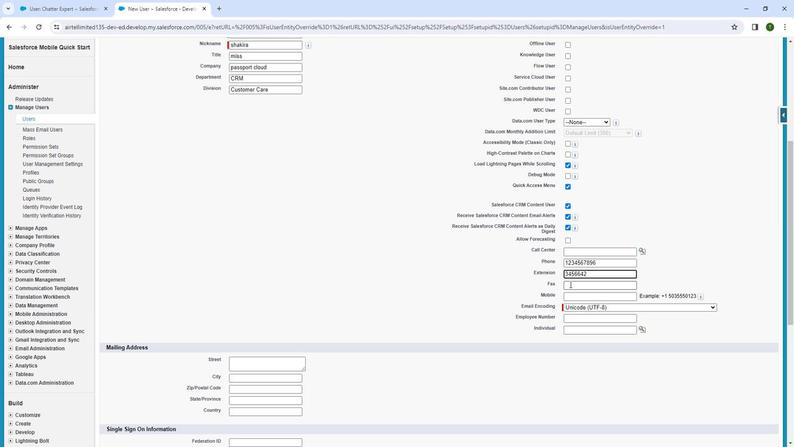
Action: Mouse moved to (527, 271)
Screenshot: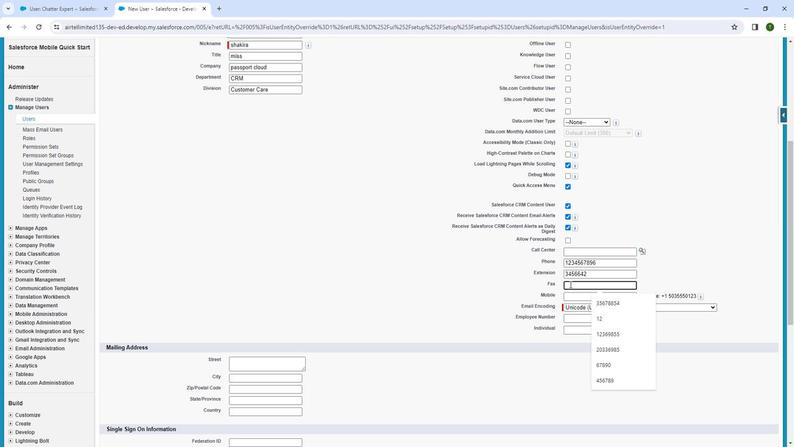 
Action: Key pressed 11
Screenshot: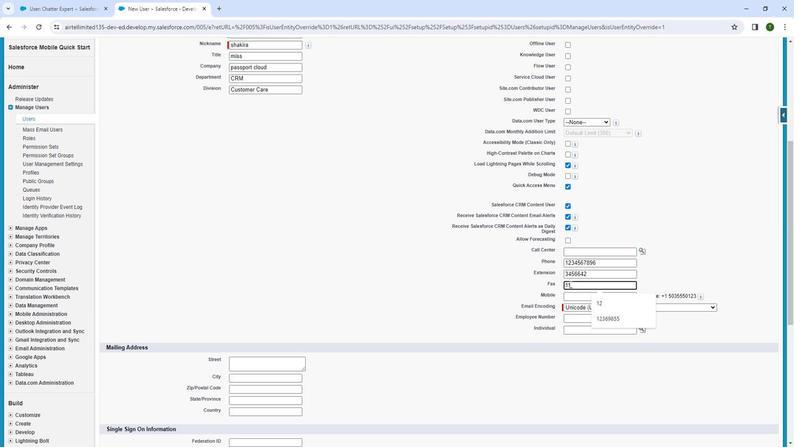 
Action: Mouse moved to (527, 271)
Screenshot: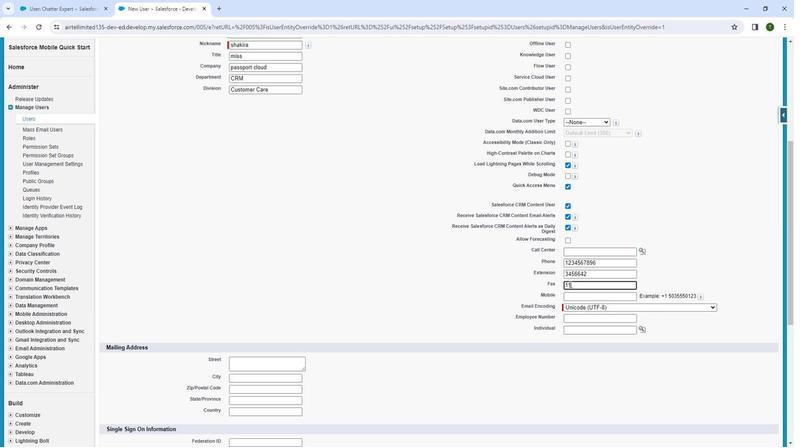 
Action: Key pressed 22
Screenshot: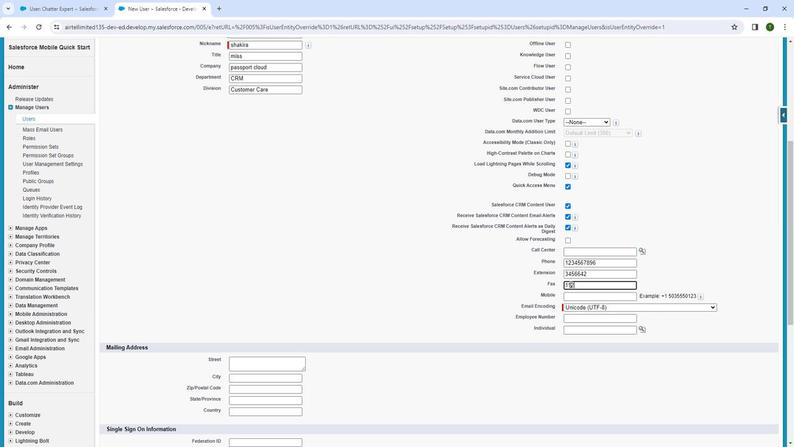 
Action: Mouse moved to (527, 271)
Screenshot: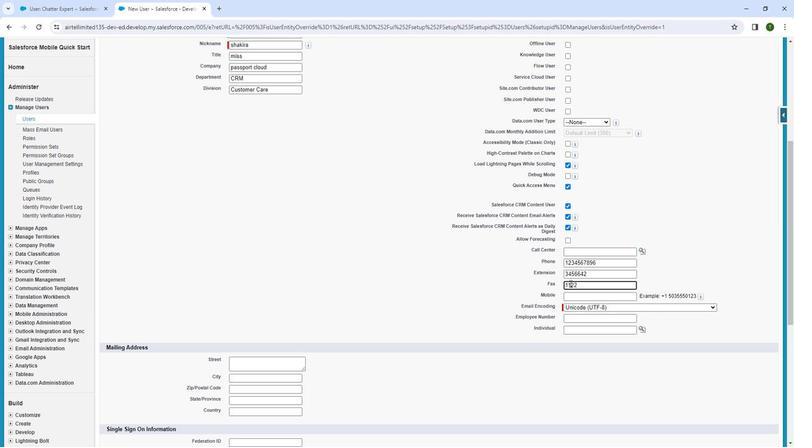 
Action: Key pressed 33
Screenshot: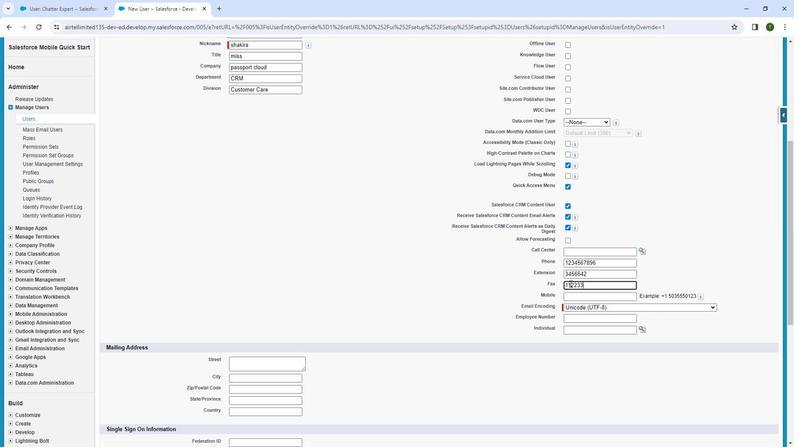 
Action: Mouse moved to (526, 271)
Screenshot: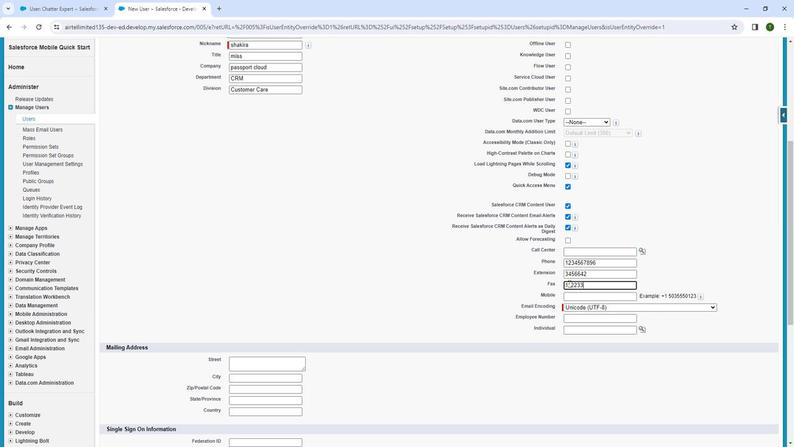 
Action: Key pressed 445
Screenshot: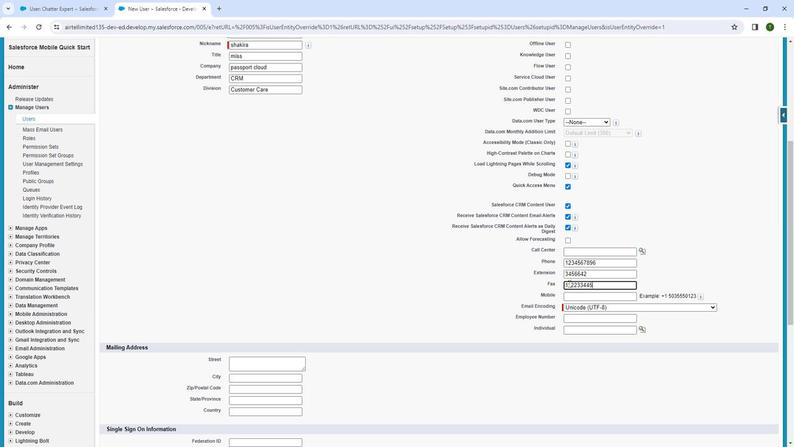 
Action: Mouse moved to (526, 271)
Screenshot: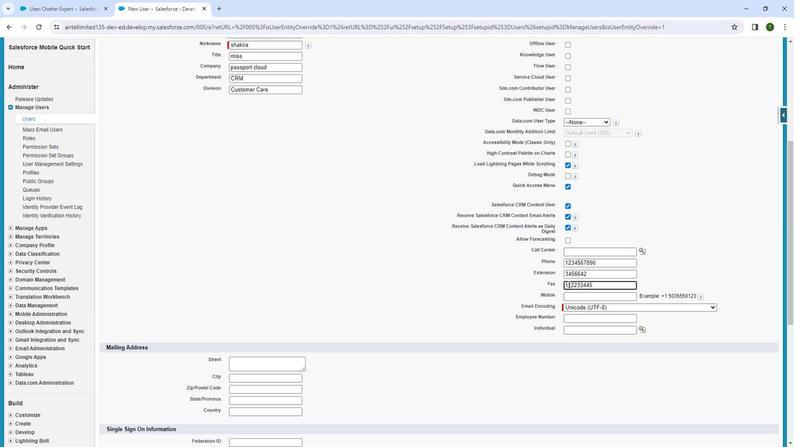 
Action: Key pressed 66
Screenshot: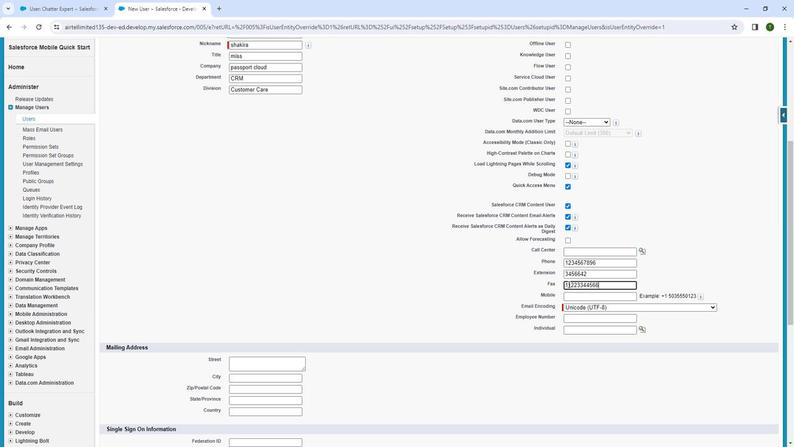 
Action: Mouse moved to (534, 278)
Screenshot: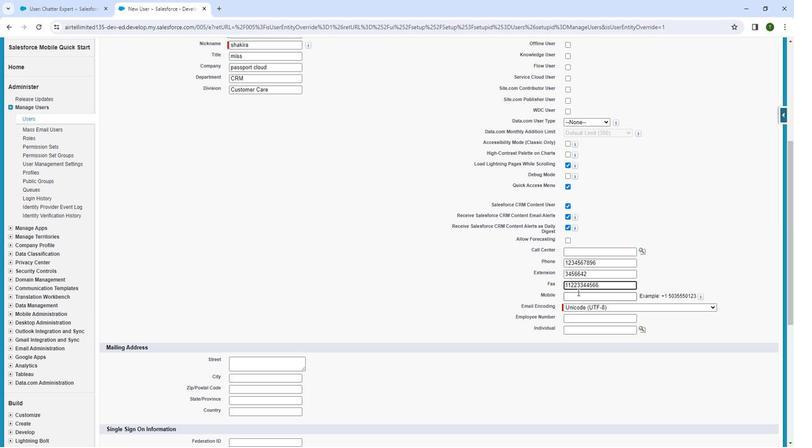 
Action: Key pressed 7
Screenshot: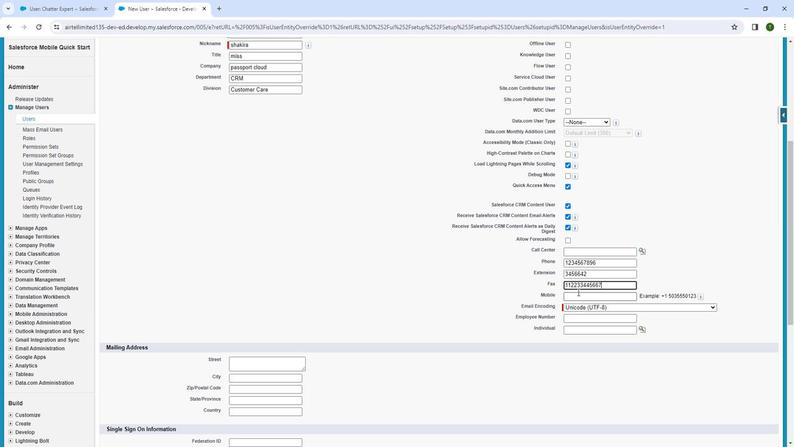 
Action: Mouse moved to (533, 280)
Screenshot: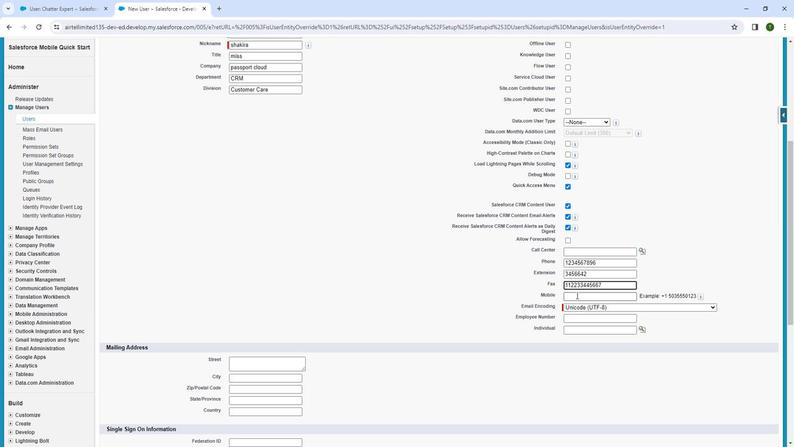 
Action: Mouse pressed left at (533, 280)
Screenshot: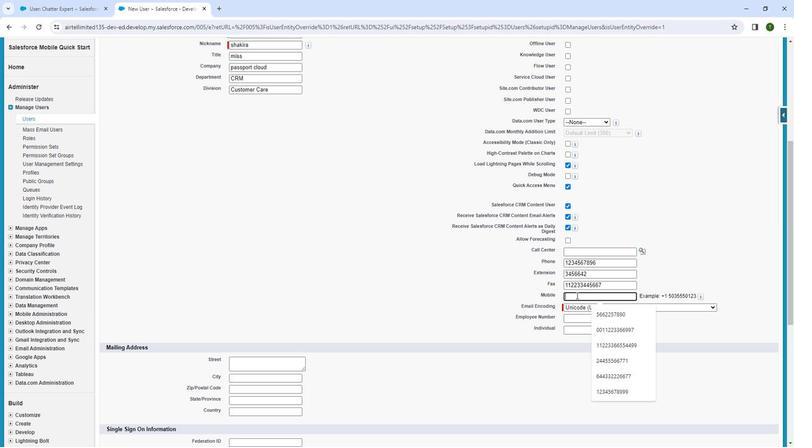 
Action: Key pressed 765
Screenshot: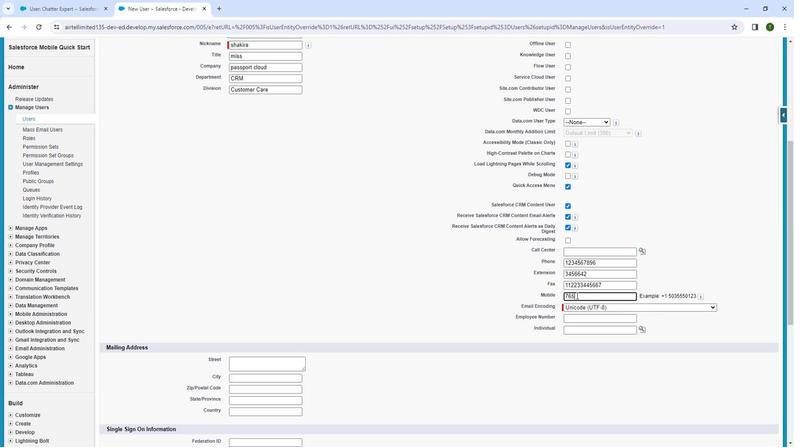 
Action: Mouse moved to (533, 280)
Screenshot: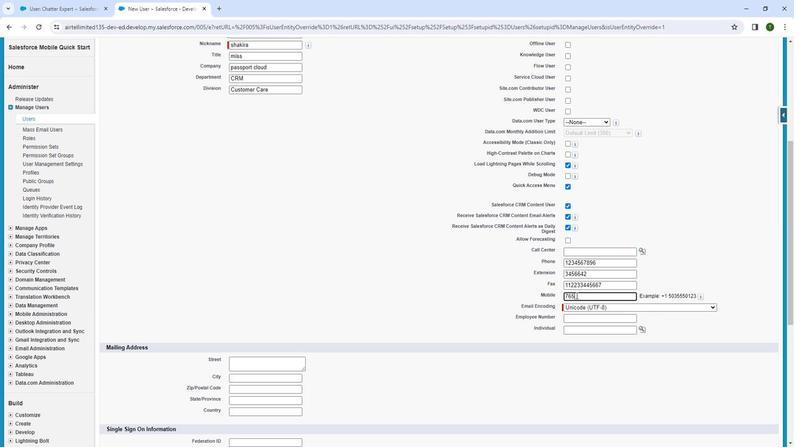 
Action: Key pressed 489
Screenshot: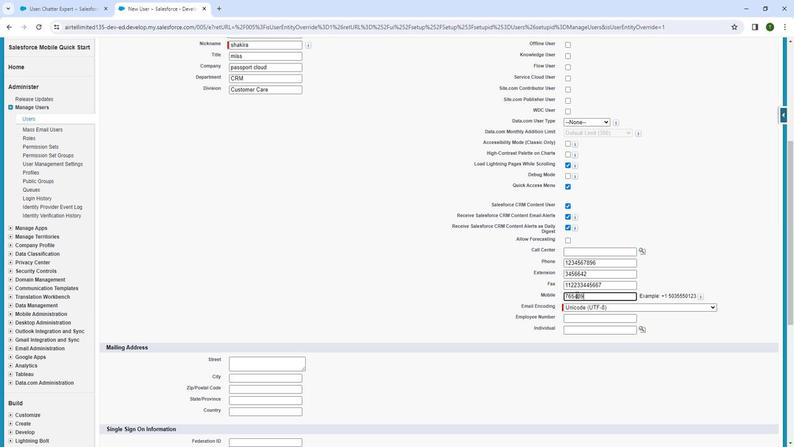 
Action: Mouse moved to (532, 278)
Screenshot: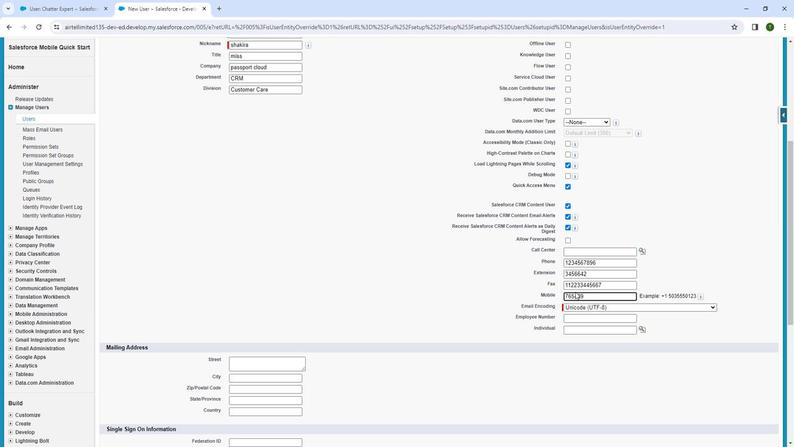 
Action: Key pressed 0
Screenshot: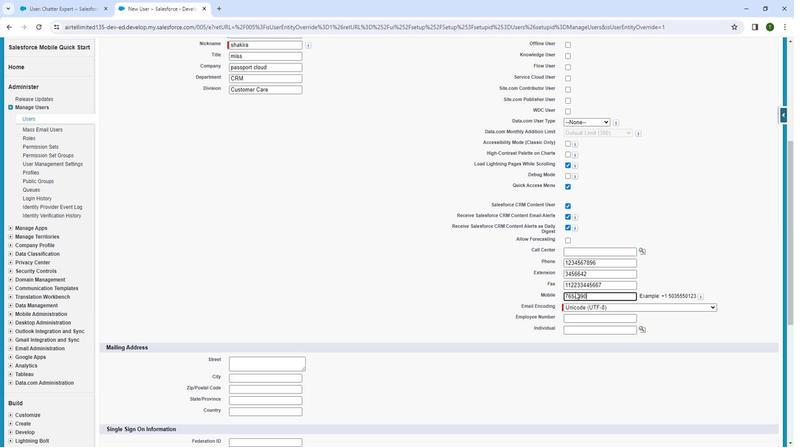 
Action: Mouse moved to (532, 278)
Screenshot: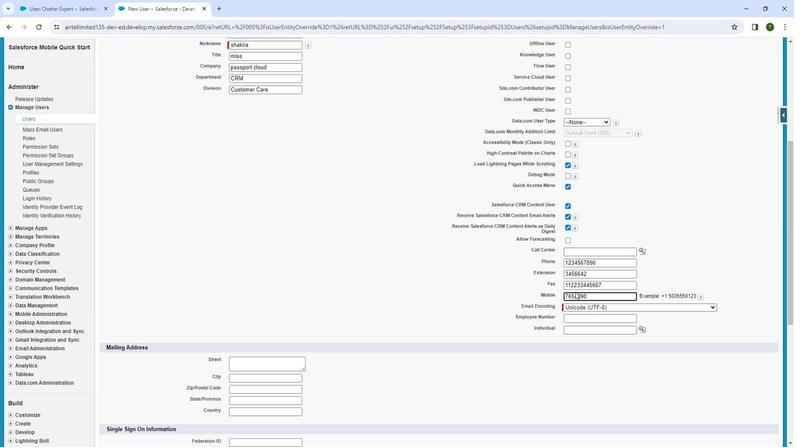 
Action: Key pressed 214
Screenshot: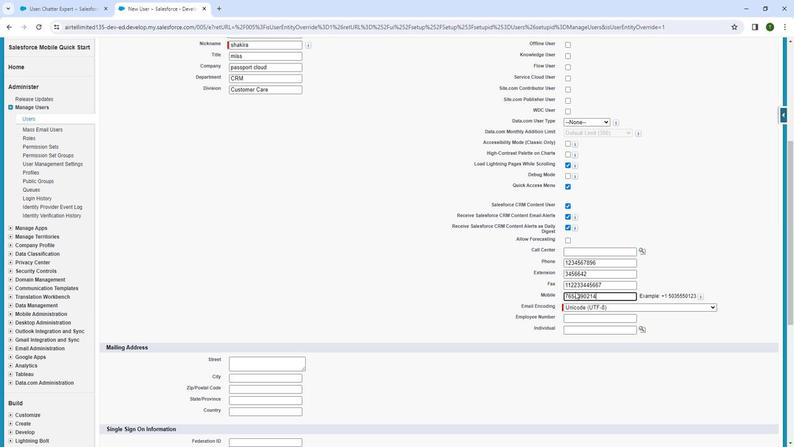
Action: Mouse moved to (532, 289)
Screenshot: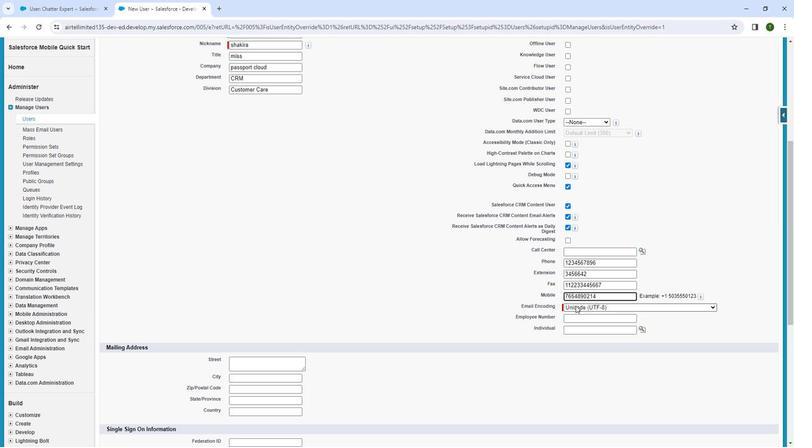 
Action: Key pressed 5
Screenshot: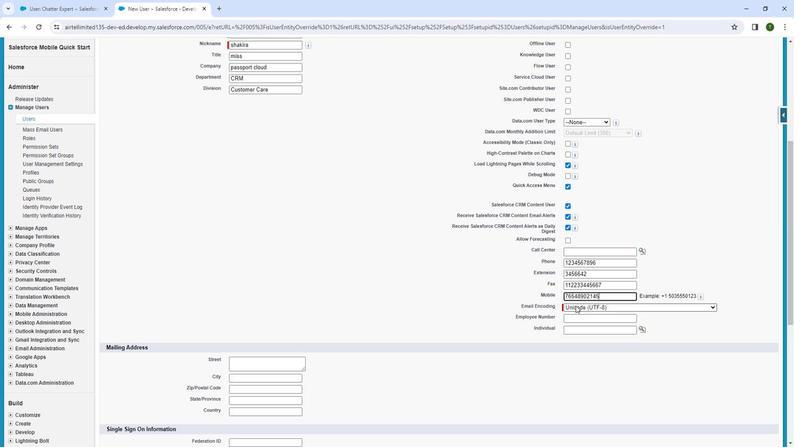 
Action: Mouse moved to (530, 301)
Screenshot: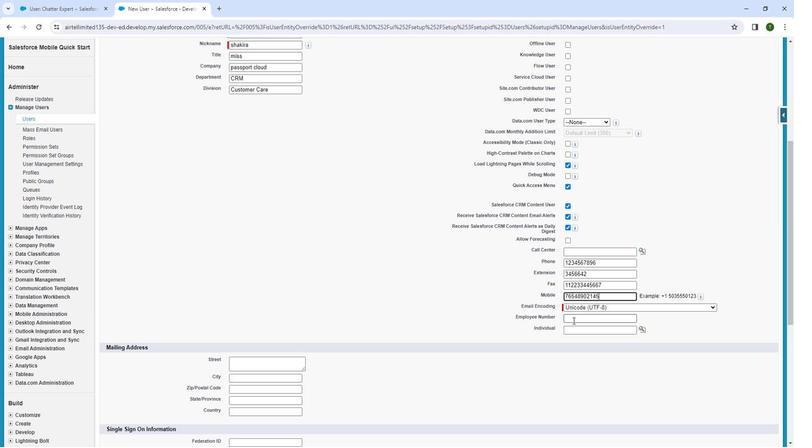 
Action: Mouse pressed left at (530, 301)
Screenshot: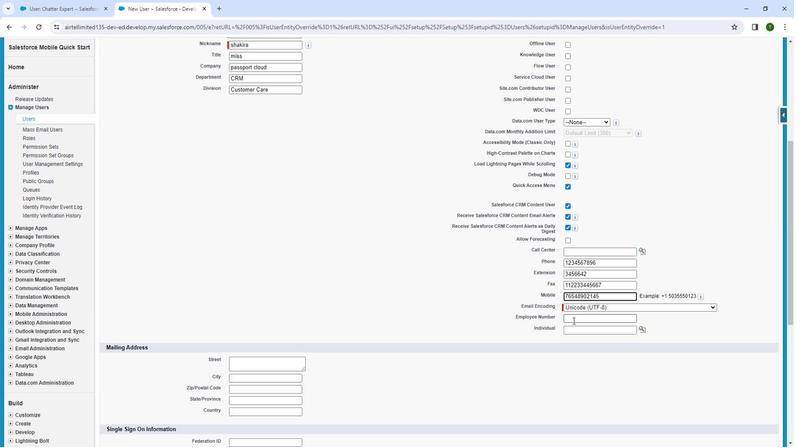 
Action: Key pressed 1
Screenshot: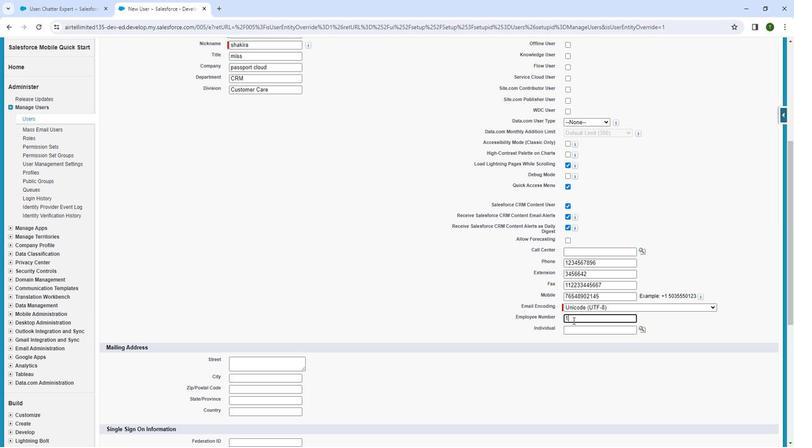 
Action: Mouse moved to (299, 329)
Screenshot: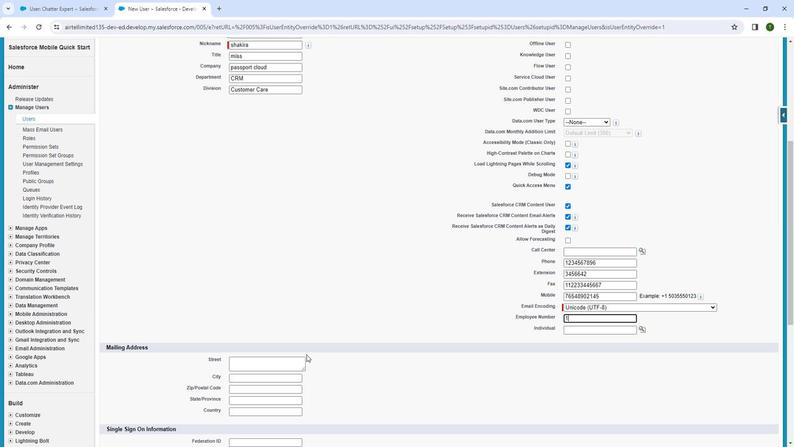 
Action: Mouse scrolled (299, 329) with delta (0, 0)
Screenshot: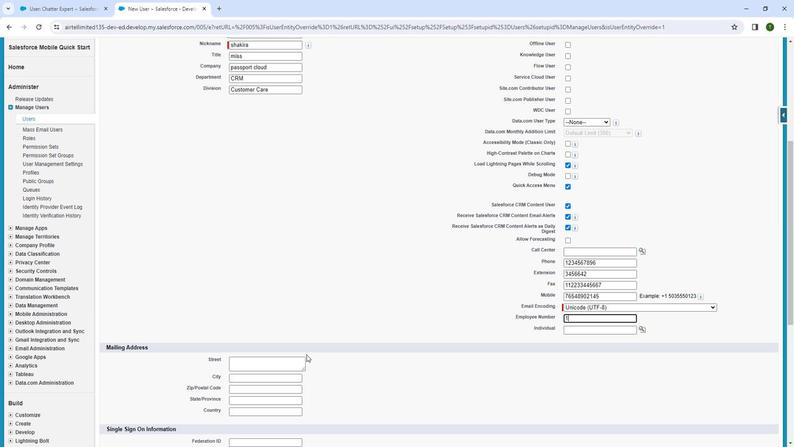 
Action: Mouse scrolled (299, 329) with delta (0, 0)
Screenshot: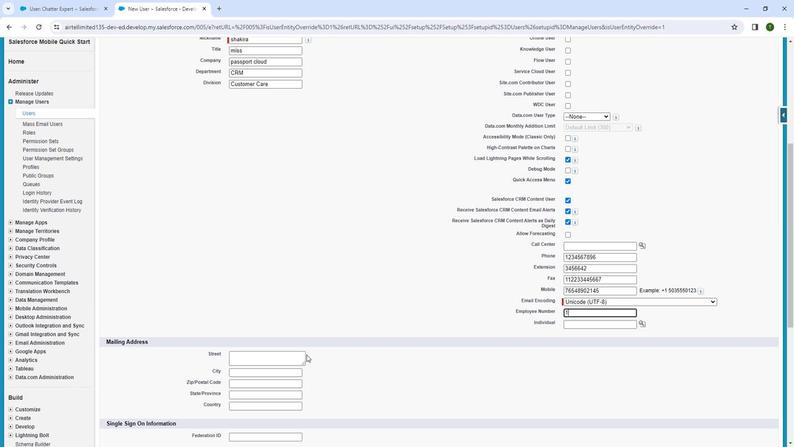 
Action: Mouse scrolled (299, 329) with delta (0, 0)
Screenshot: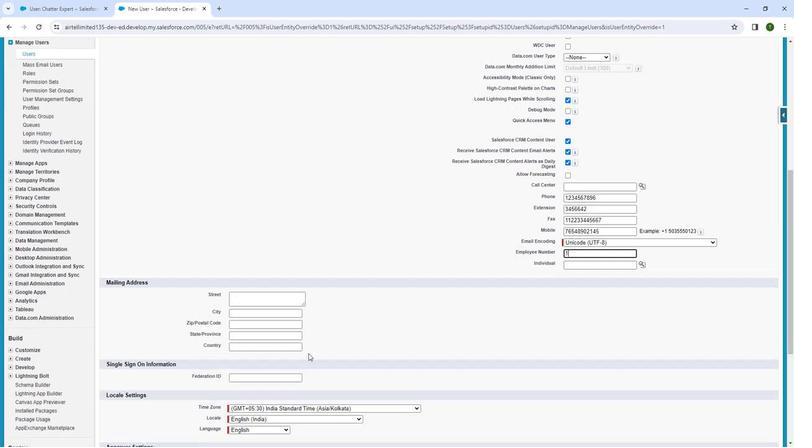 
Action: Mouse scrolled (299, 329) with delta (0, 0)
Screenshot: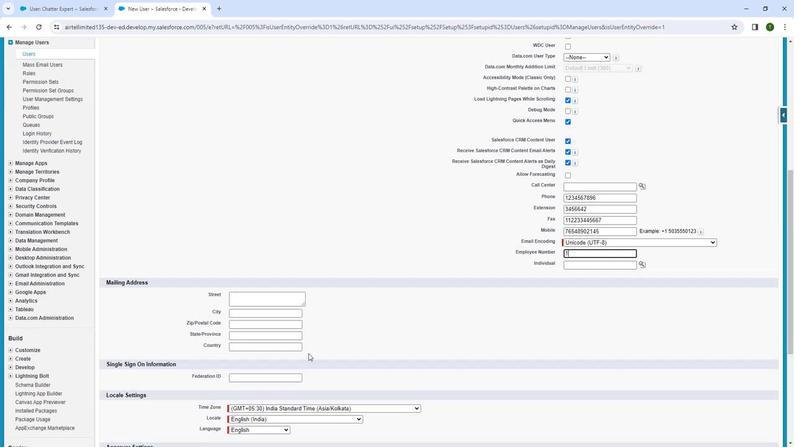 
Action: Mouse moved to (250, 197)
Screenshot: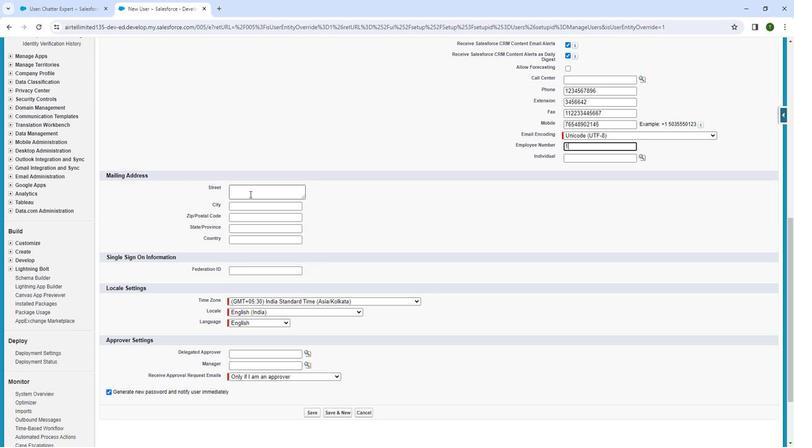 
Action: Mouse pressed left at (250, 197)
Screenshot: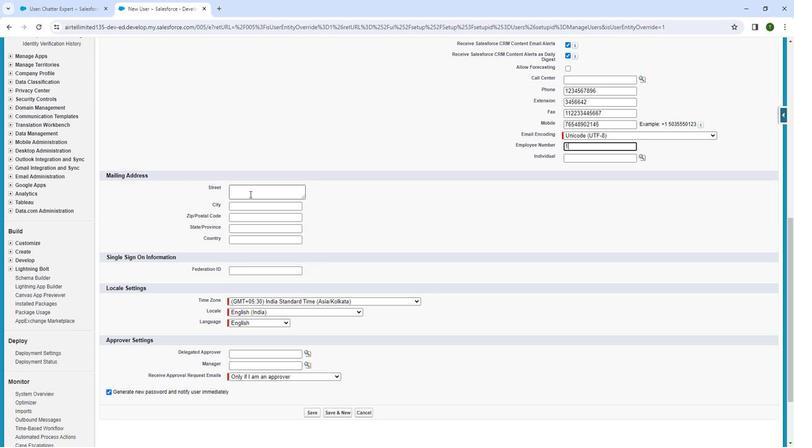 
Action: Mouse moved to (250, 197)
Screenshot: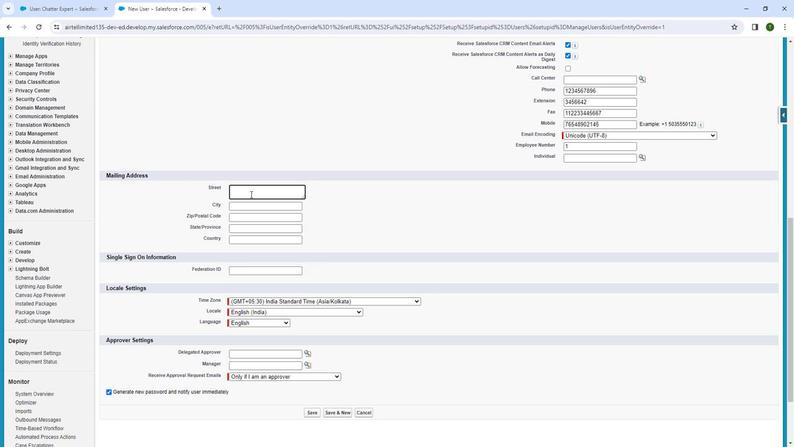 
Action: Key pressed n
Screenshot: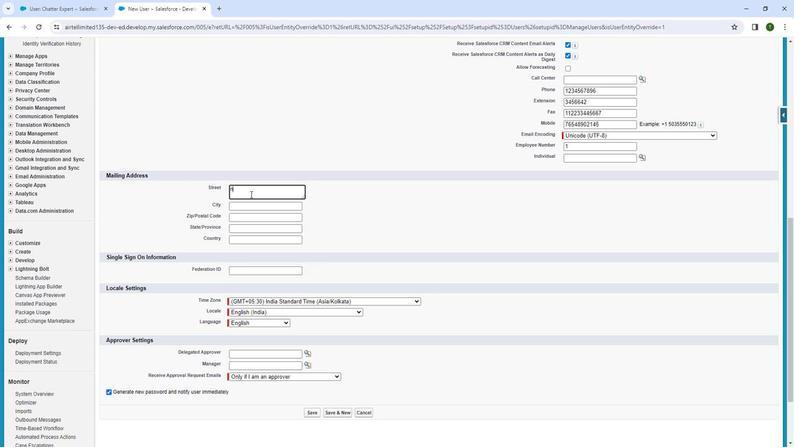 
Action: Mouse moved to (252, 198)
Screenshot: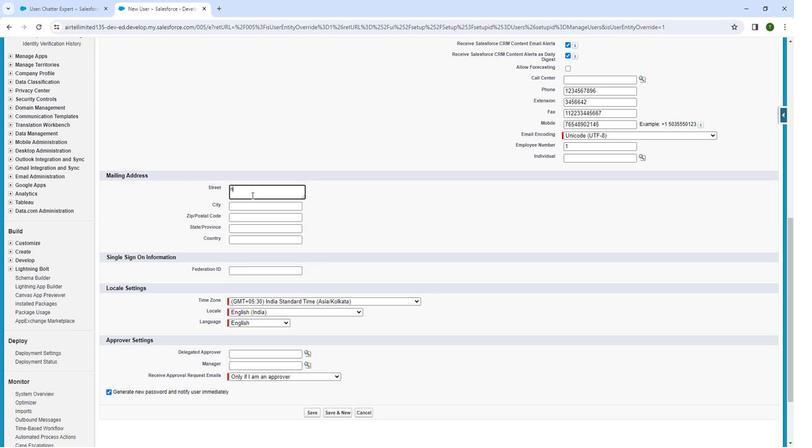
Action: Key pressed a<Key.backspace>
Screenshot: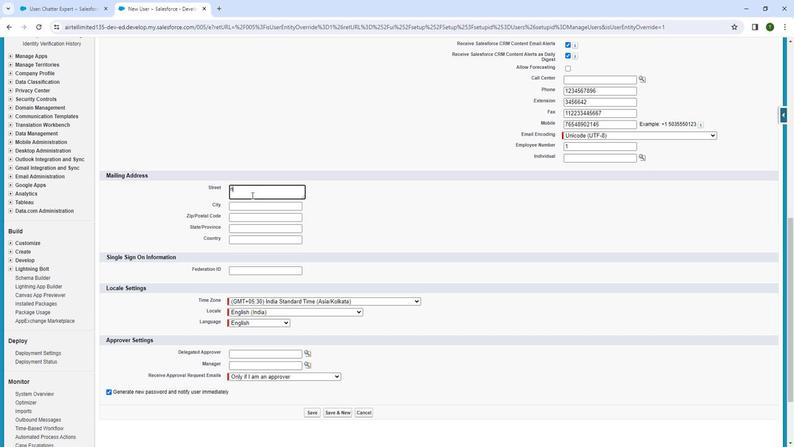 
Action: Mouse moved to (252, 198)
Screenshot: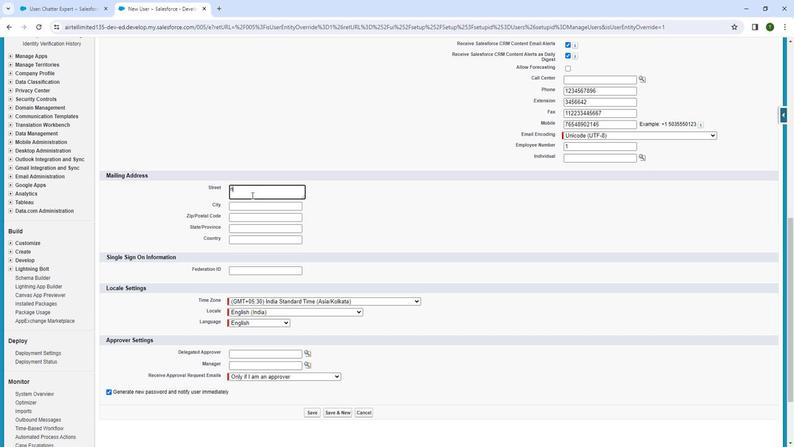 
Action: Key pressed <Key.backspace>
Screenshot: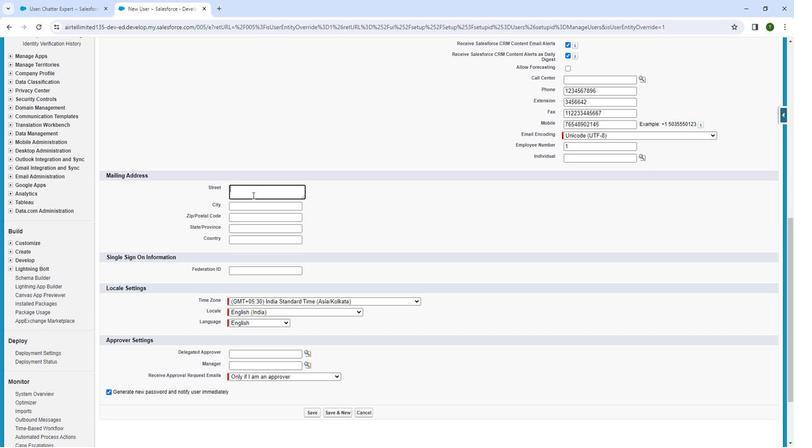 
Action: Mouse moved to (261, 213)
Screenshot: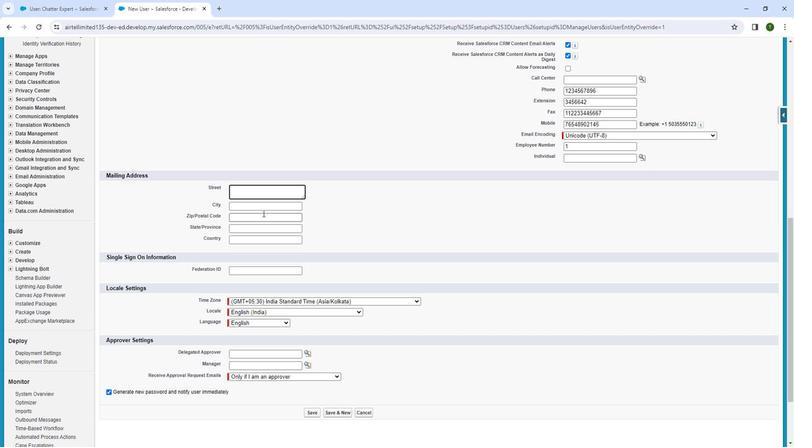 
Action: Key pressed <Key.shift>IT<Key.space>park<Key.space>gurgao
Screenshot: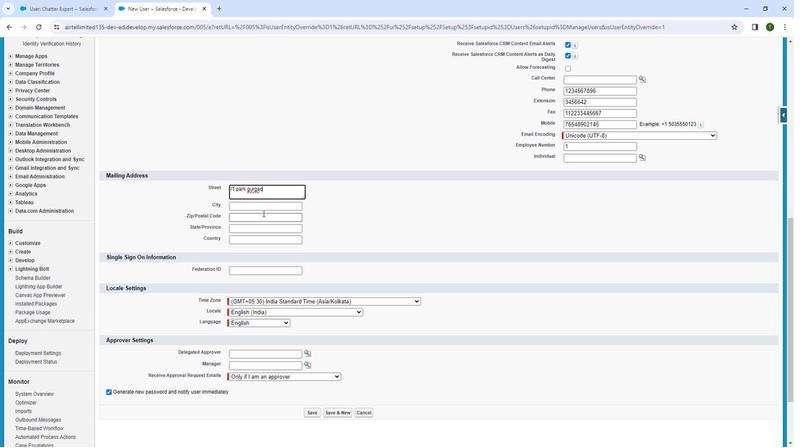 
Action: Mouse moved to (262, 210)
Screenshot: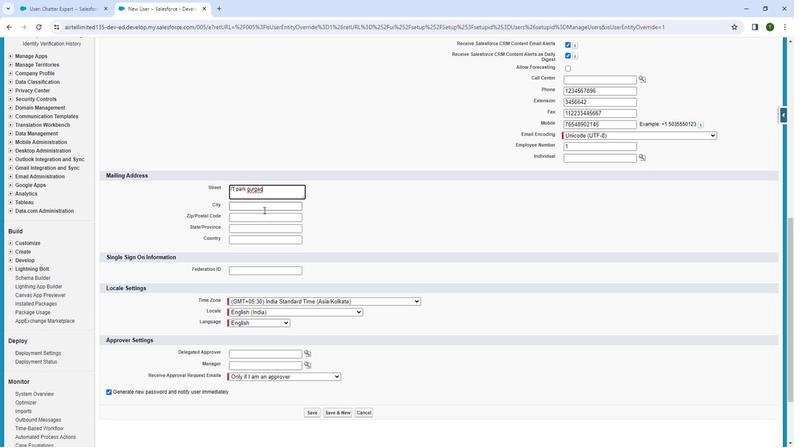 
Action: Mouse pressed left at (262, 210)
Screenshot: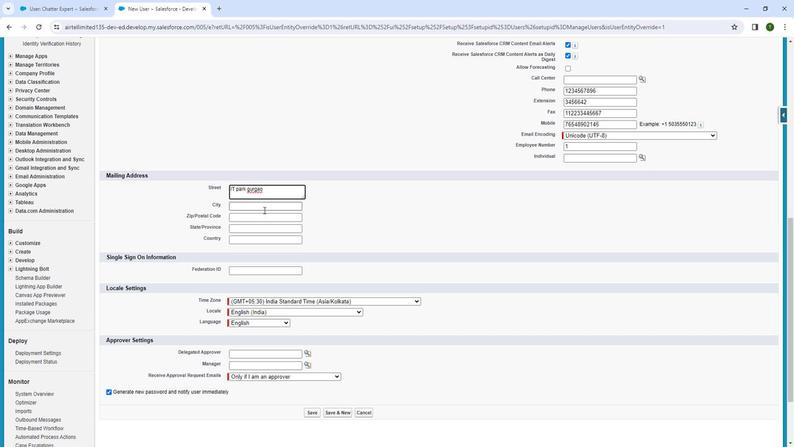 
Action: Mouse moved to (262, 209)
Screenshot: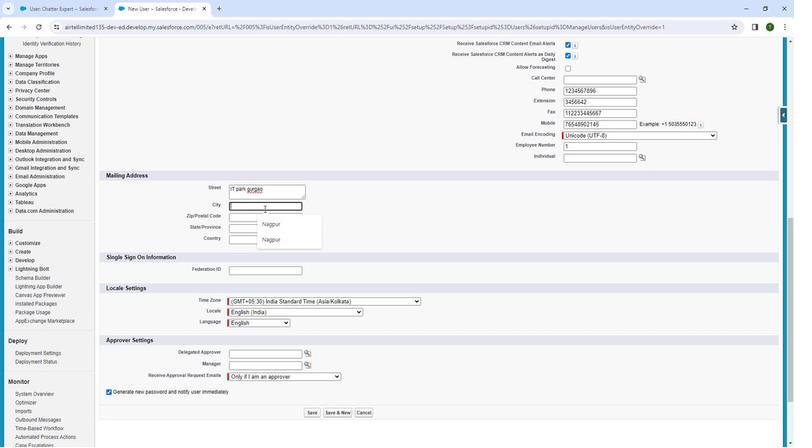 
Action: Mouse pressed left at (262, 209)
Screenshot: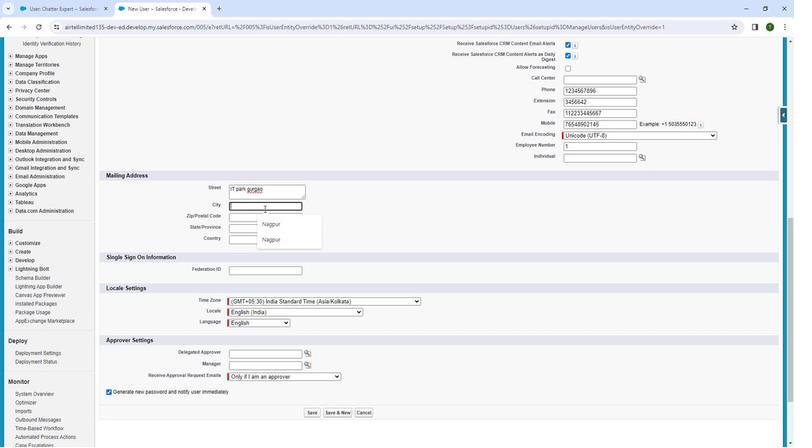 
Action: Mouse moved to (262, 209)
Screenshot: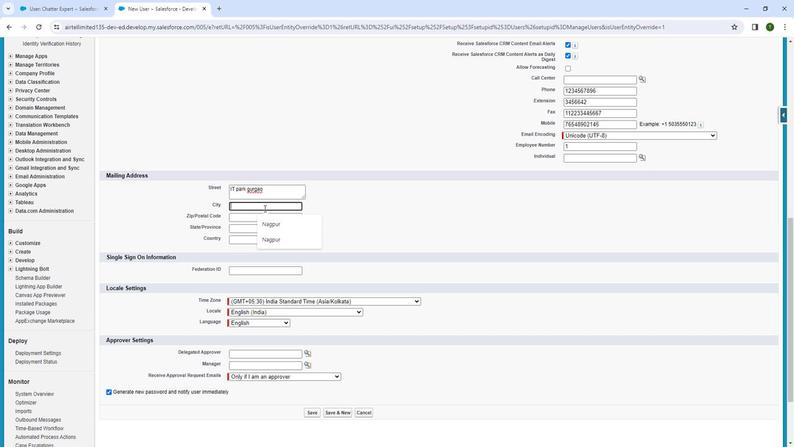 
Action: Key pressed <Key.shift><Key.shift><Key.shift><Key.shift><Key.shift><Key.shift><Key.shift><Key.shift><Key.shift>Gurugram
Screenshot: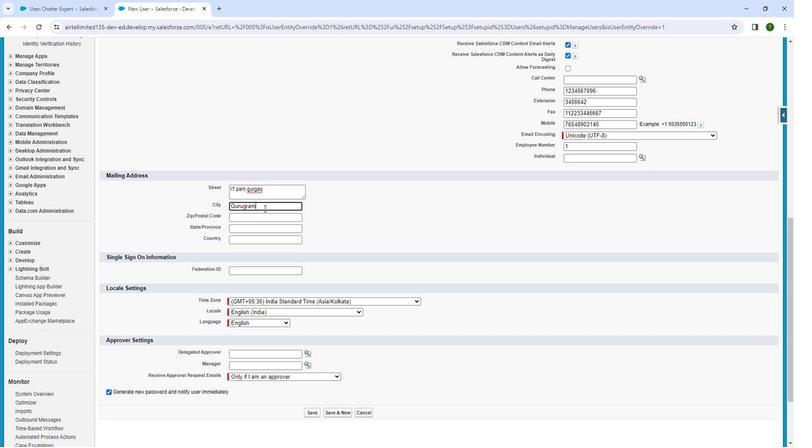 
Action: Mouse moved to (269, 216)
Screenshot: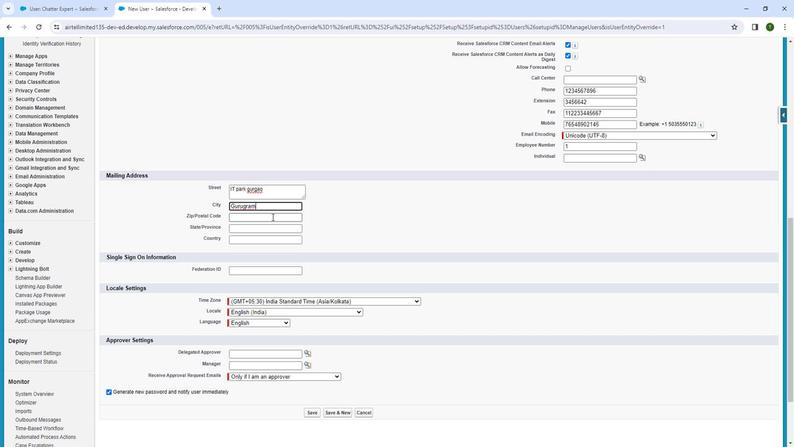 
Action: Mouse pressed left at (269, 216)
Screenshot: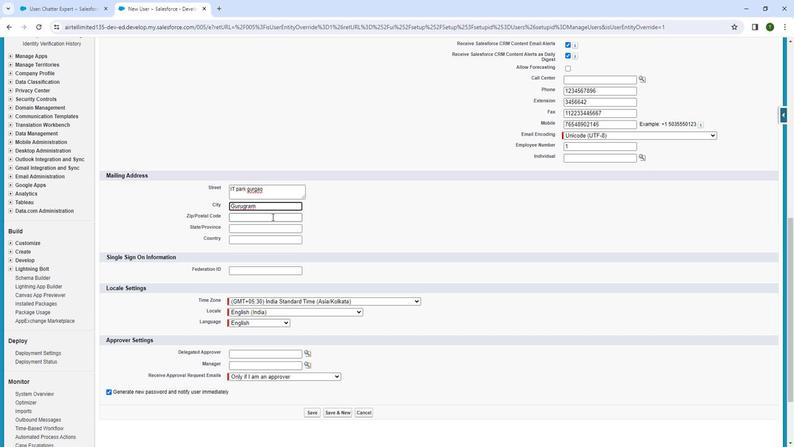 
Action: Mouse moved to (262, 203)
Screenshot: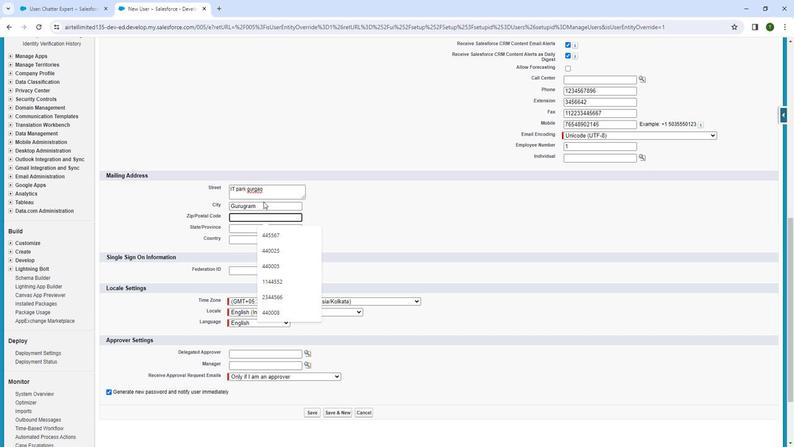 
Action: Key pressed 440009
Screenshot: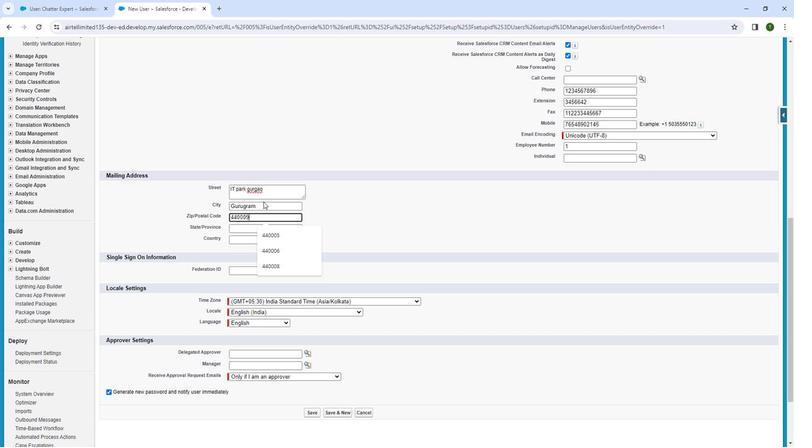 
Action: Mouse moved to (267, 222)
Screenshot: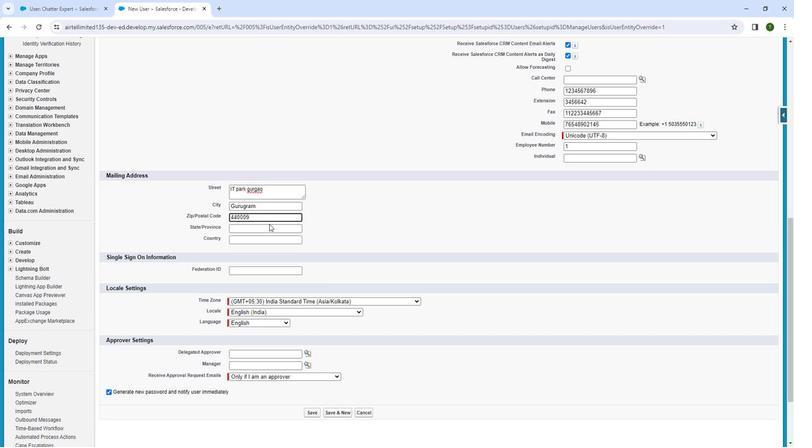 
Action: Mouse pressed left at (267, 222)
Screenshot: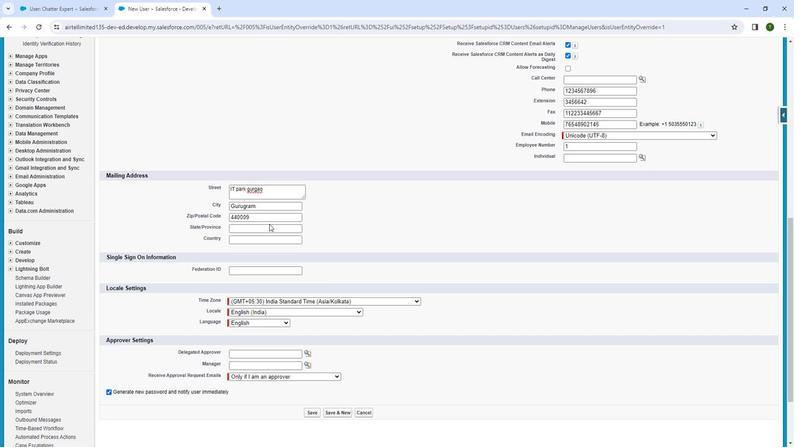 
Action: Mouse moved to (265, 223)
Screenshot: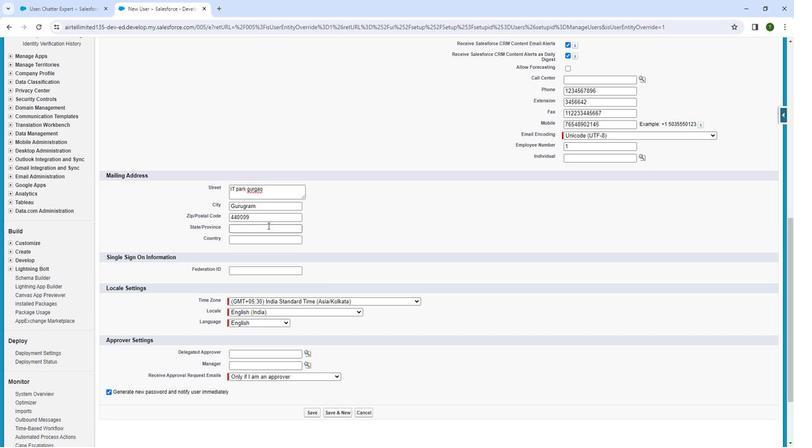 
Action: Mouse pressed left at (265, 223)
Screenshot: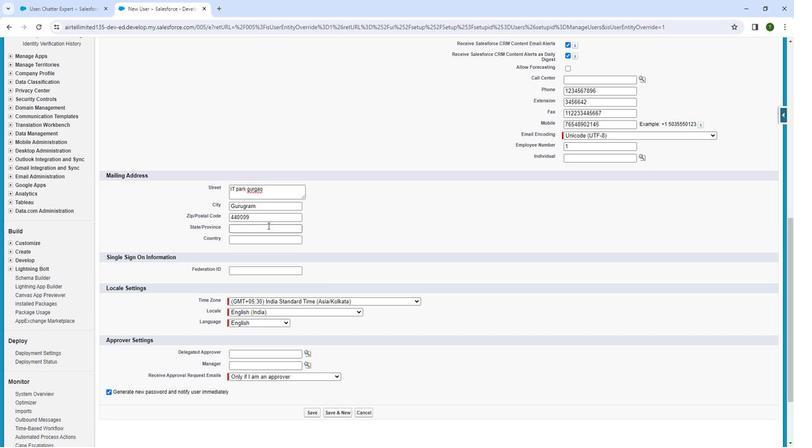 
Action: Mouse moved to (255, 228)
Screenshot: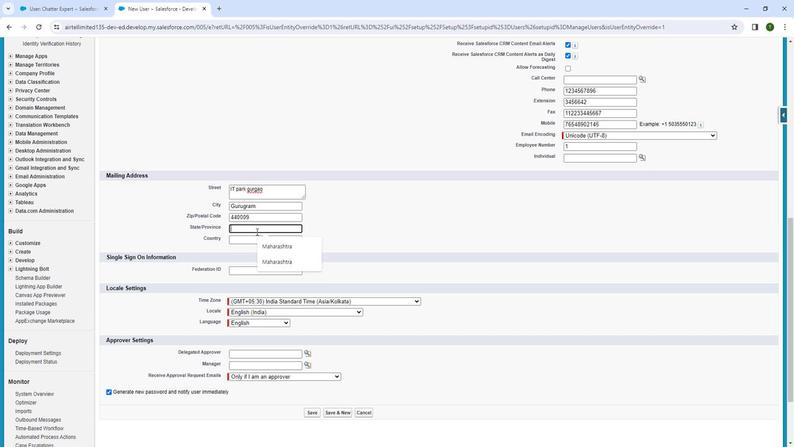 
Action: Key pressed <Key.shift>Haryana
Screenshot: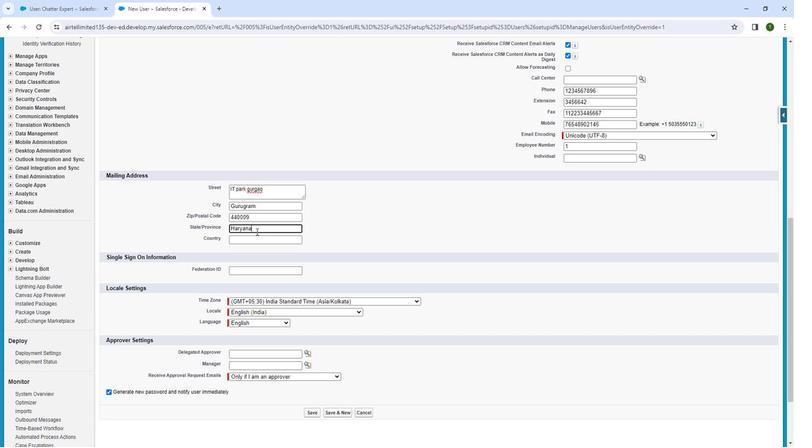 
Action: Mouse moved to (256, 234)
Screenshot: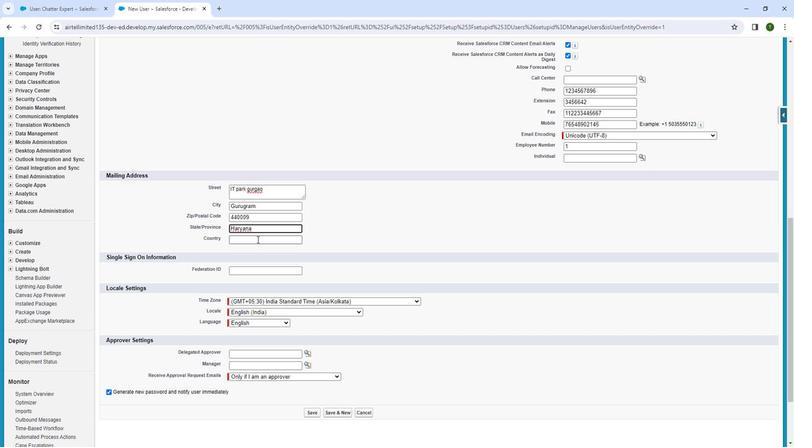 
Action: Mouse pressed left at (256, 234)
Screenshot: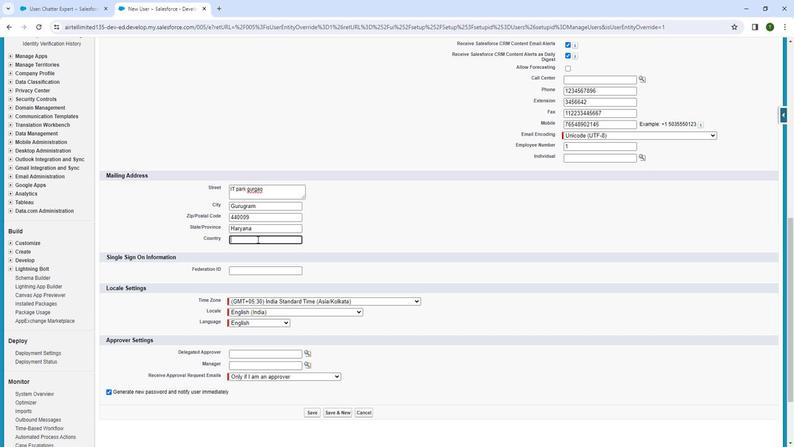 
Action: Mouse moved to (201, 215)
Screenshot: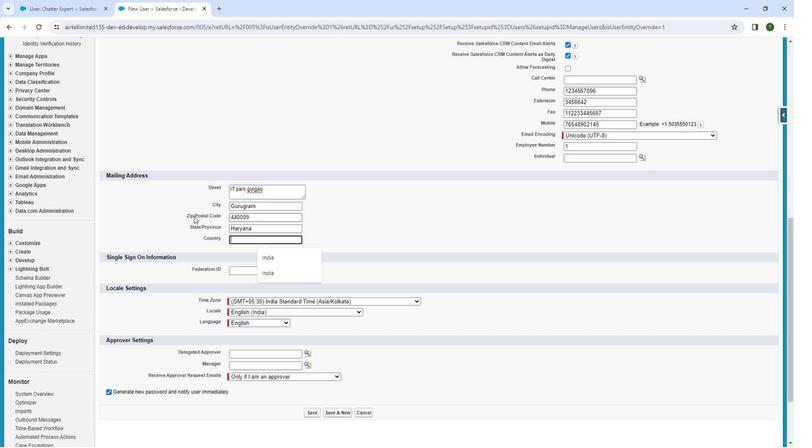 
Action: Key pressed <Key.shift><Key.shift><Key.shift><Key.shift>India
Screenshot: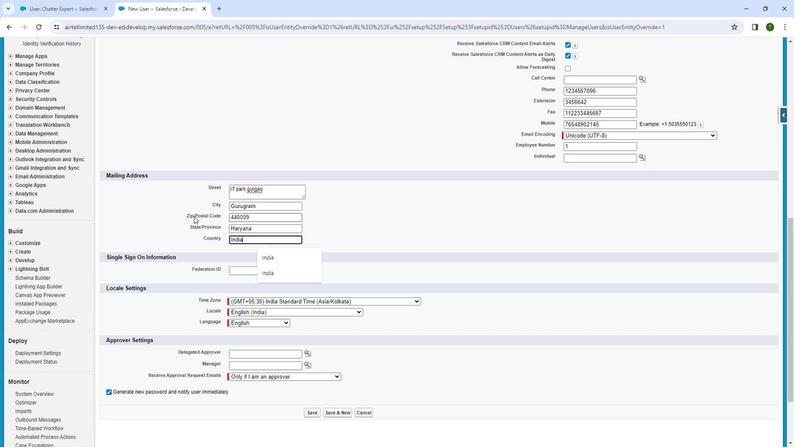 
Action: Mouse moved to (198, 236)
Screenshot: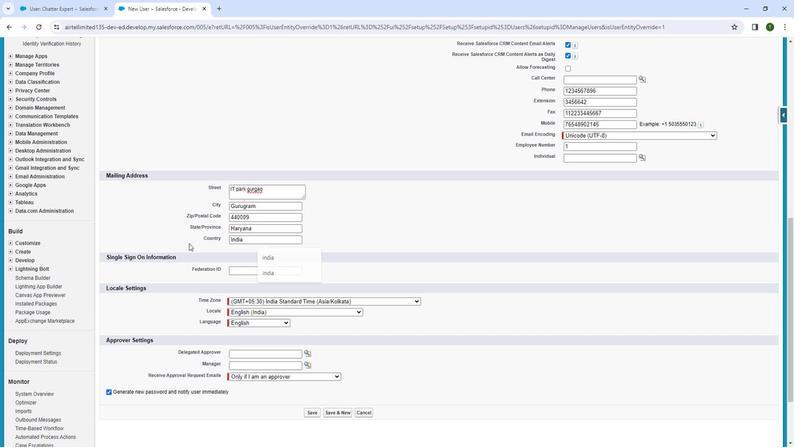 
Action: Mouse pressed left at (198, 236)
